 Task: Look for space in Monor, Hungary from 12th  August, 2023 to 15th August, 2023 for 3 adults in price range Rs.12000 to Rs.16000. Place can be entire place with 2 bedrooms having 3 beds and 1 bathroom. Property type can be house, flat, guest house. Booking option can be shelf check-in. Required host language is English.
Action: Mouse moved to (416, 84)
Screenshot: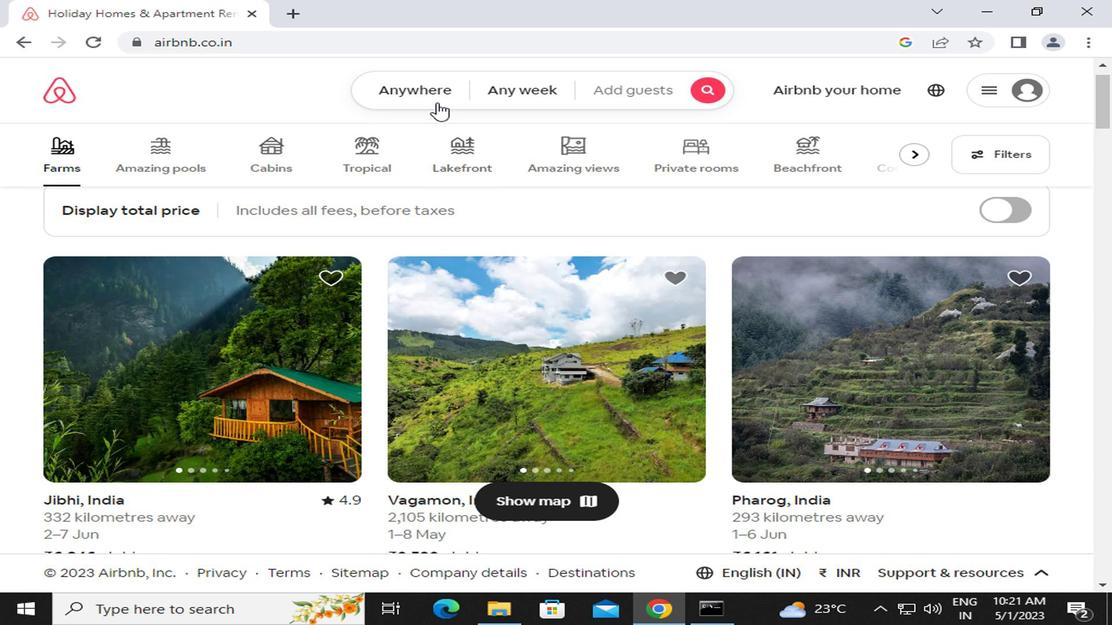 
Action: Mouse pressed left at (416, 84)
Screenshot: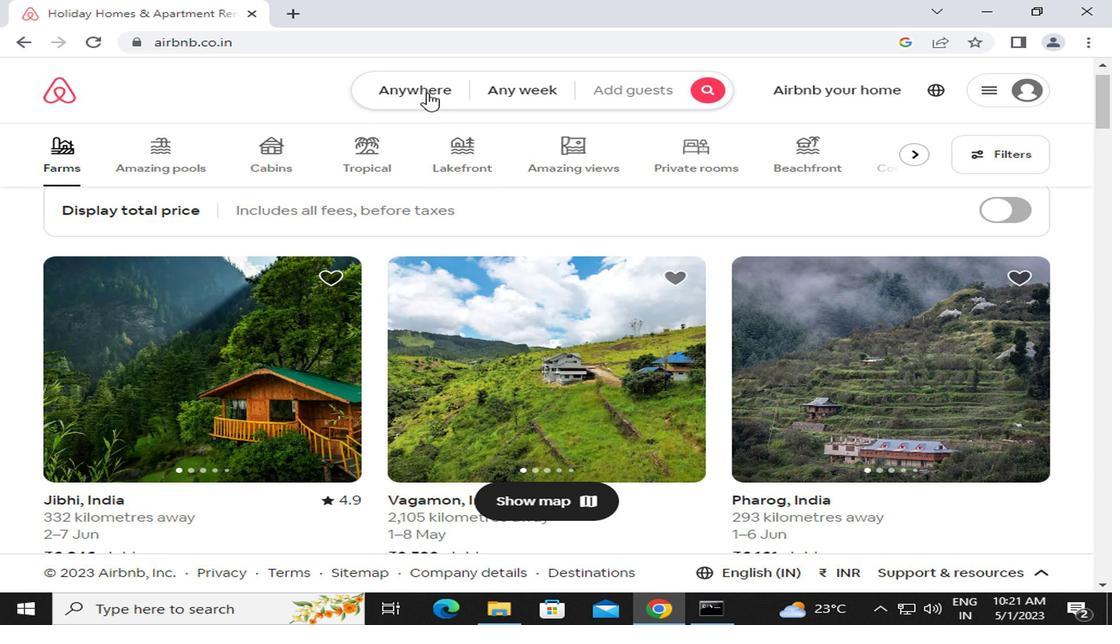 
Action: Mouse moved to (345, 143)
Screenshot: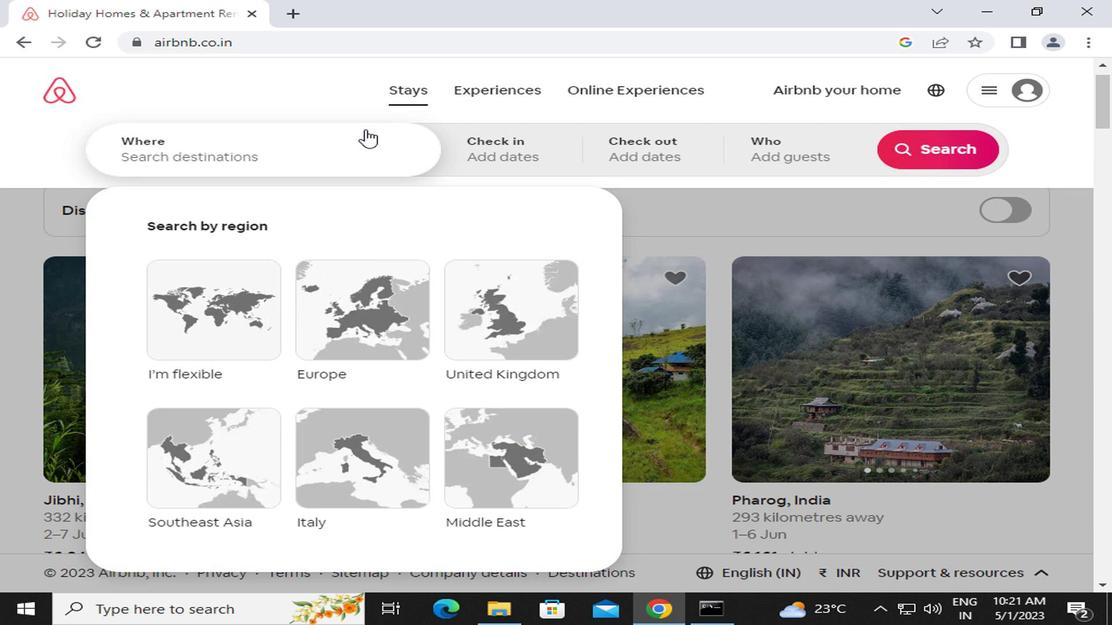 
Action: Mouse pressed left at (345, 143)
Screenshot: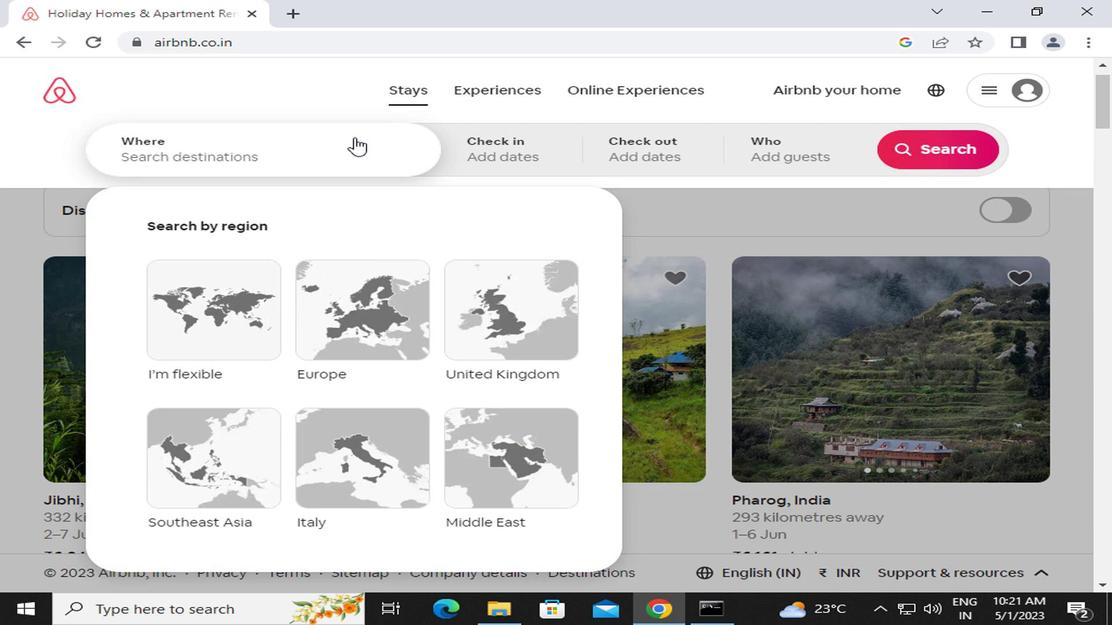 
Action: Key pressed <Key.caps_lock>m<Key.caps_lock>onor,<Key.space><Key.caps_lock>h<Key.caps_lock>ungary<Key.enter>
Screenshot: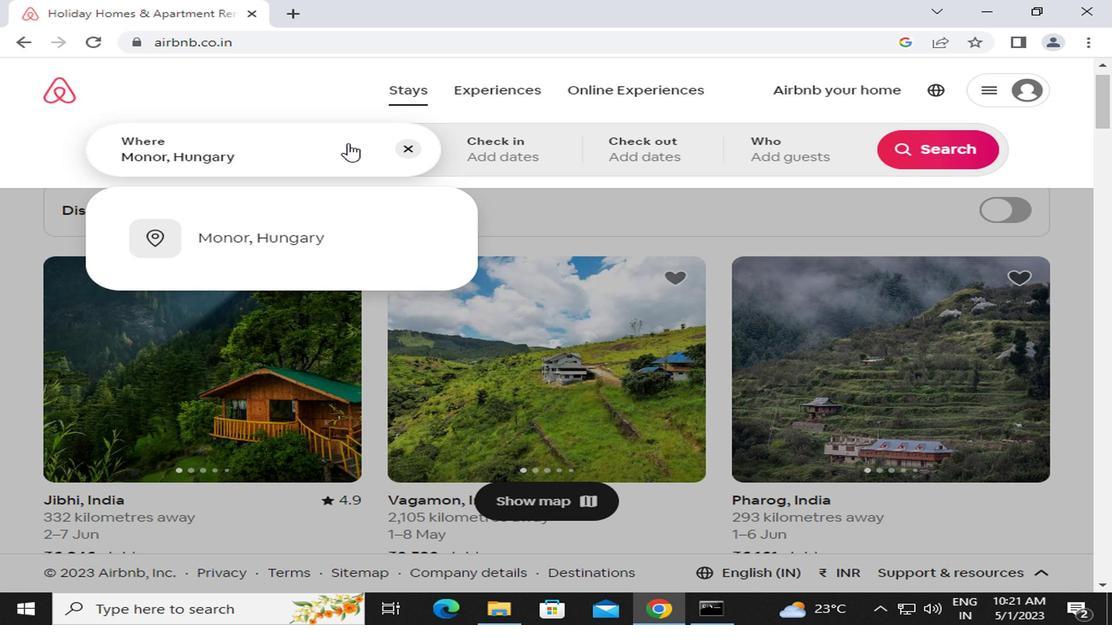 
Action: Mouse moved to (904, 288)
Screenshot: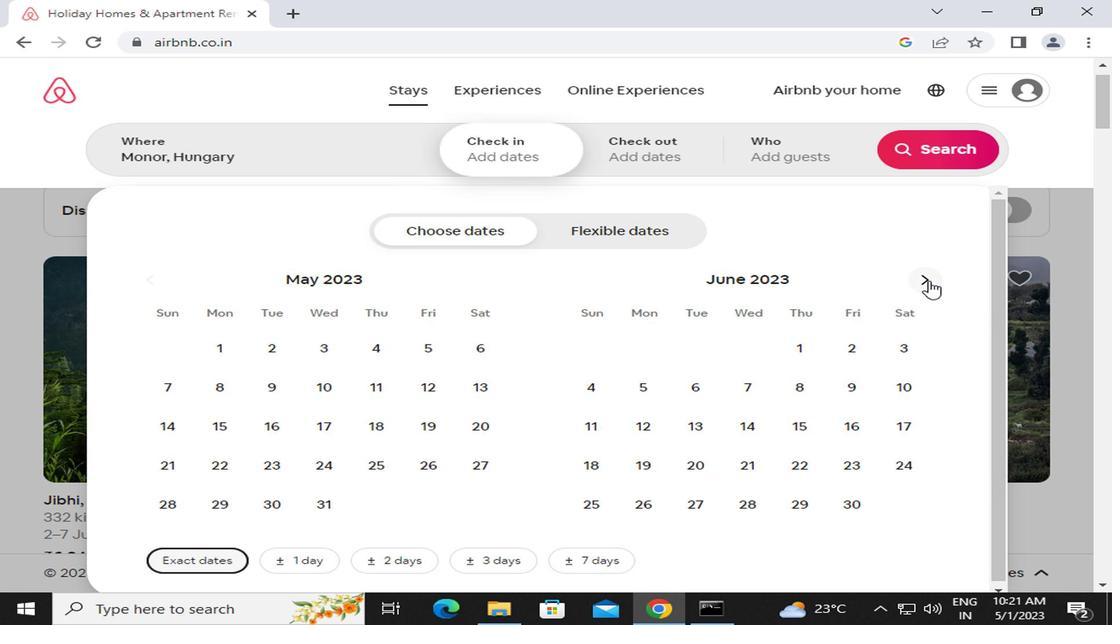 
Action: Mouse pressed left at (904, 288)
Screenshot: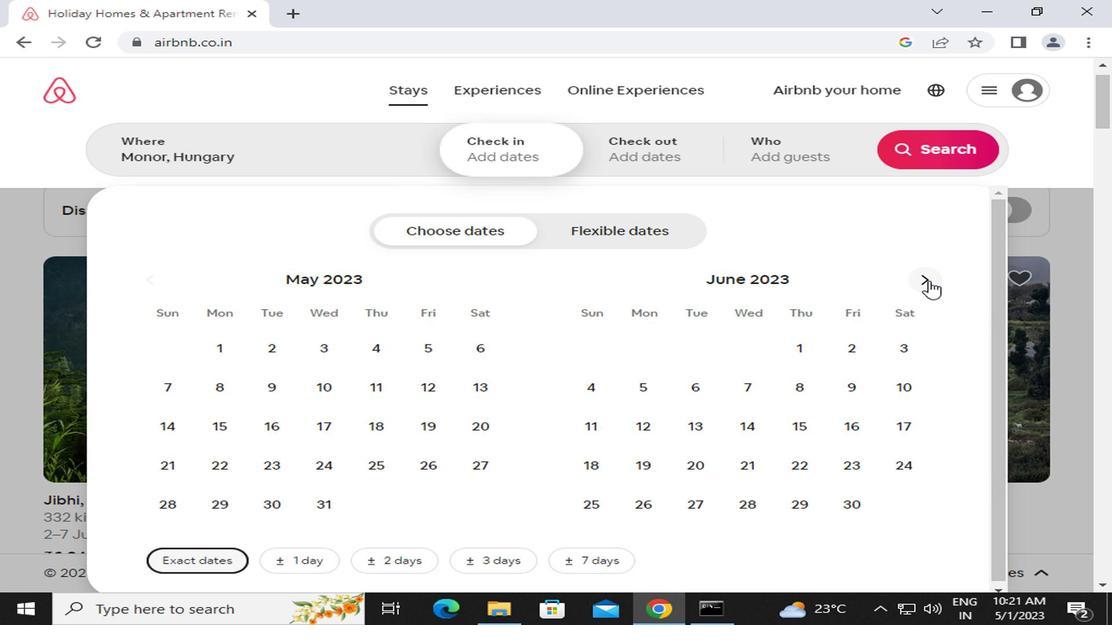 
Action: Mouse moved to (923, 281)
Screenshot: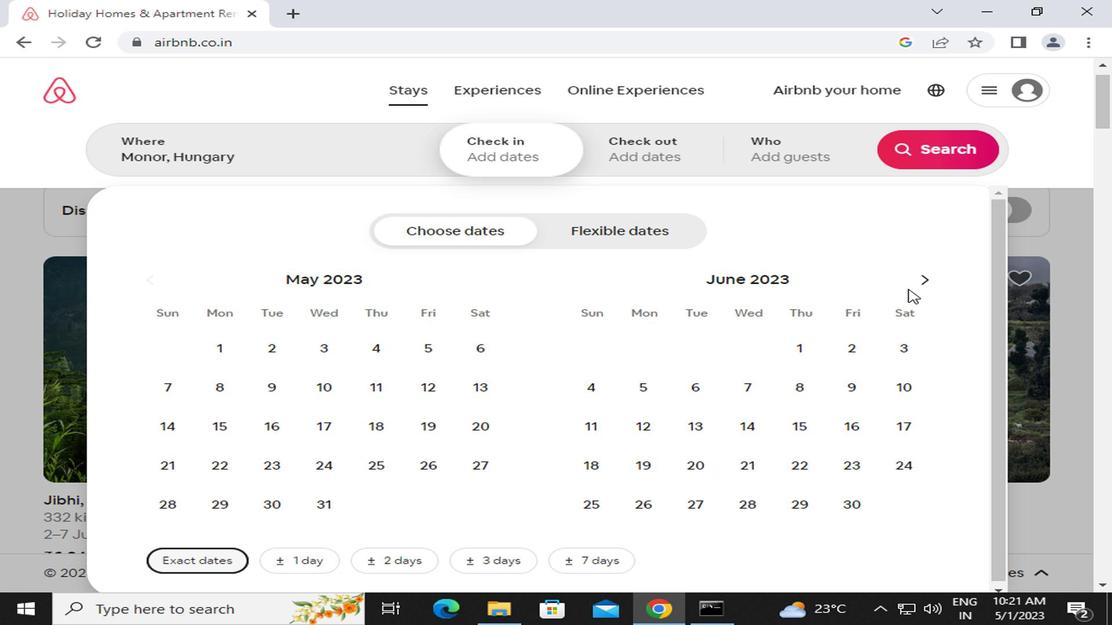 
Action: Mouse pressed left at (923, 281)
Screenshot: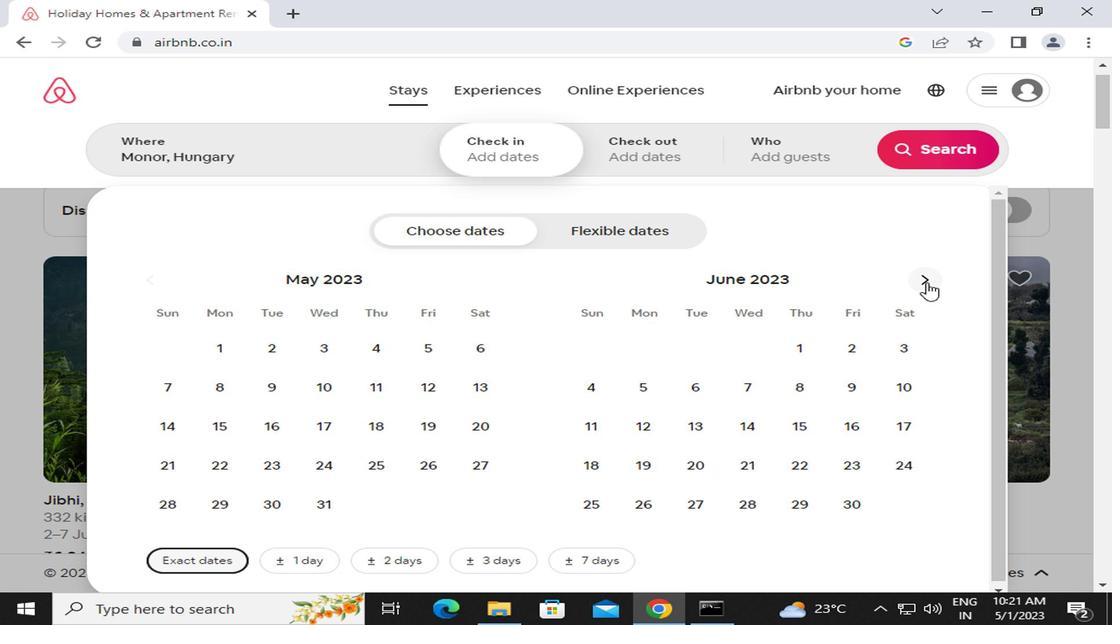 
Action: Mouse moved to (921, 282)
Screenshot: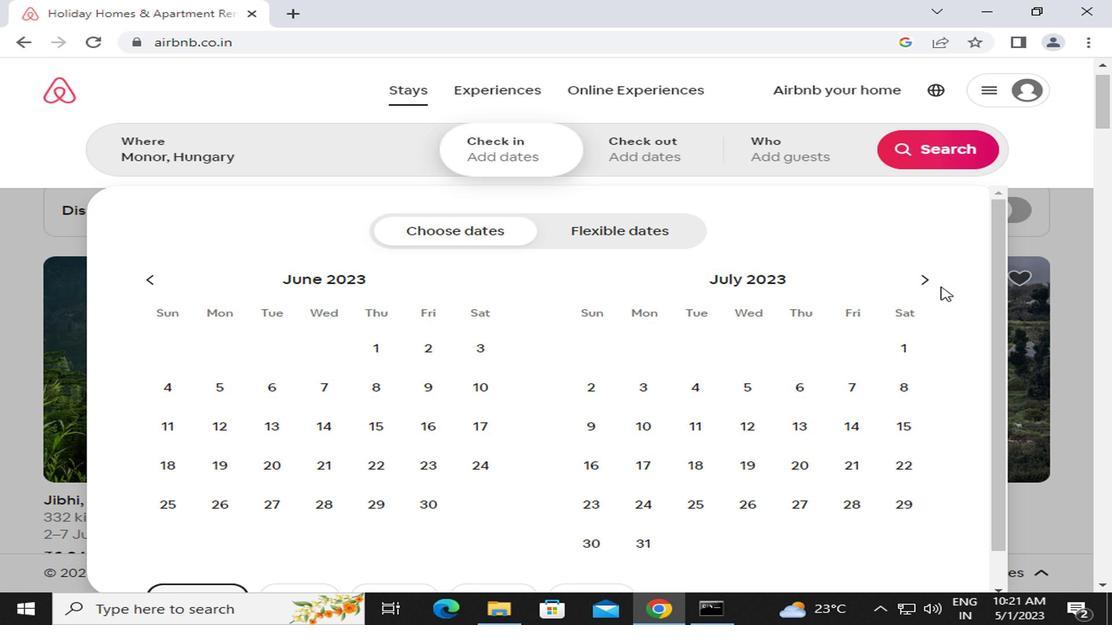 
Action: Mouse pressed left at (921, 282)
Screenshot: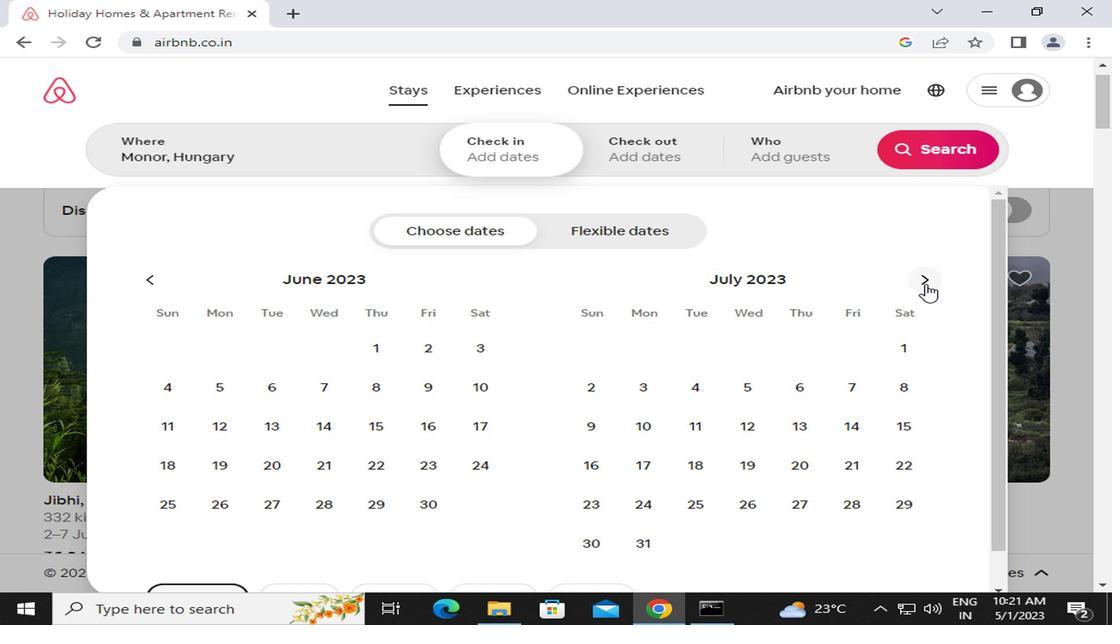 
Action: Mouse moved to (680, 420)
Screenshot: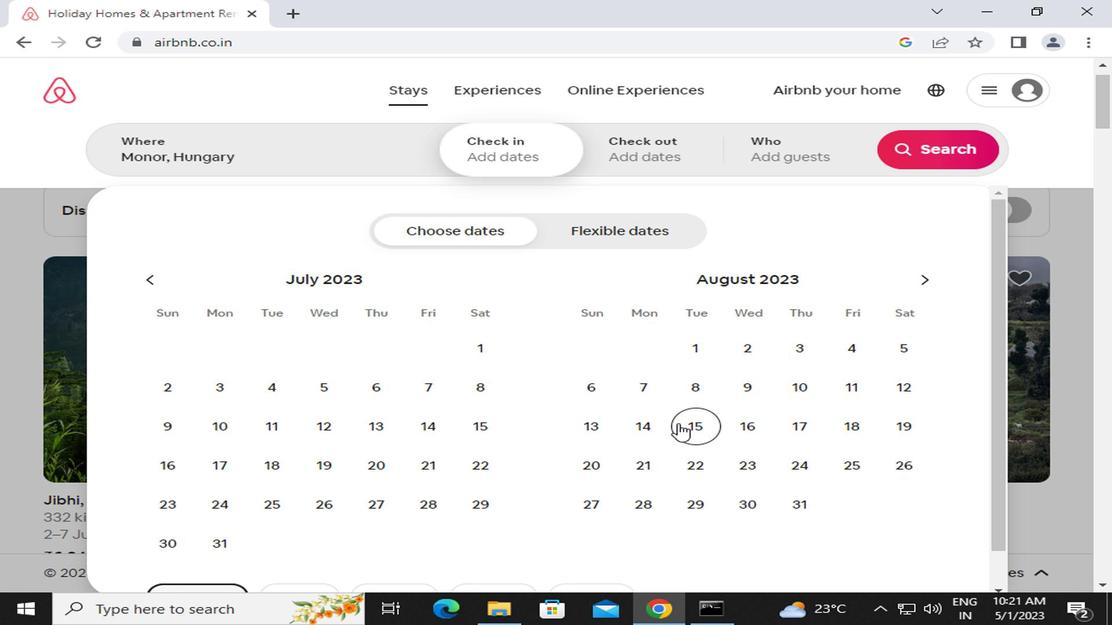 
Action: Mouse pressed left at (680, 420)
Screenshot: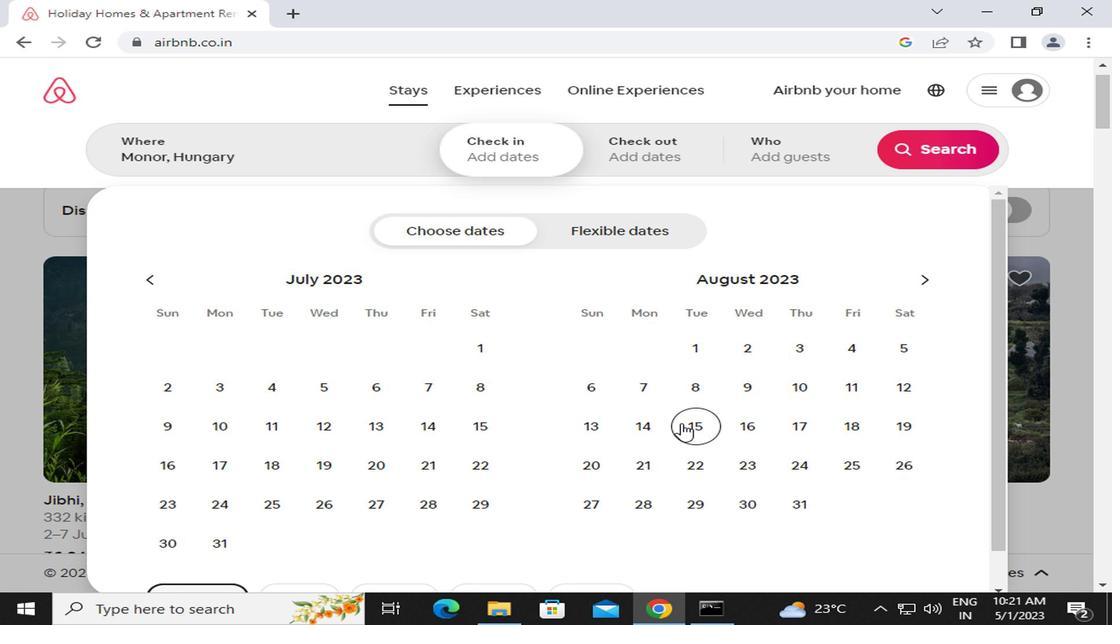 
Action: Mouse moved to (893, 375)
Screenshot: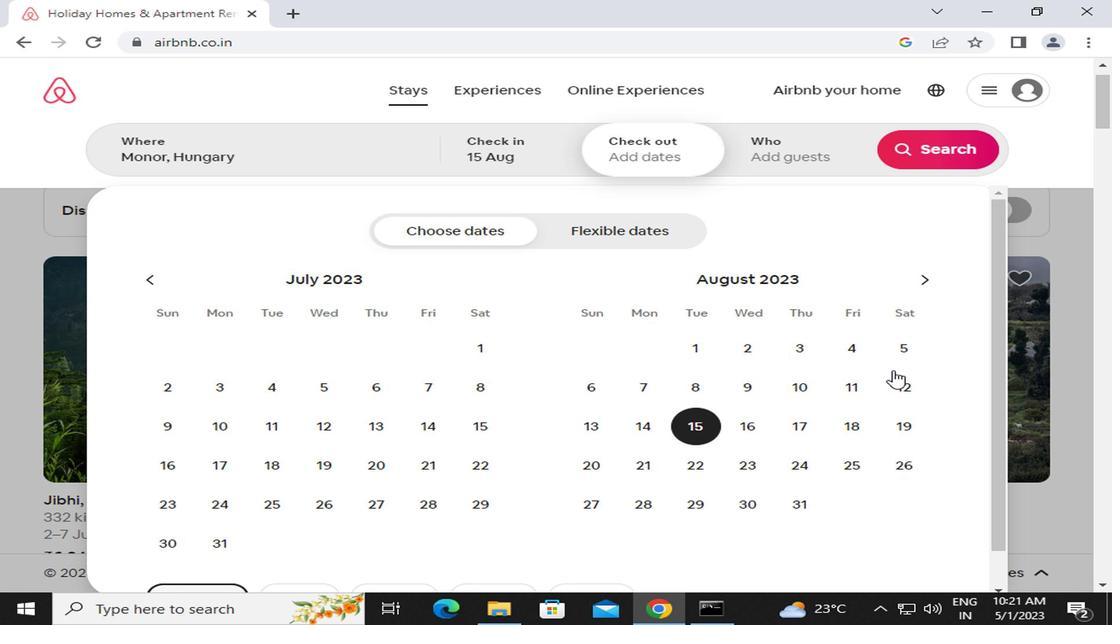 
Action: Mouse pressed left at (893, 375)
Screenshot: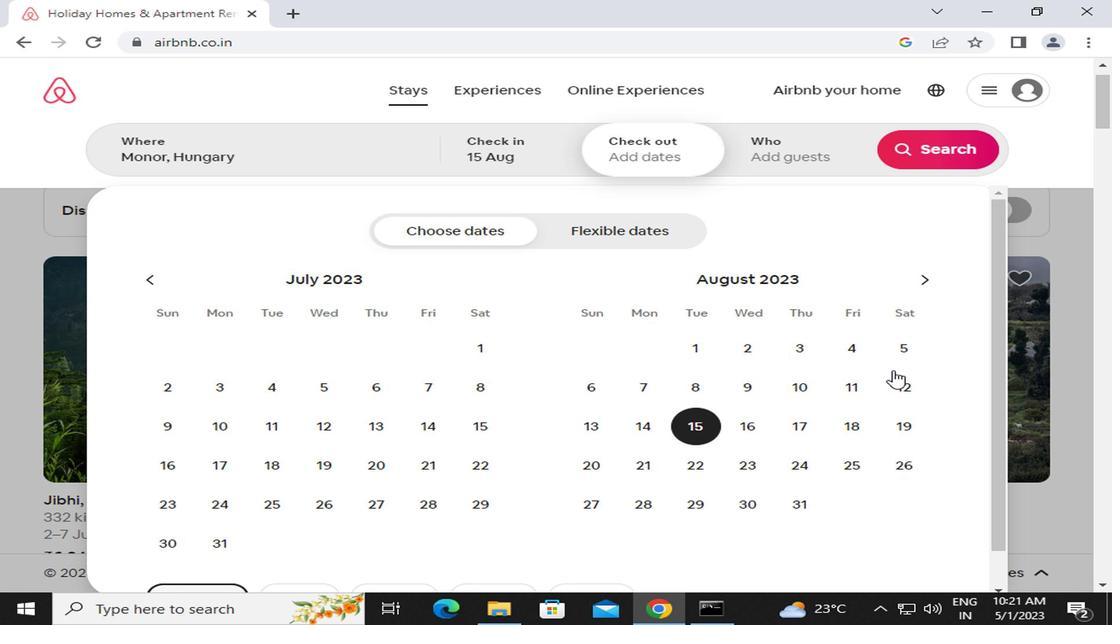 
Action: Mouse moved to (708, 416)
Screenshot: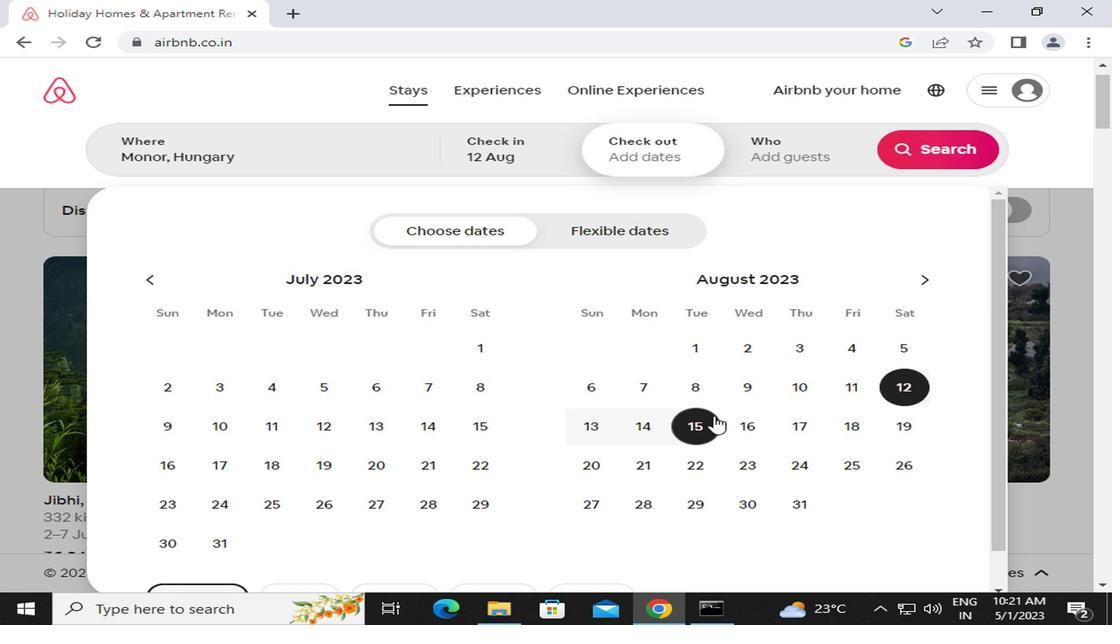 
Action: Mouse pressed left at (708, 416)
Screenshot: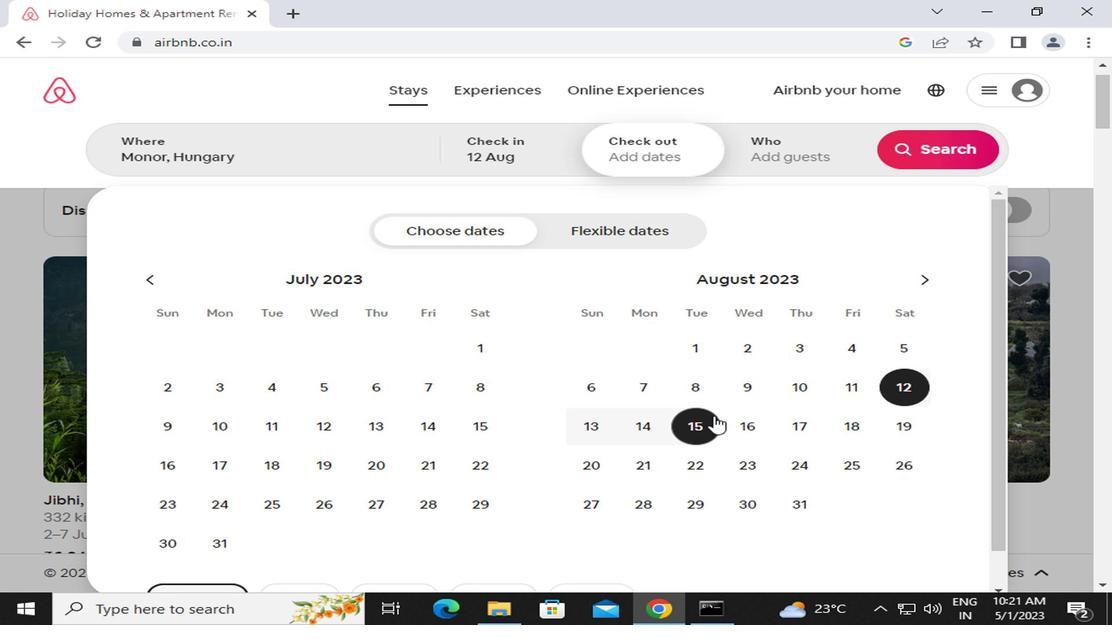 
Action: Mouse moved to (774, 145)
Screenshot: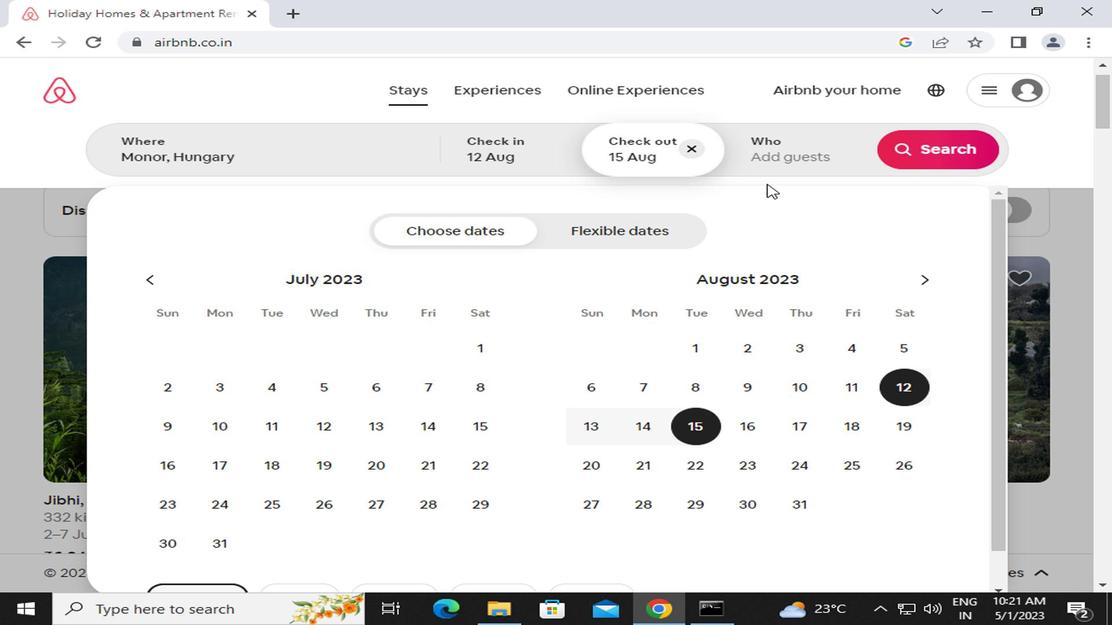 
Action: Mouse pressed left at (774, 145)
Screenshot: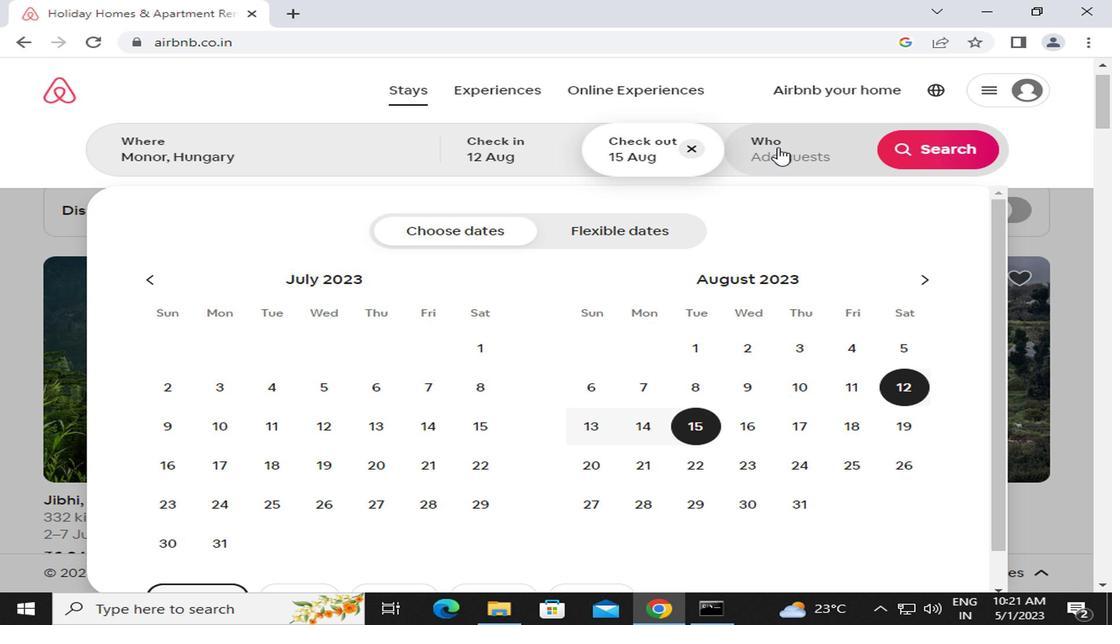 
Action: Mouse moved to (936, 239)
Screenshot: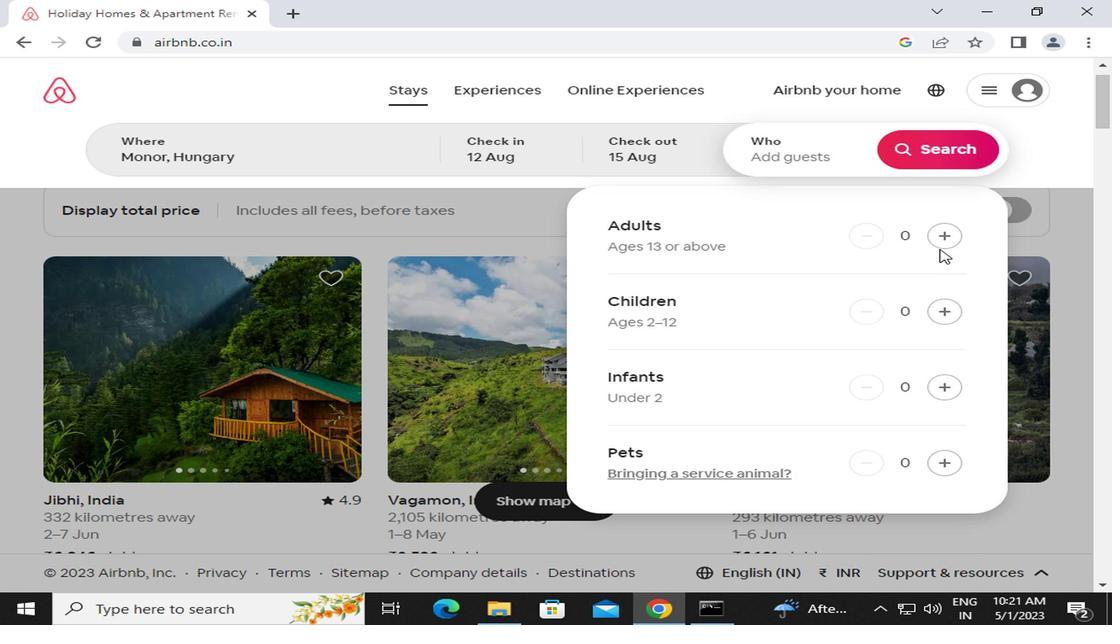 
Action: Mouse pressed left at (936, 239)
Screenshot: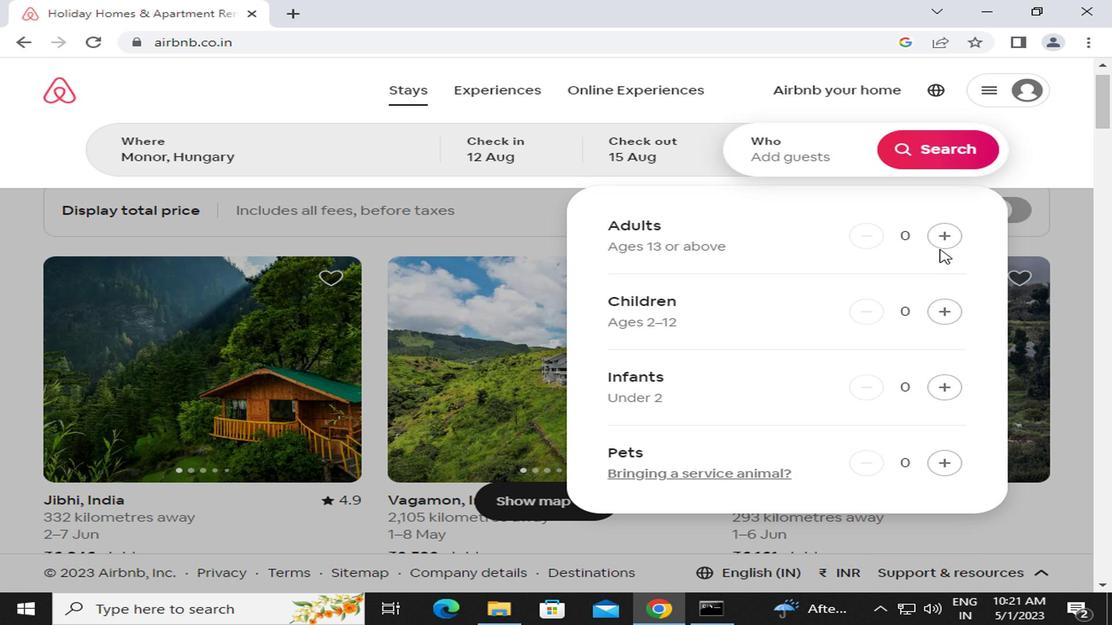 
Action: Mouse pressed left at (936, 239)
Screenshot: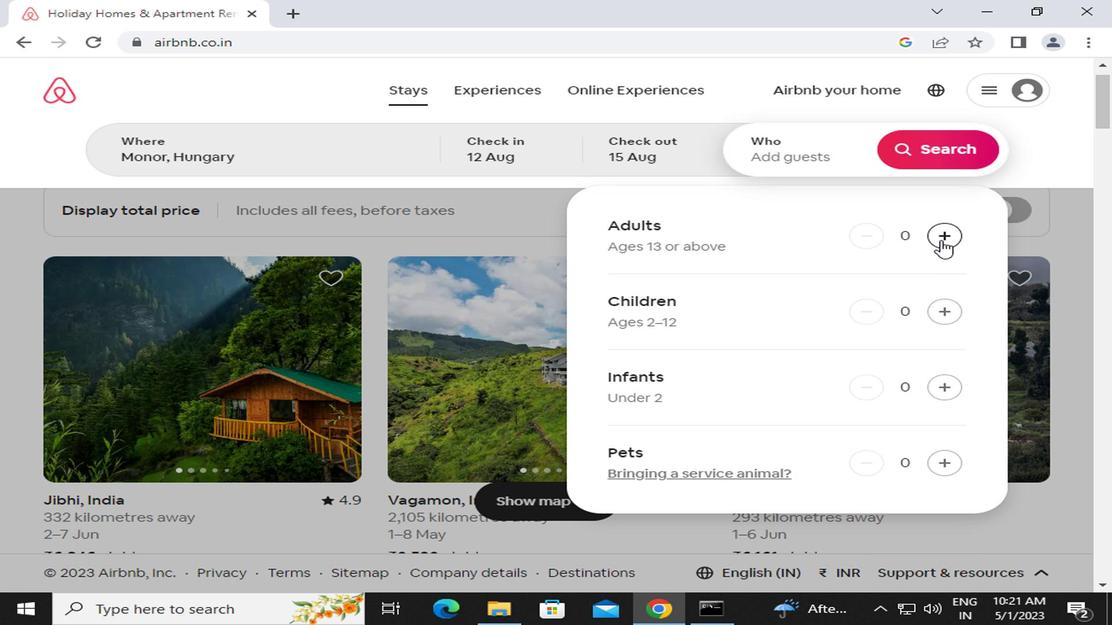 
Action: Mouse pressed left at (936, 239)
Screenshot: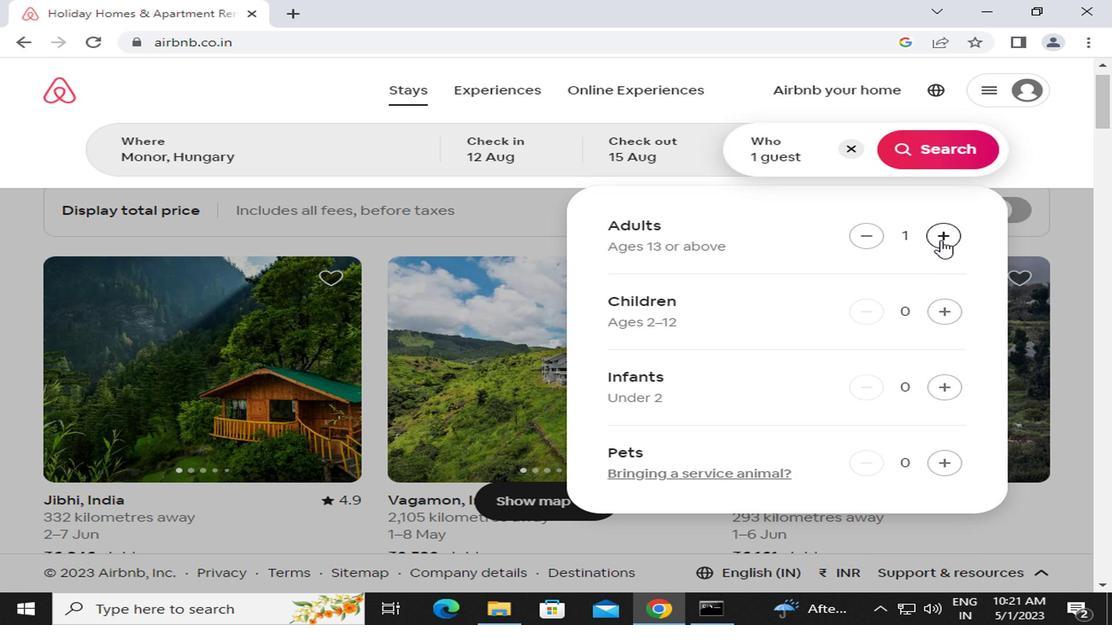 
Action: Mouse moved to (914, 149)
Screenshot: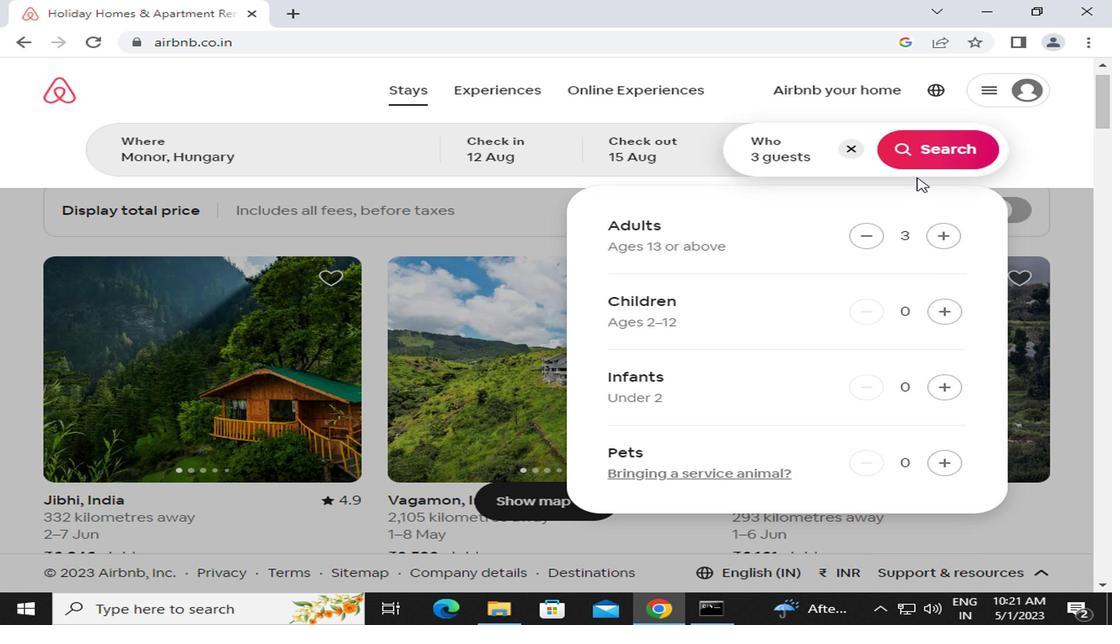 
Action: Mouse pressed left at (914, 149)
Screenshot: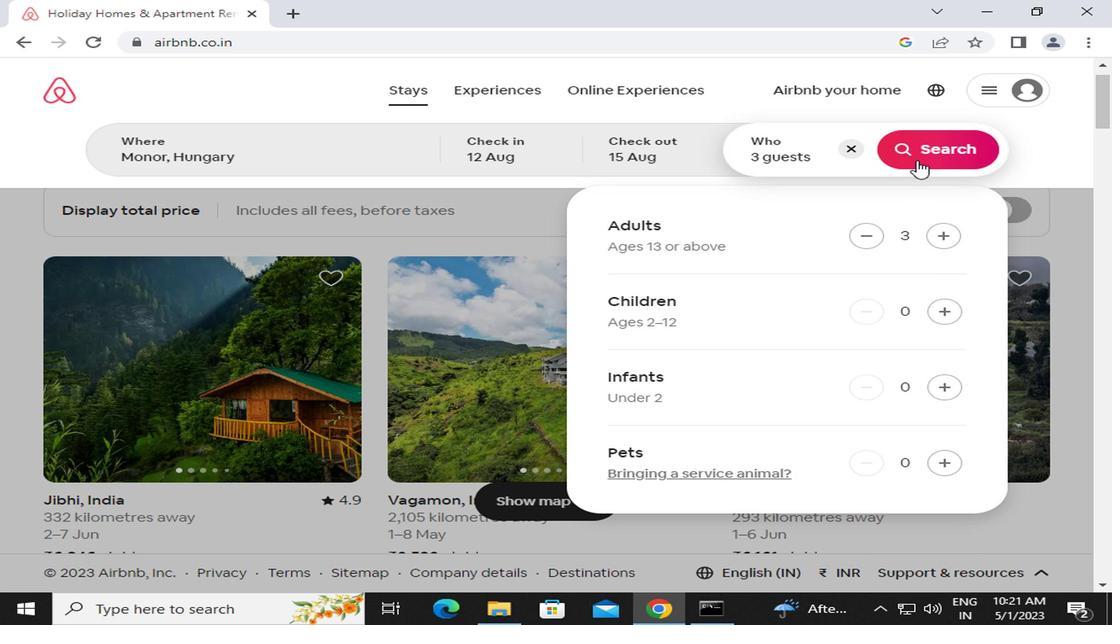 
Action: Mouse moved to (991, 158)
Screenshot: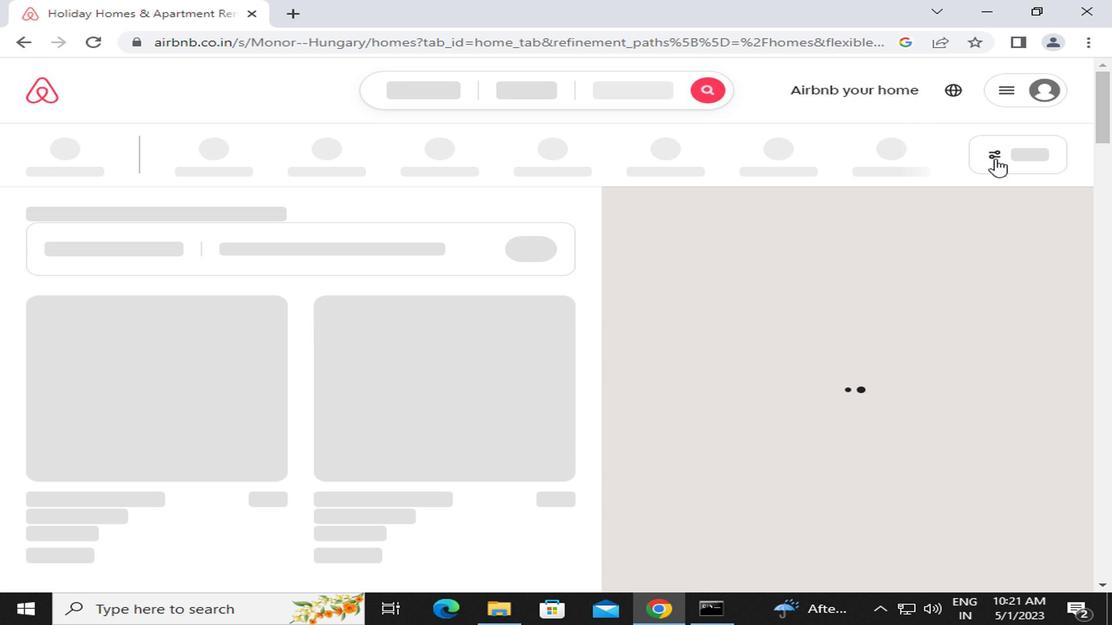 
Action: Mouse pressed left at (991, 158)
Screenshot: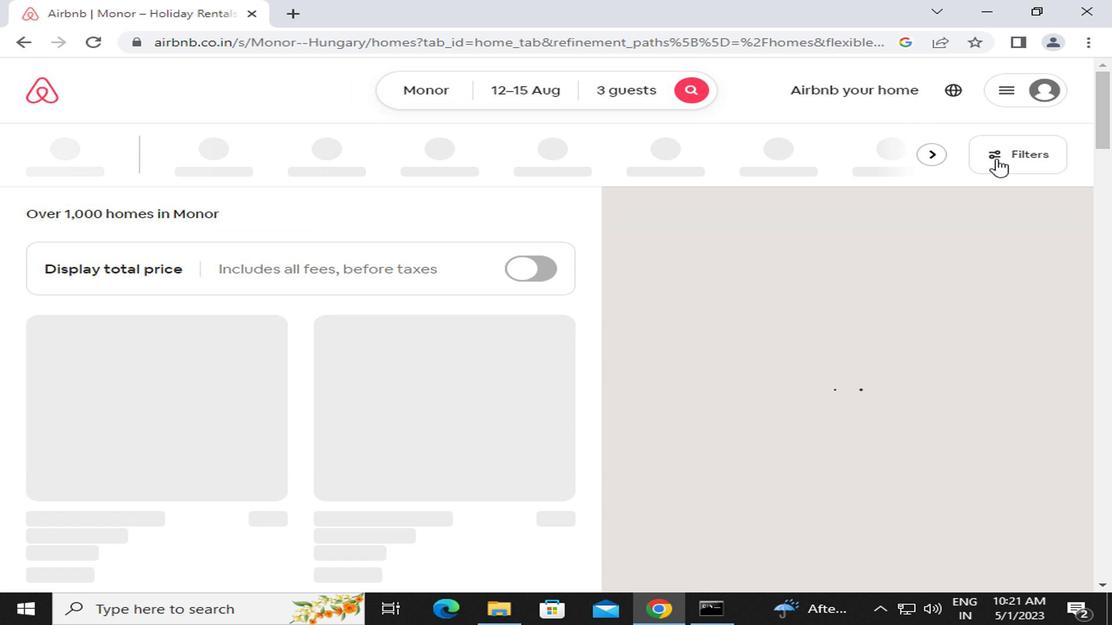 
Action: Mouse moved to (301, 381)
Screenshot: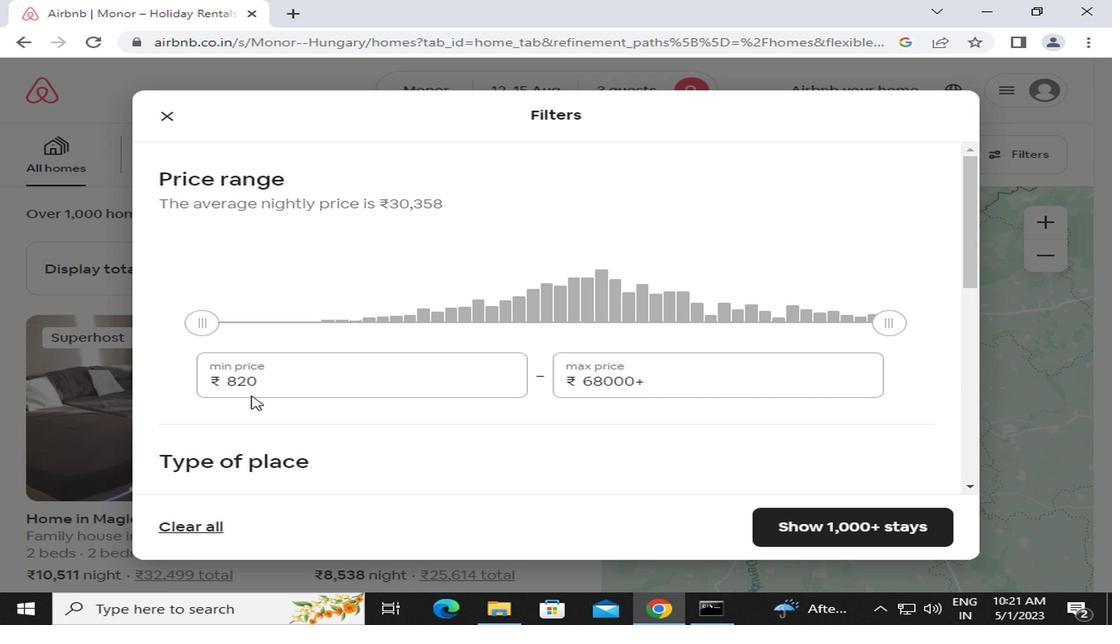 
Action: Mouse pressed left at (301, 381)
Screenshot: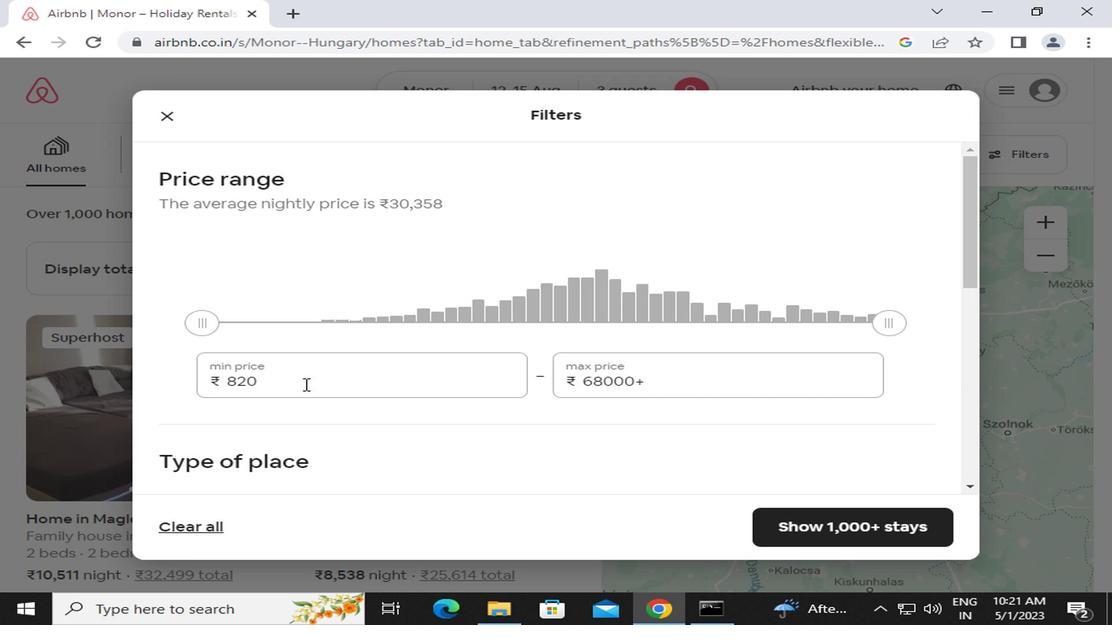 
Action: Mouse moved to (180, 377)
Screenshot: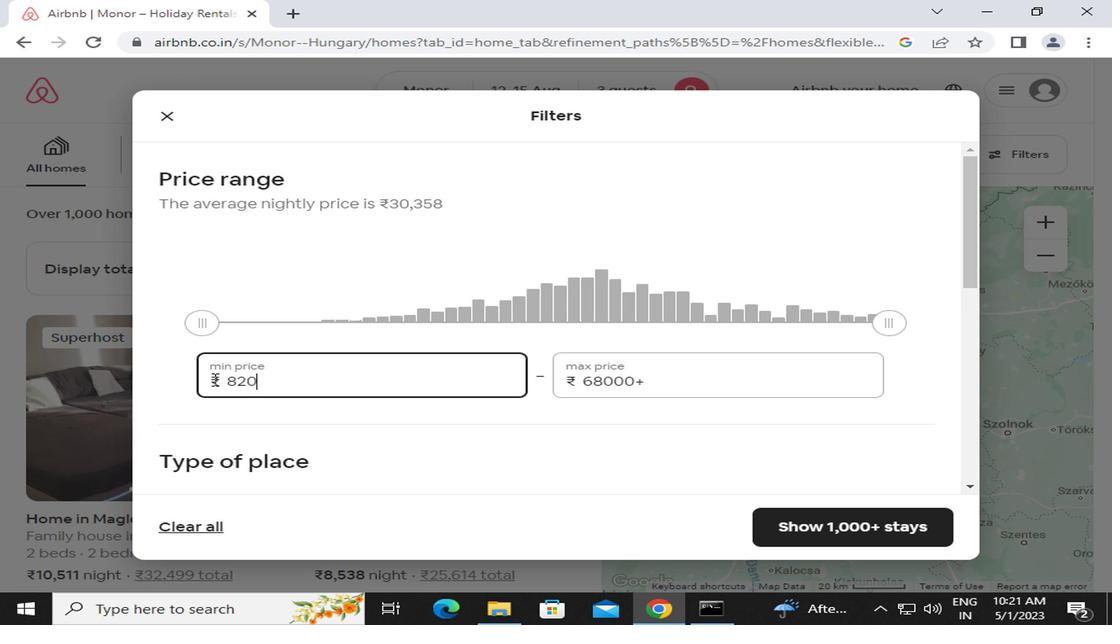 
Action: Key pressed 12000`<Key.tab><Key.backspace>16000
Screenshot: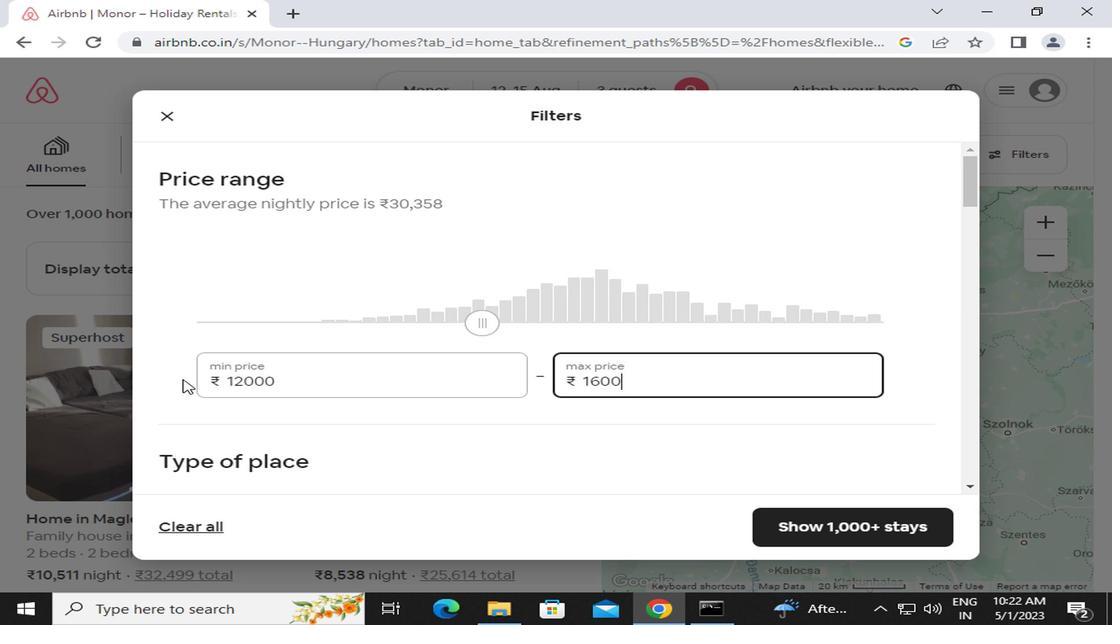
Action: Mouse moved to (392, 424)
Screenshot: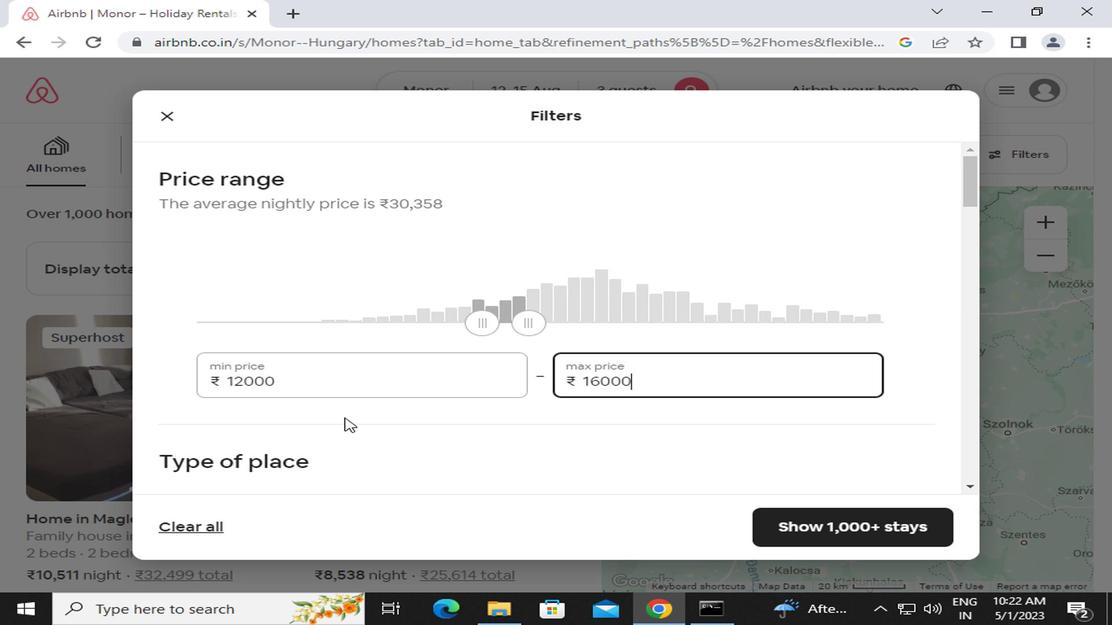
Action: Mouse pressed left at (392, 424)
Screenshot: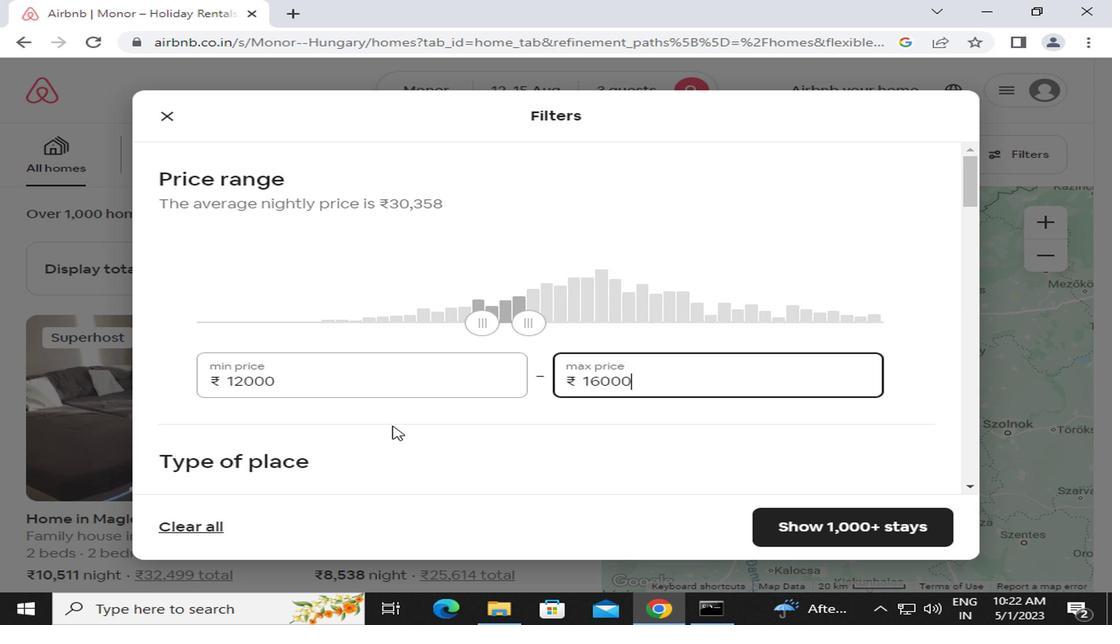
Action: Mouse moved to (392, 430)
Screenshot: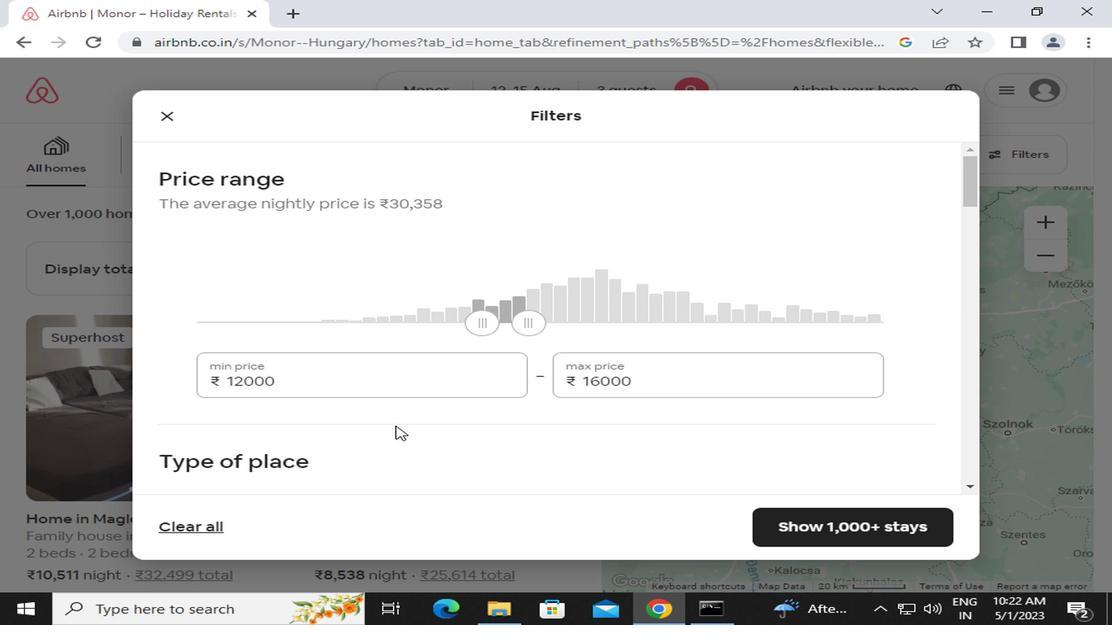 
Action: Mouse scrolled (392, 428) with delta (0, -1)
Screenshot: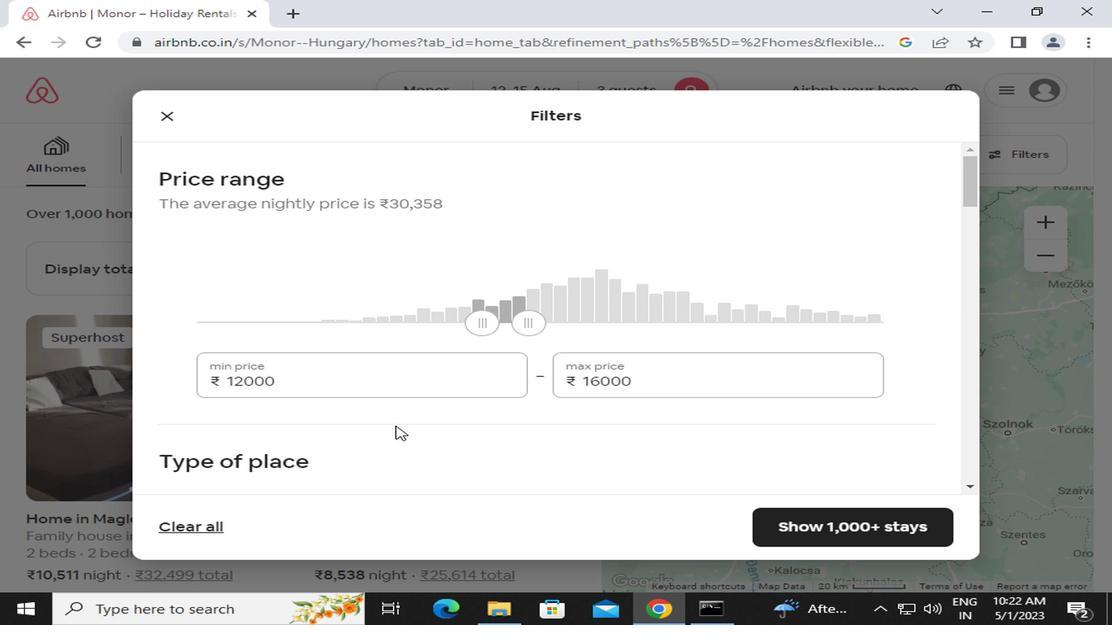 
Action: Mouse scrolled (392, 428) with delta (0, -1)
Screenshot: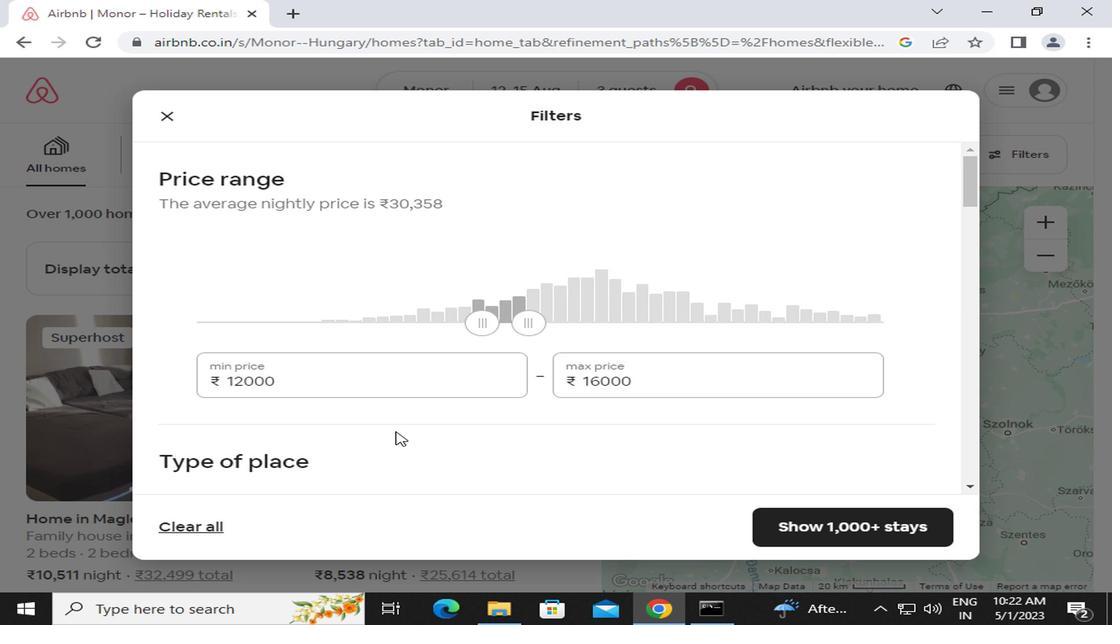 
Action: Mouse scrolled (392, 428) with delta (0, -1)
Screenshot: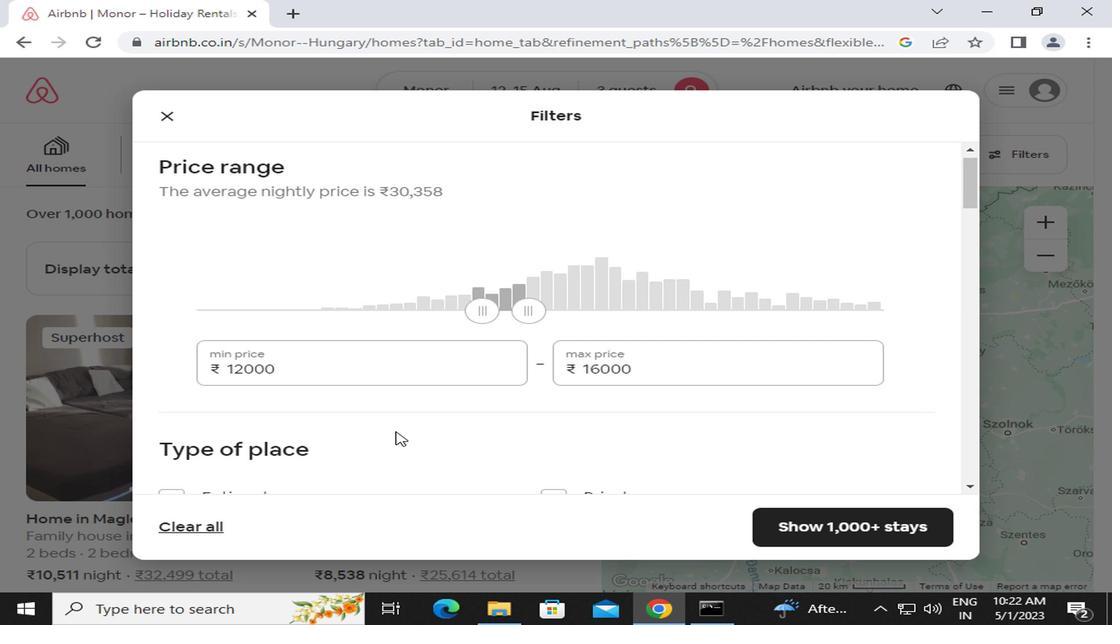 
Action: Mouse moved to (164, 272)
Screenshot: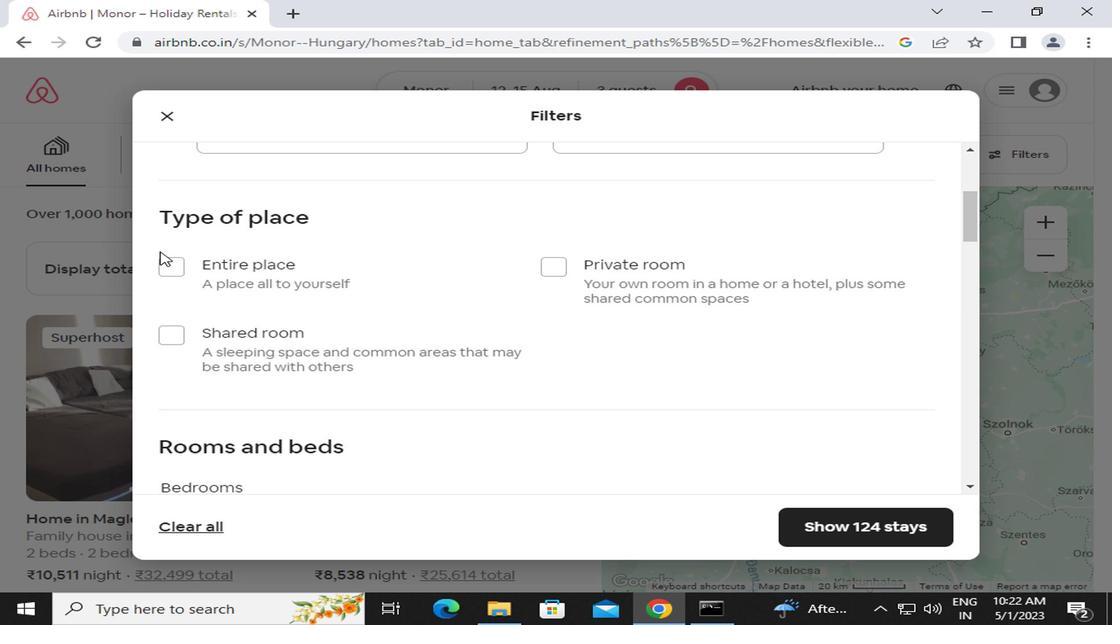
Action: Mouse pressed left at (164, 272)
Screenshot: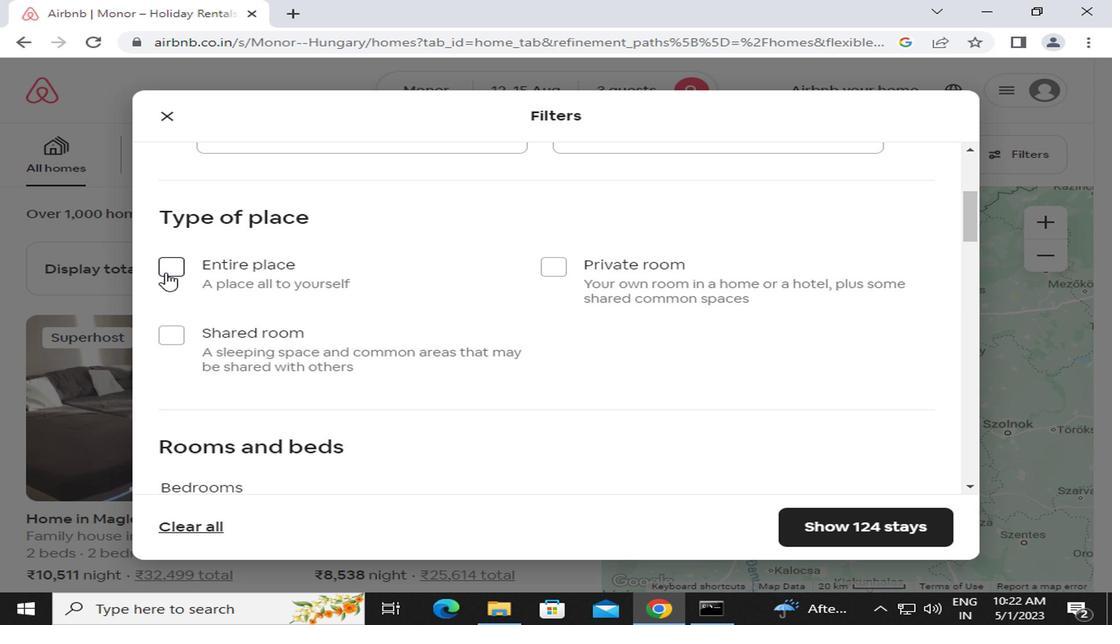 
Action: Mouse moved to (199, 282)
Screenshot: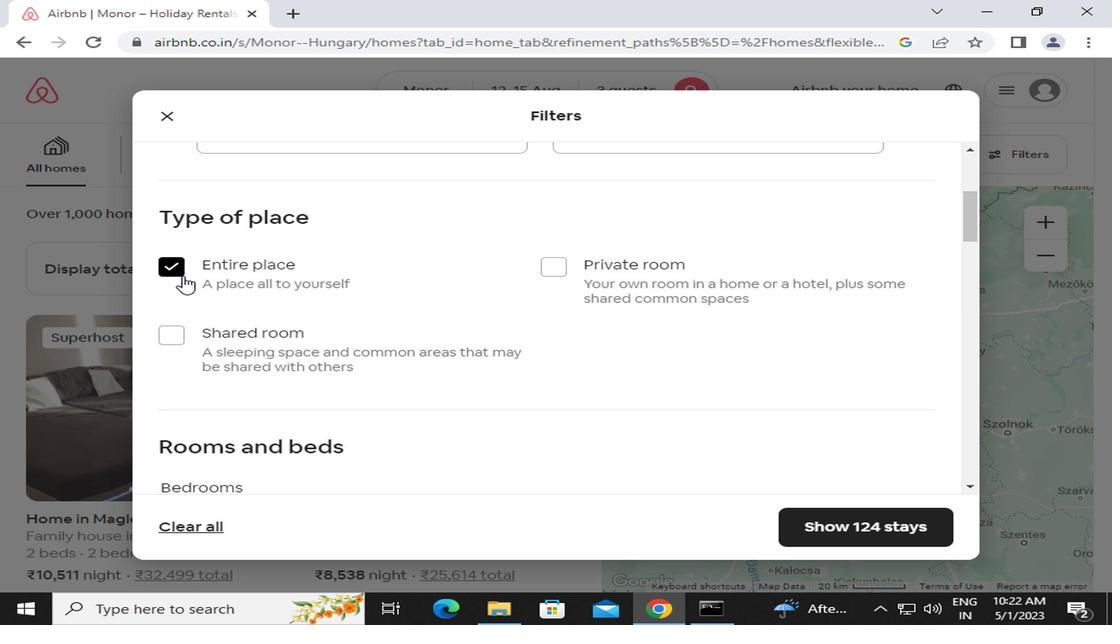 
Action: Mouse scrolled (199, 281) with delta (0, -1)
Screenshot: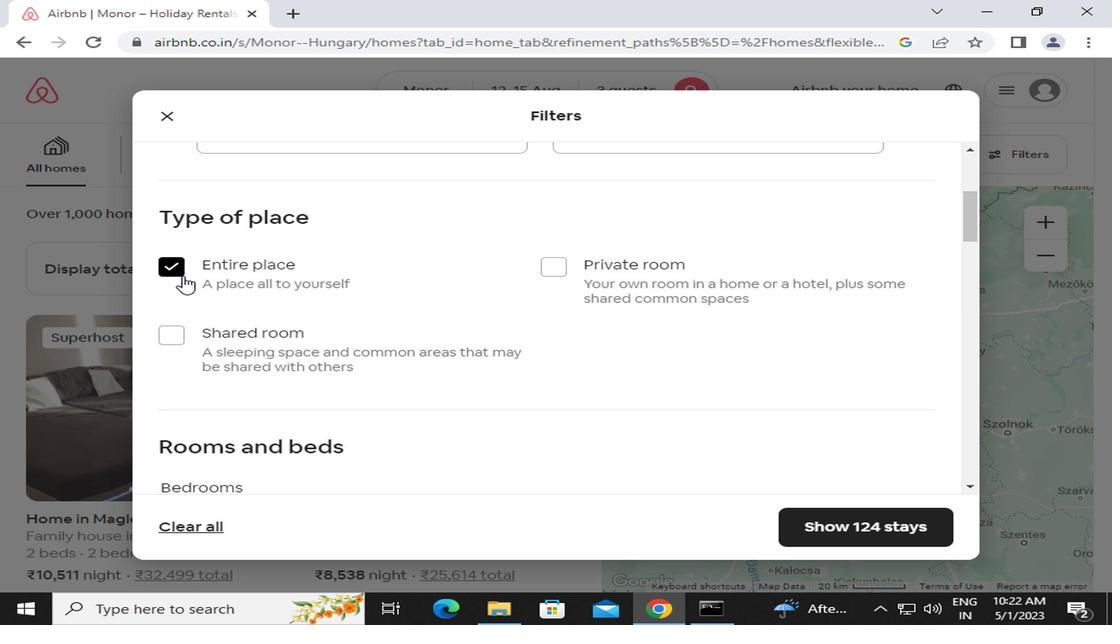 
Action: Mouse moved to (199, 283)
Screenshot: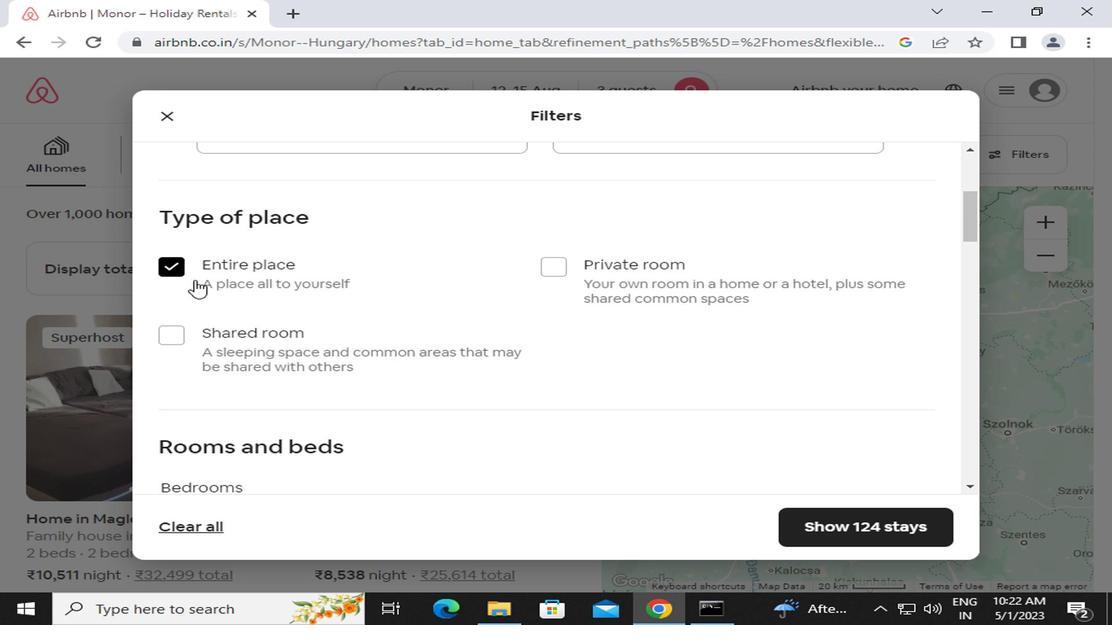 
Action: Mouse scrolled (199, 282) with delta (0, 0)
Screenshot: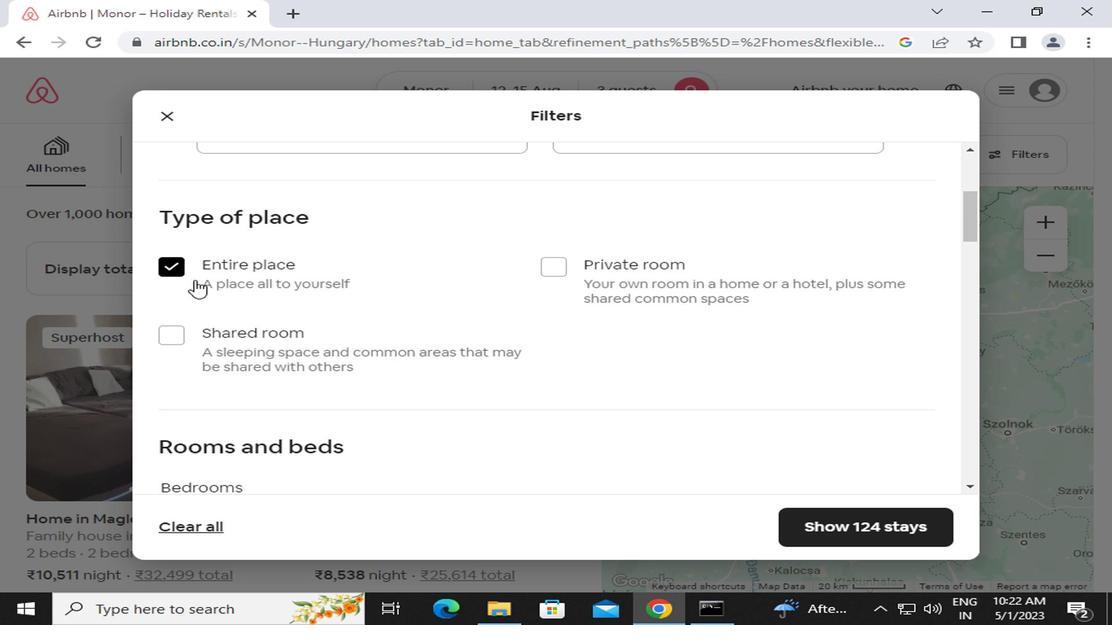 
Action: Mouse moved to (200, 283)
Screenshot: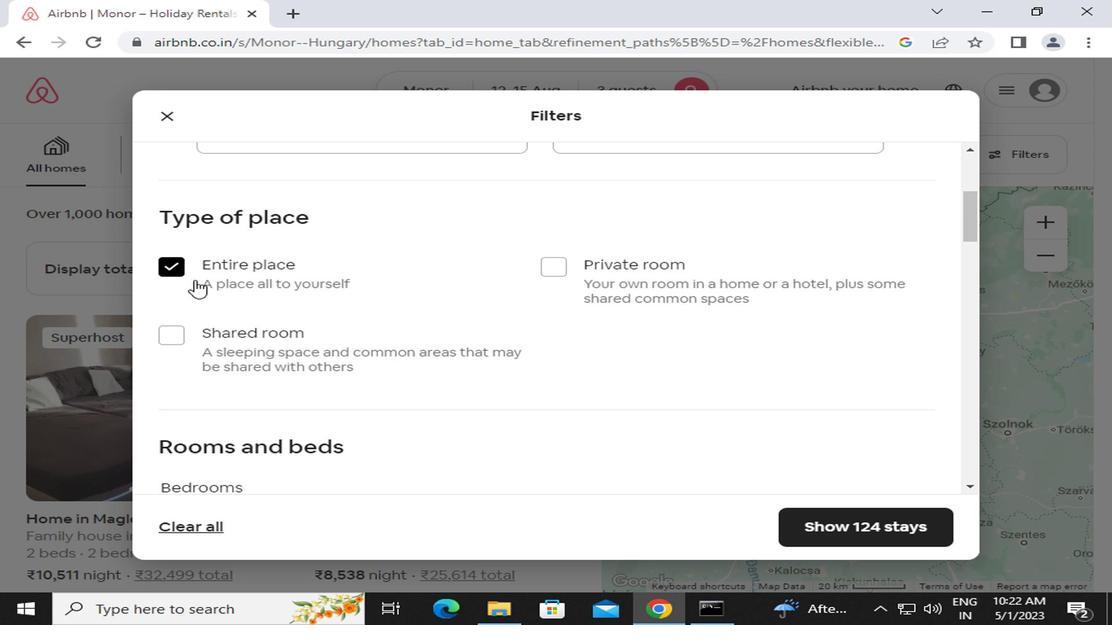 
Action: Mouse scrolled (200, 282) with delta (0, 0)
Screenshot: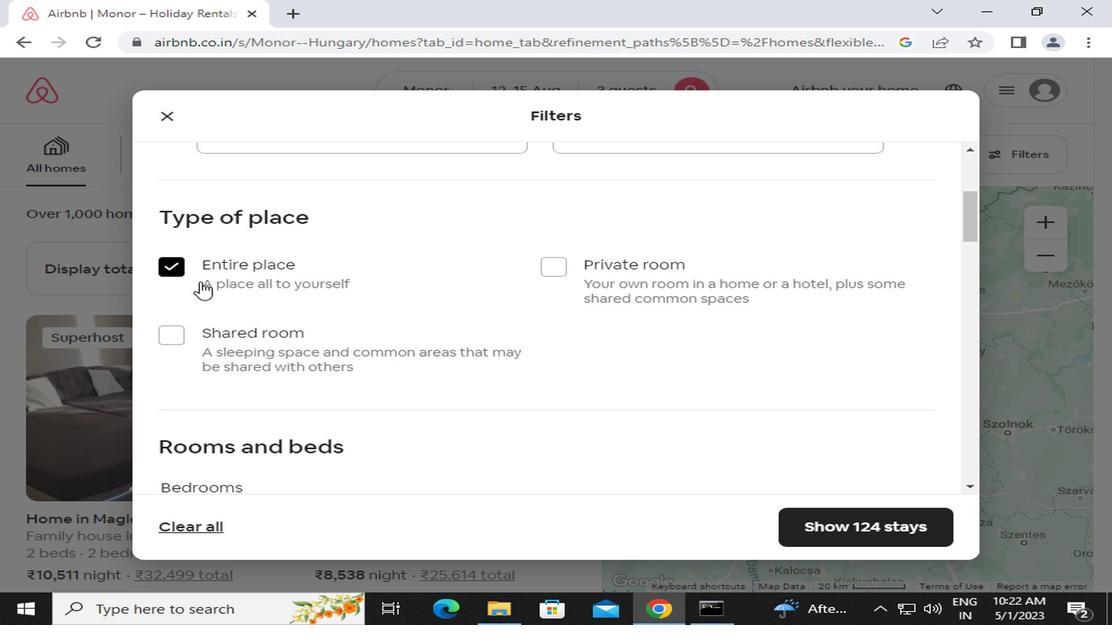 
Action: Mouse moved to (346, 277)
Screenshot: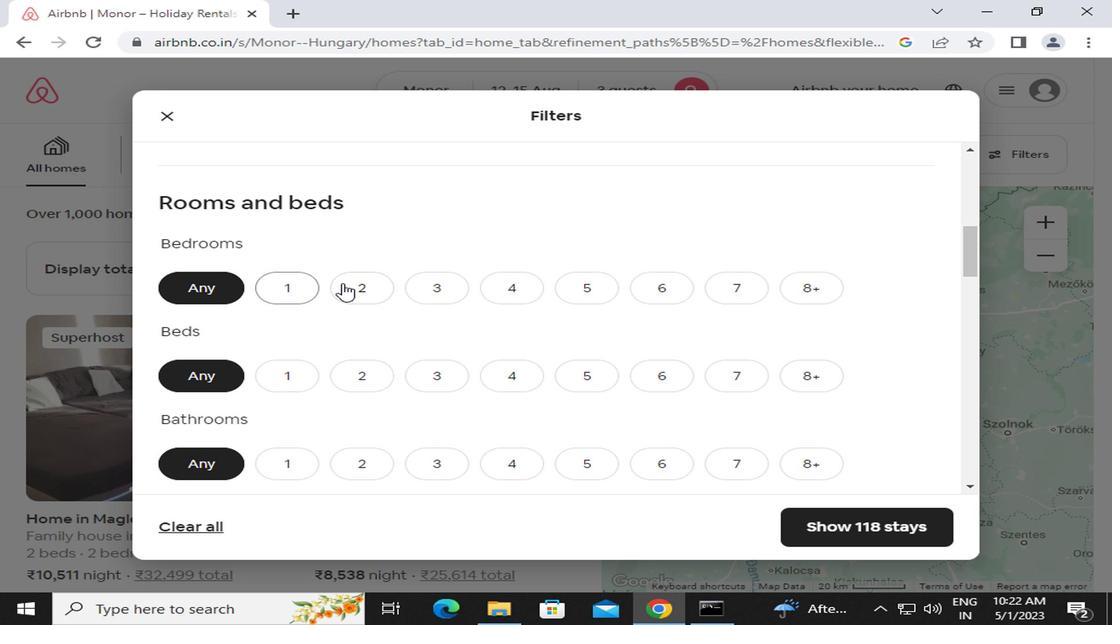 
Action: Mouse pressed left at (346, 277)
Screenshot: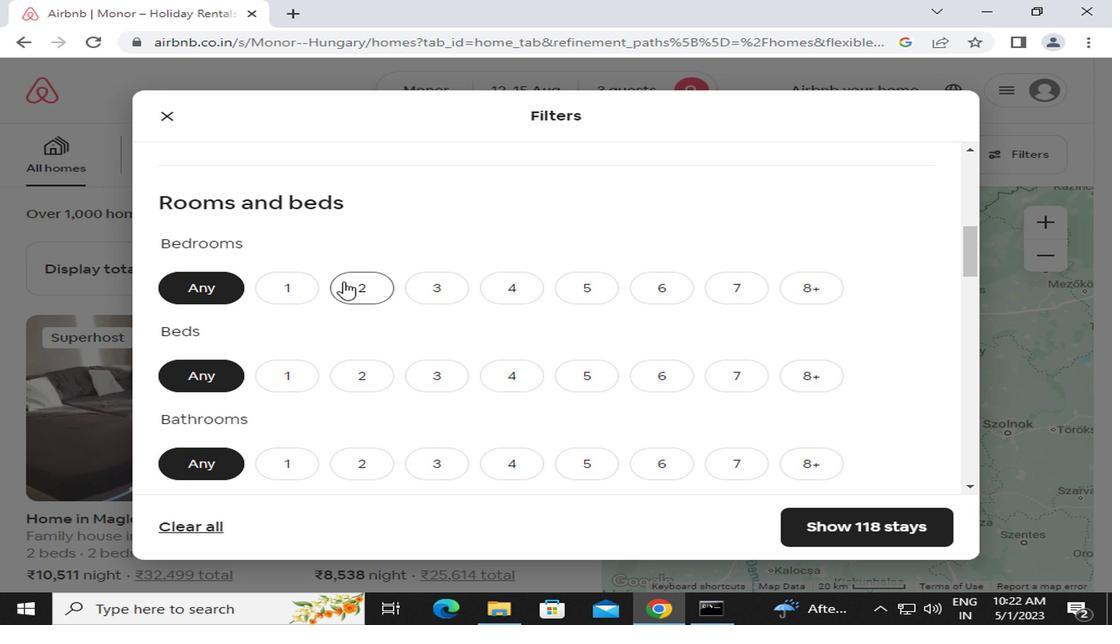 
Action: Mouse moved to (457, 367)
Screenshot: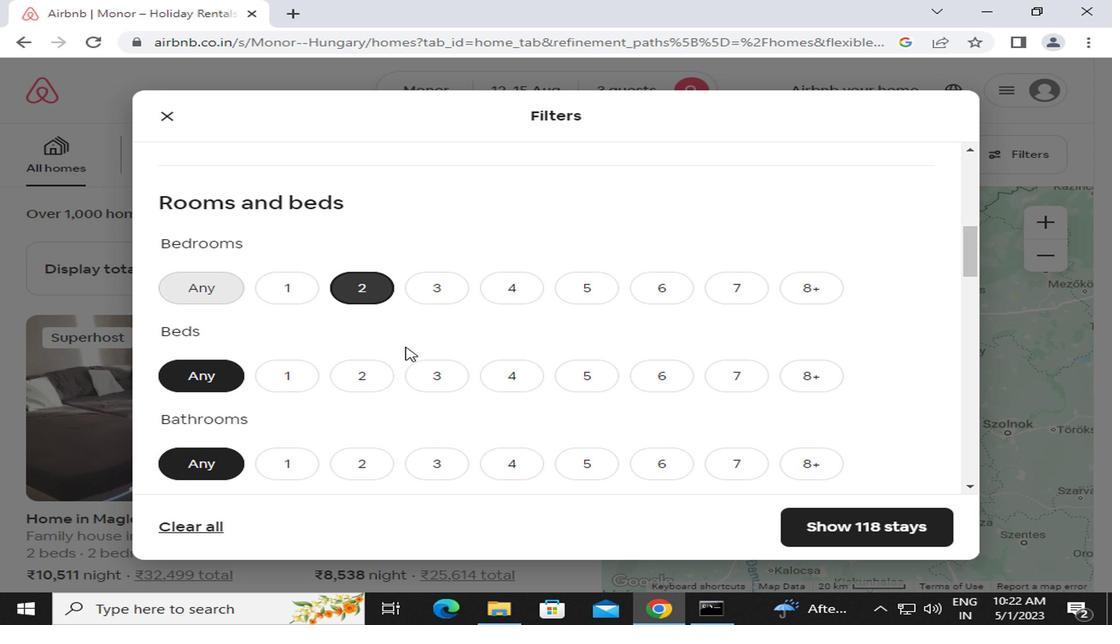 
Action: Mouse pressed left at (457, 367)
Screenshot: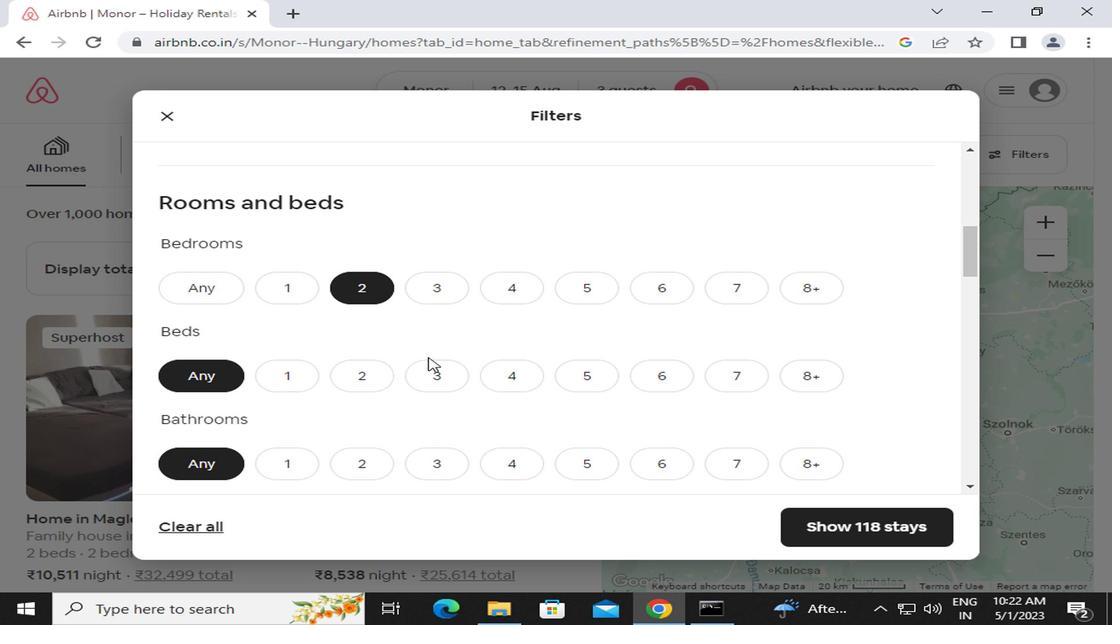 
Action: Mouse moved to (348, 454)
Screenshot: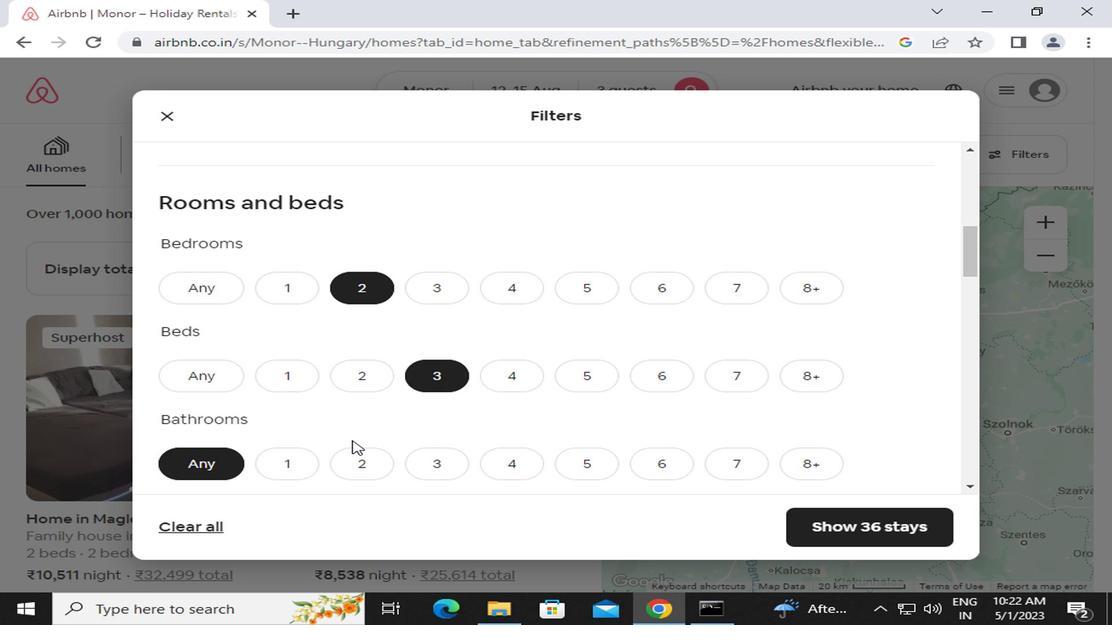 
Action: Mouse pressed left at (348, 454)
Screenshot: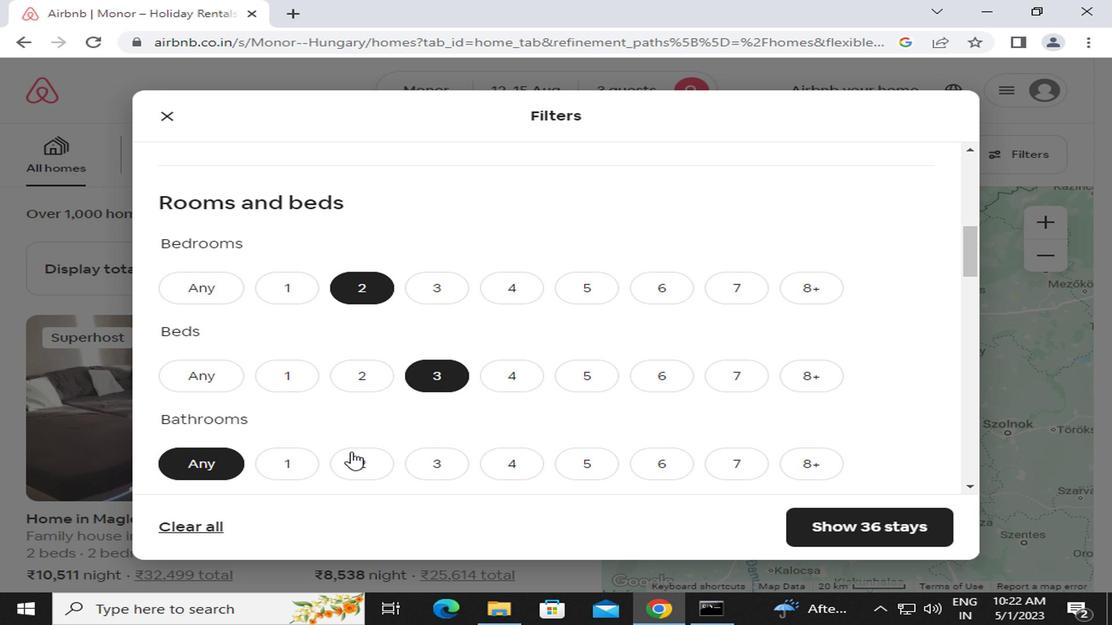 
Action: Mouse scrolled (348, 453) with delta (0, -1)
Screenshot: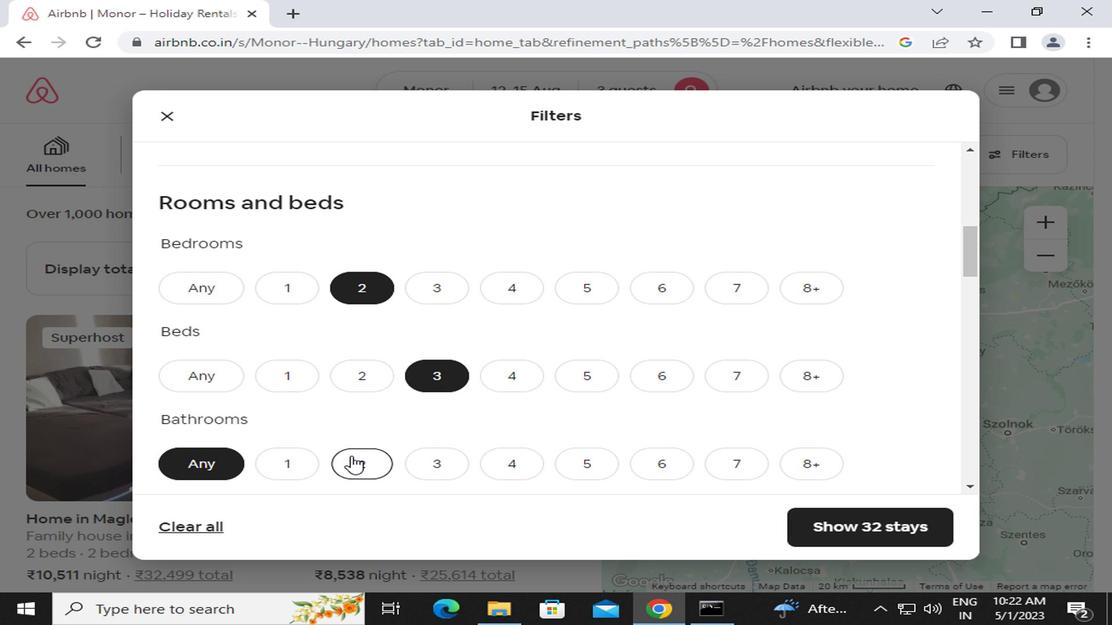 
Action: Mouse scrolled (348, 453) with delta (0, -1)
Screenshot: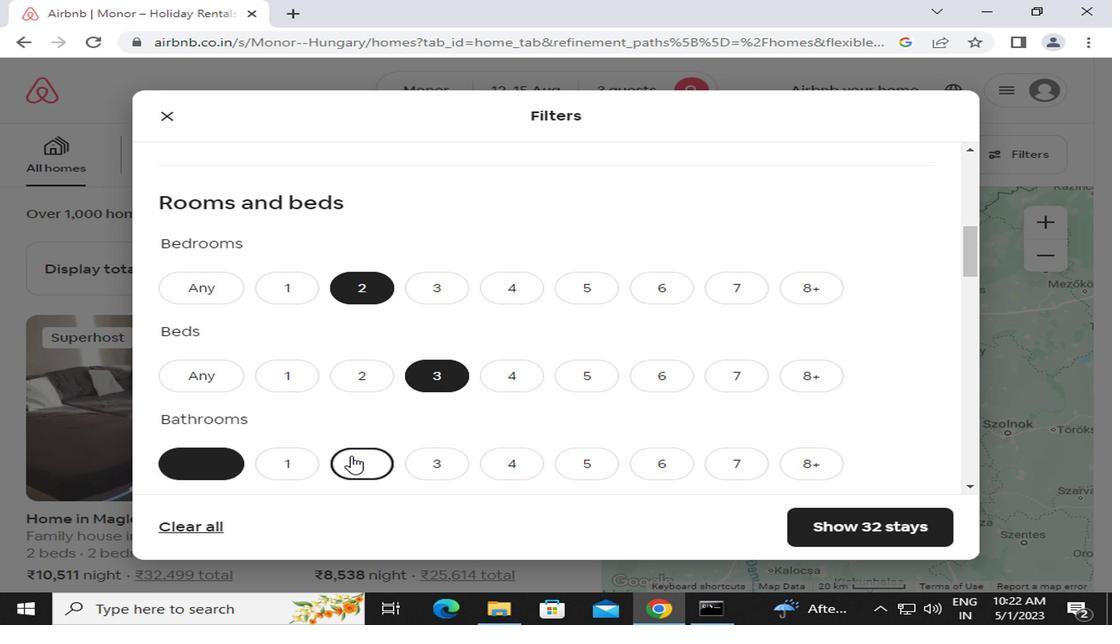 
Action: Mouse scrolled (348, 453) with delta (0, -1)
Screenshot: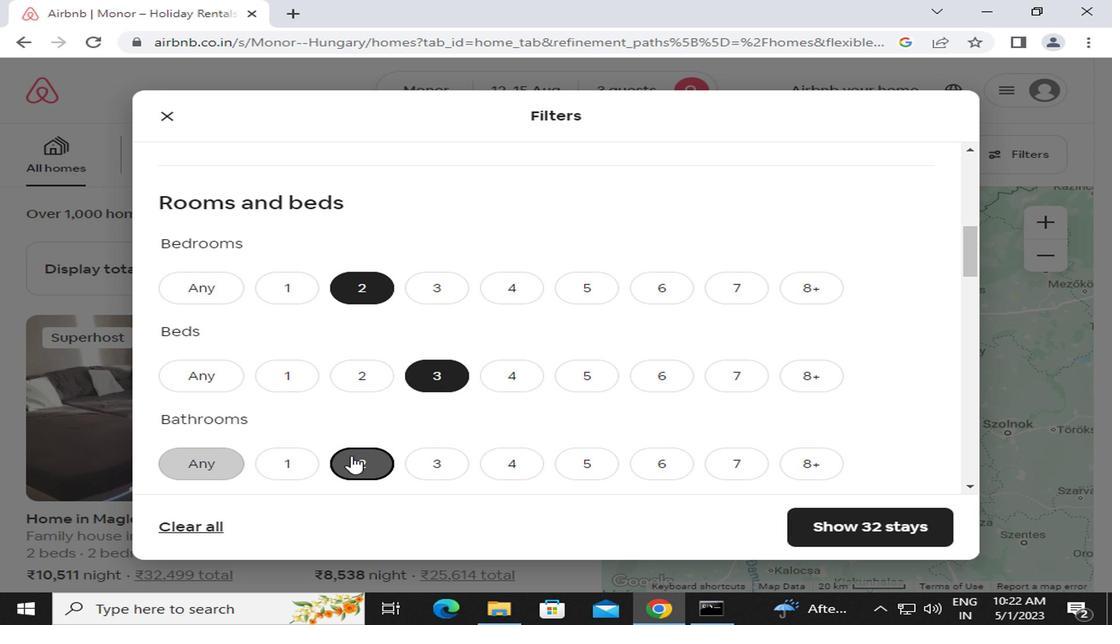 
Action: Mouse moved to (271, 393)
Screenshot: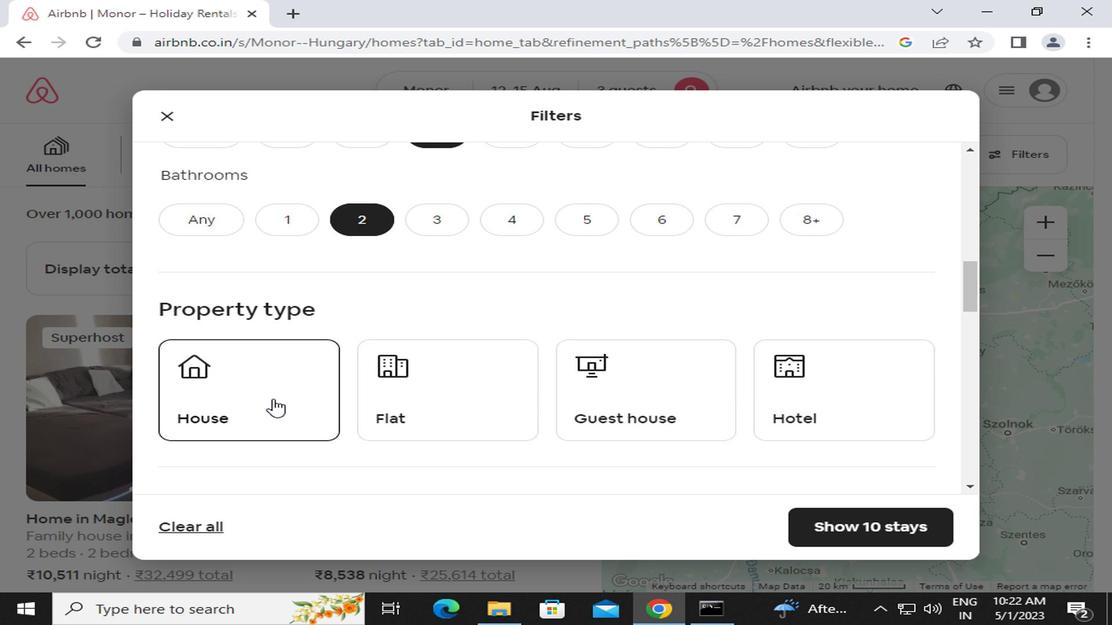 
Action: Mouse pressed left at (271, 393)
Screenshot: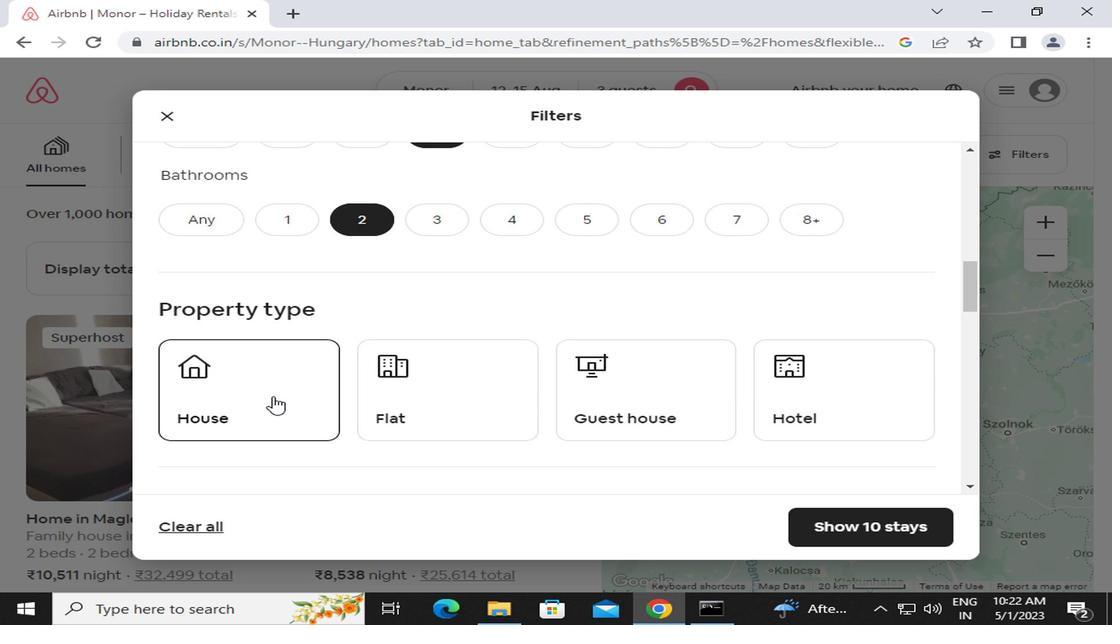 
Action: Mouse moved to (401, 390)
Screenshot: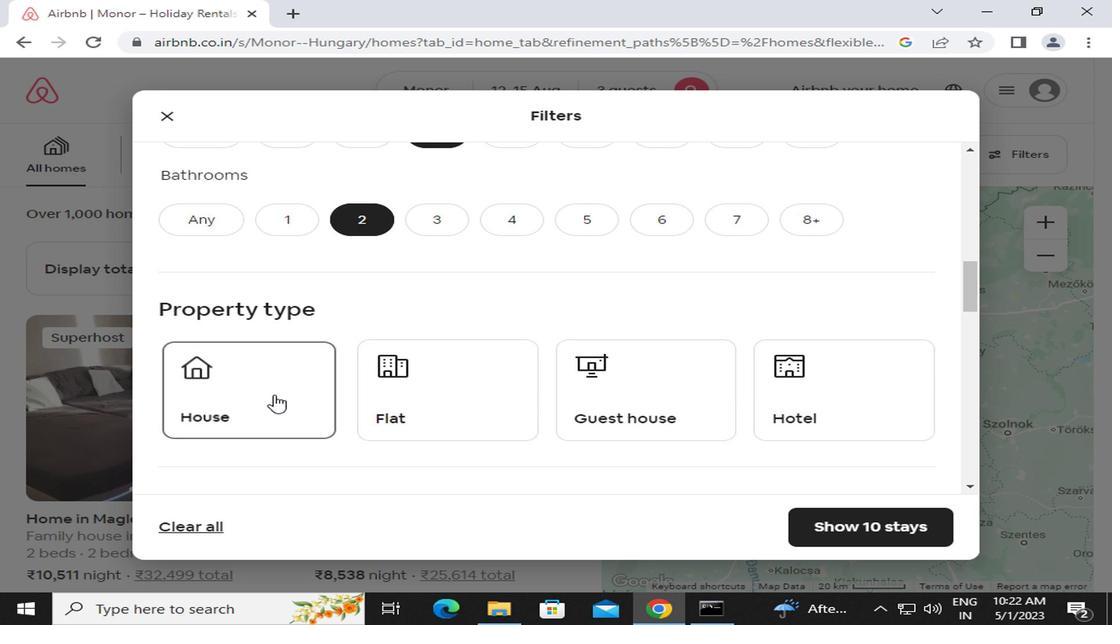 
Action: Mouse pressed left at (401, 390)
Screenshot: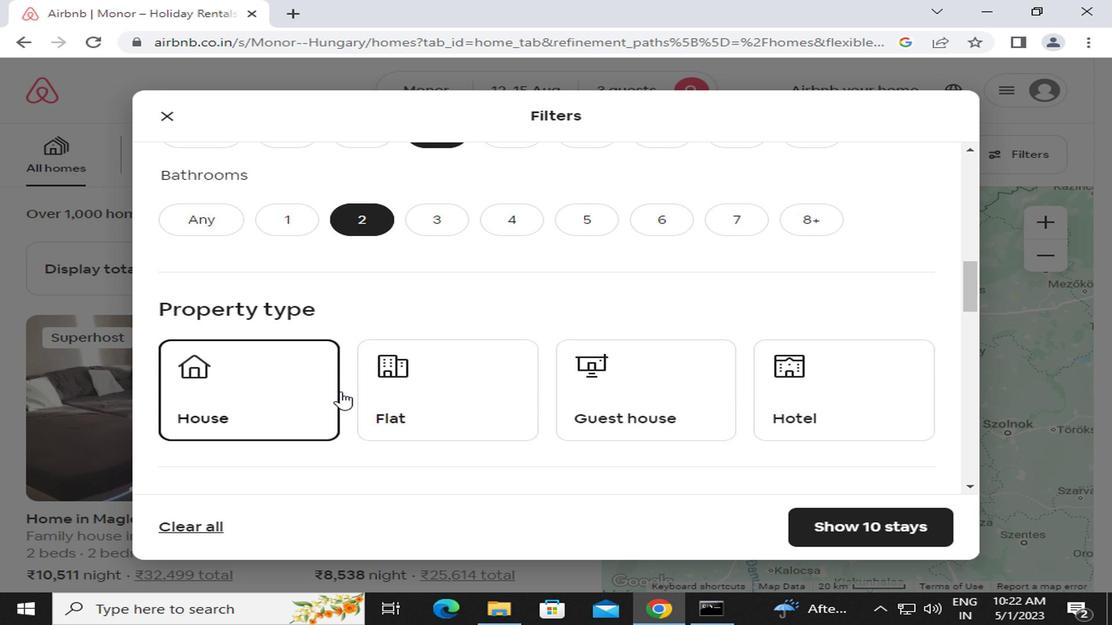 
Action: Mouse moved to (585, 388)
Screenshot: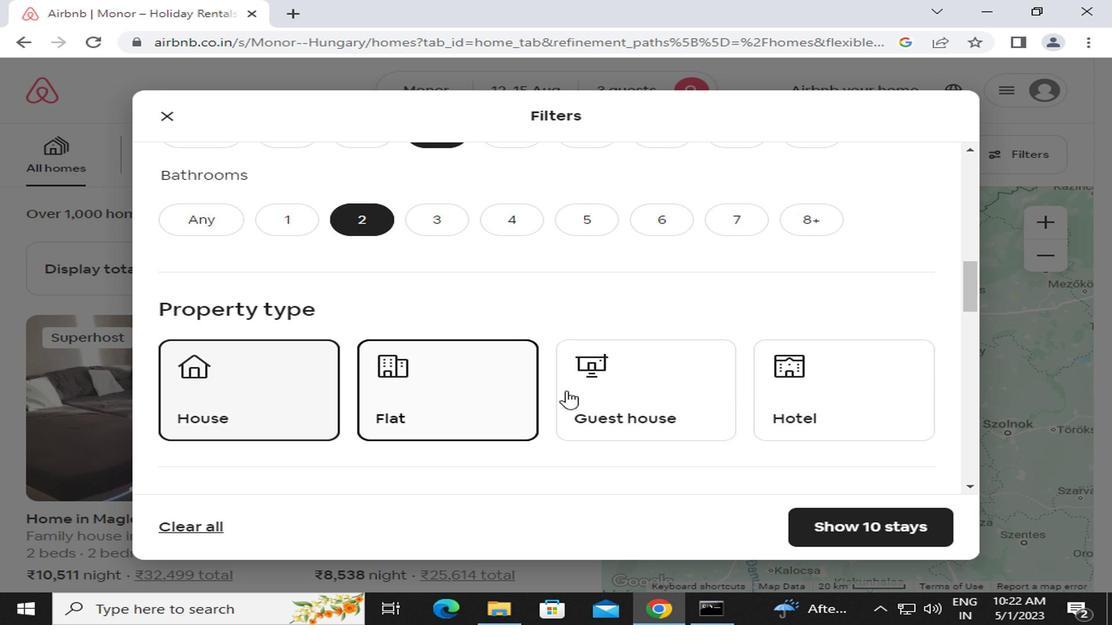 
Action: Mouse pressed left at (585, 388)
Screenshot: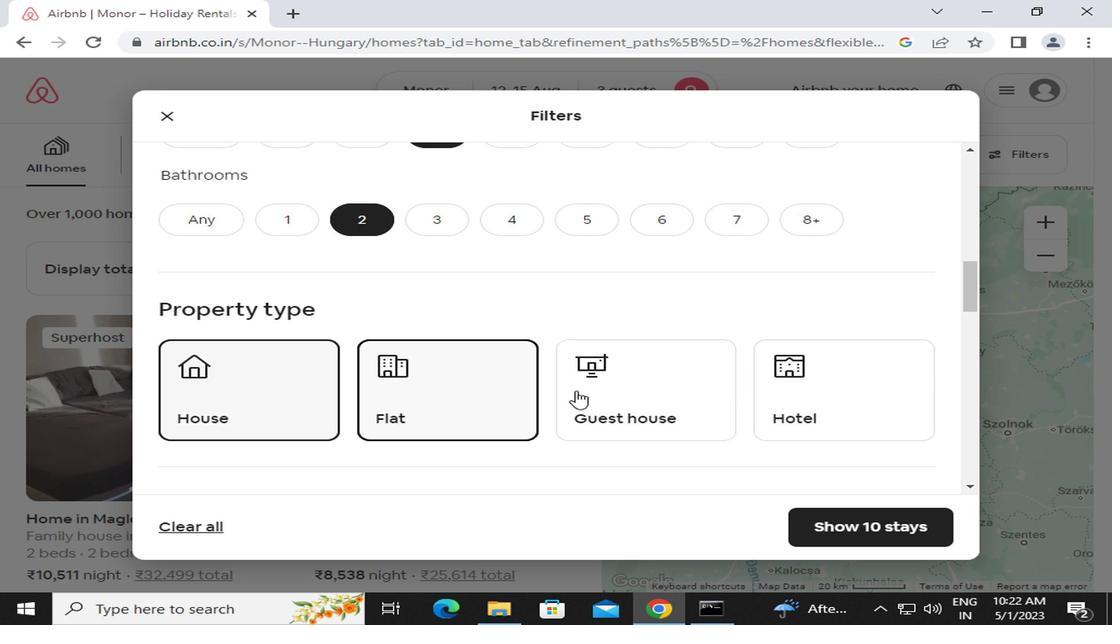 
Action: Mouse moved to (580, 410)
Screenshot: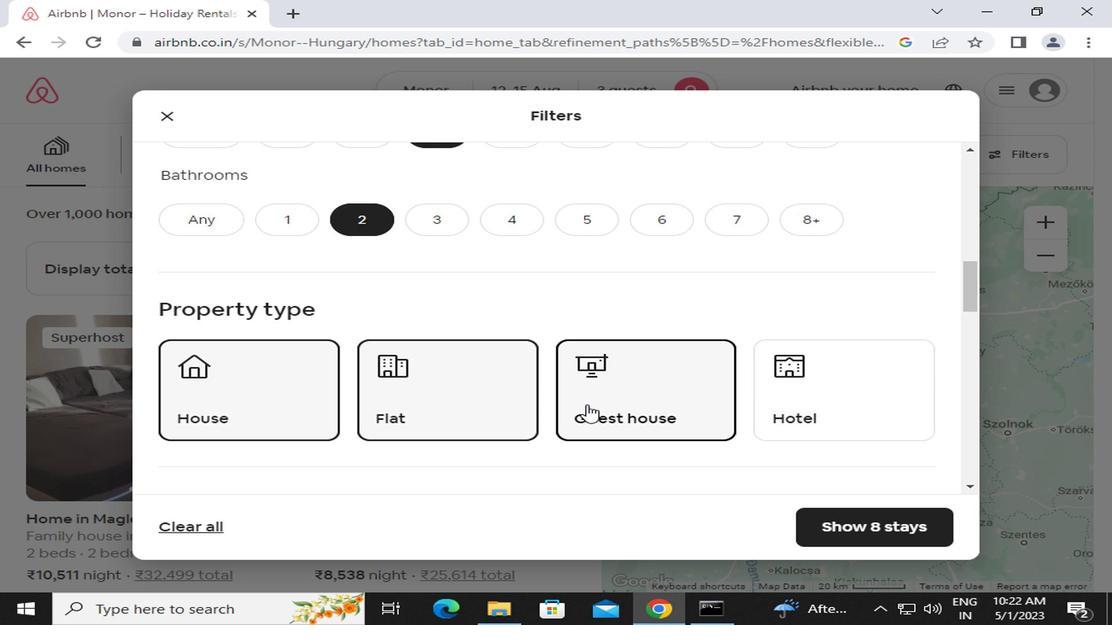
Action: Mouse scrolled (580, 409) with delta (0, 0)
Screenshot: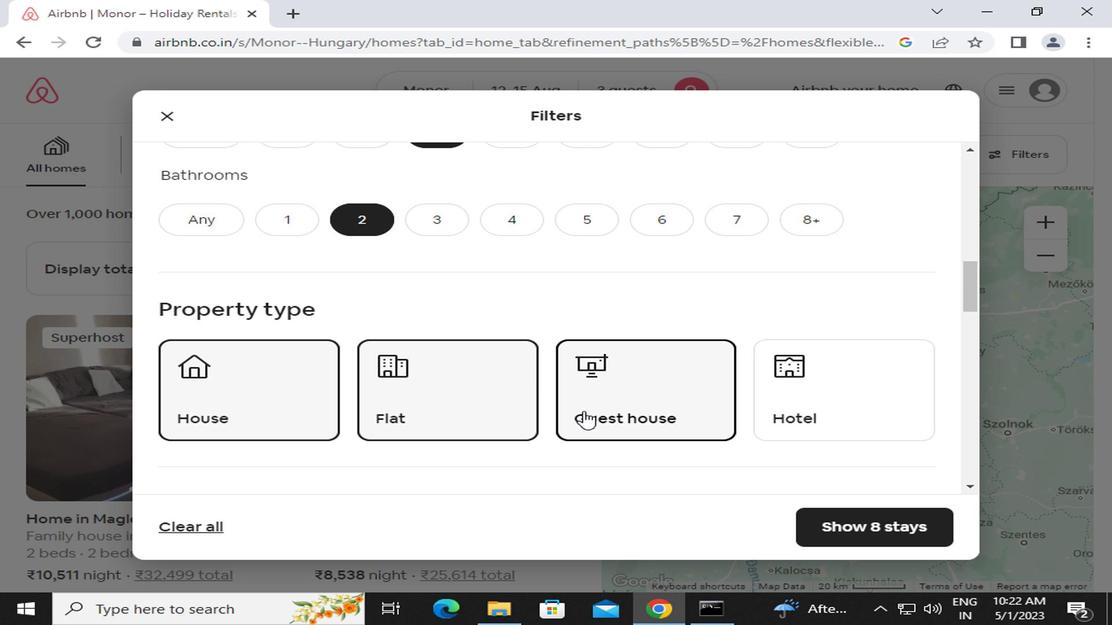 
Action: Mouse scrolled (580, 409) with delta (0, 0)
Screenshot: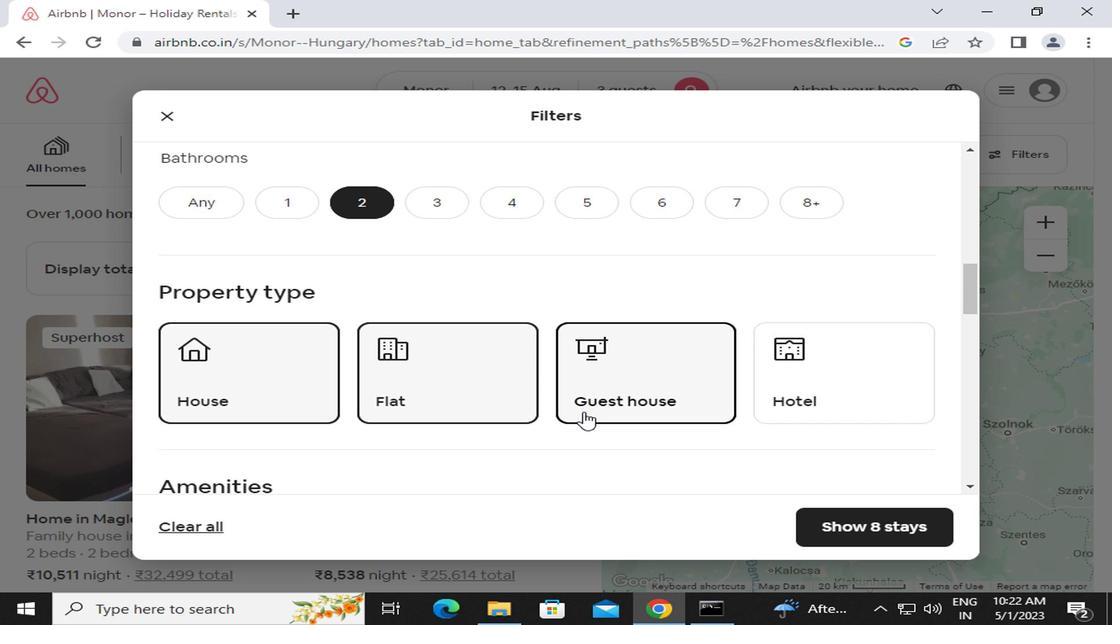 
Action: Mouse scrolled (580, 409) with delta (0, 0)
Screenshot: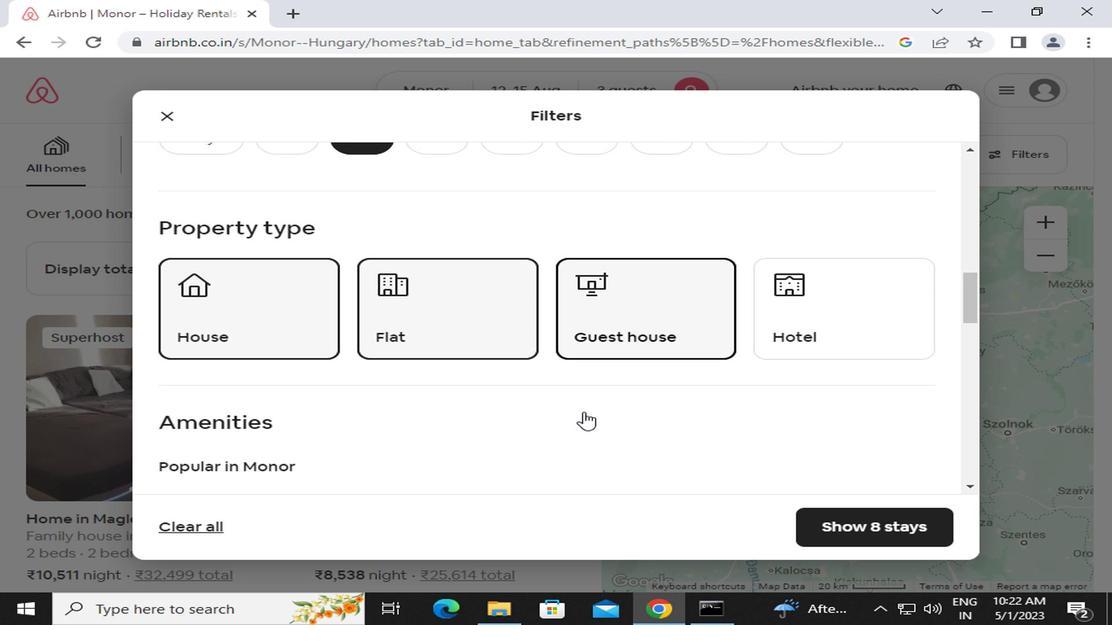 
Action: Mouse scrolled (580, 409) with delta (0, 0)
Screenshot: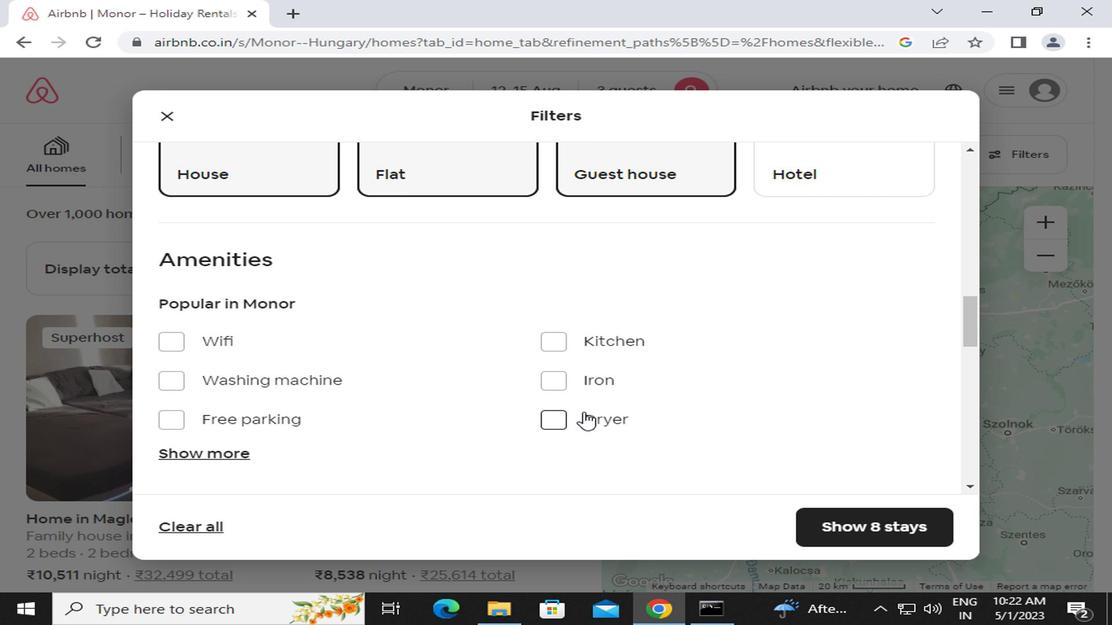
Action: Mouse scrolled (580, 409) with delta (0, 0)
Screenshot: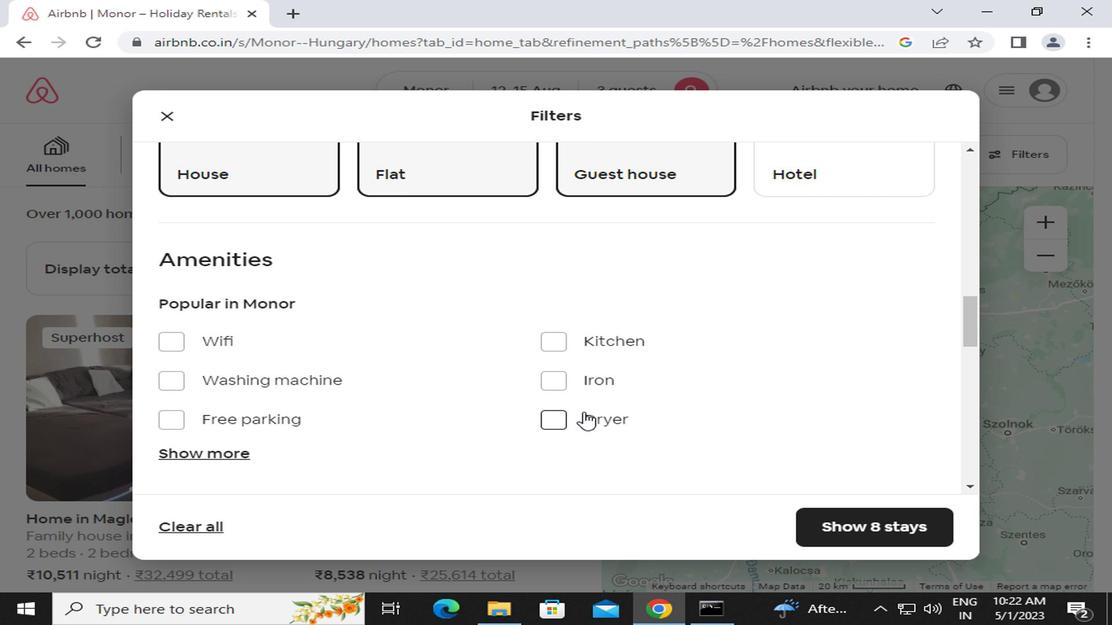 
Action: Mouse moved to (580, 410)
Screenshot: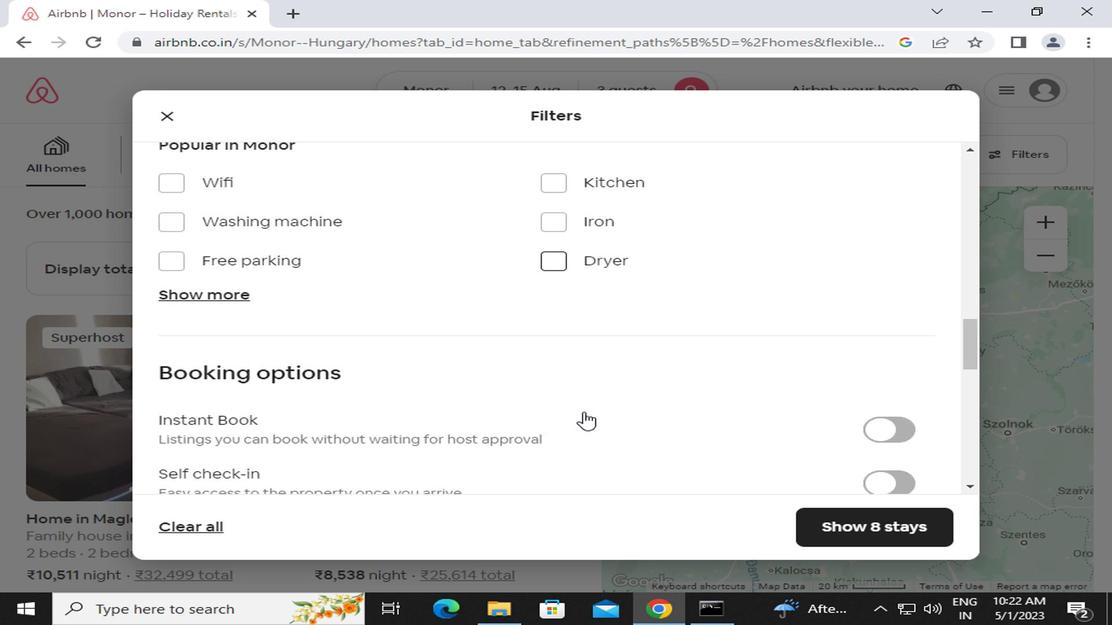 
Action: Mouse scrolled (580, 409) with delta (0, 0)
Screenshot: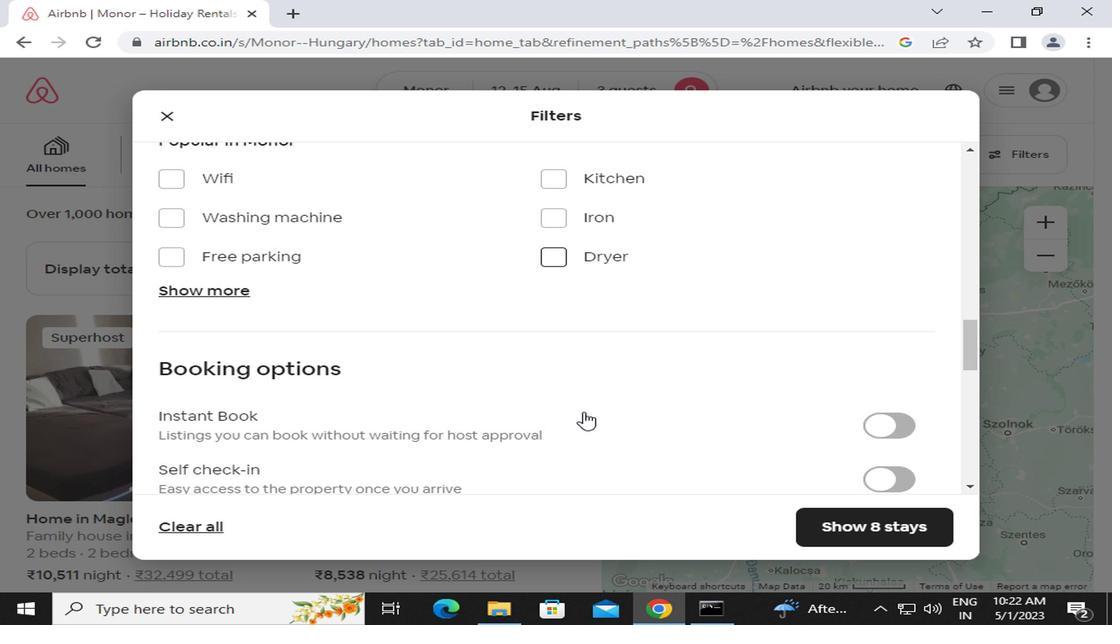 
Action: Mouse scrolled (580, 409) with delta (0, 0)
Screenshot: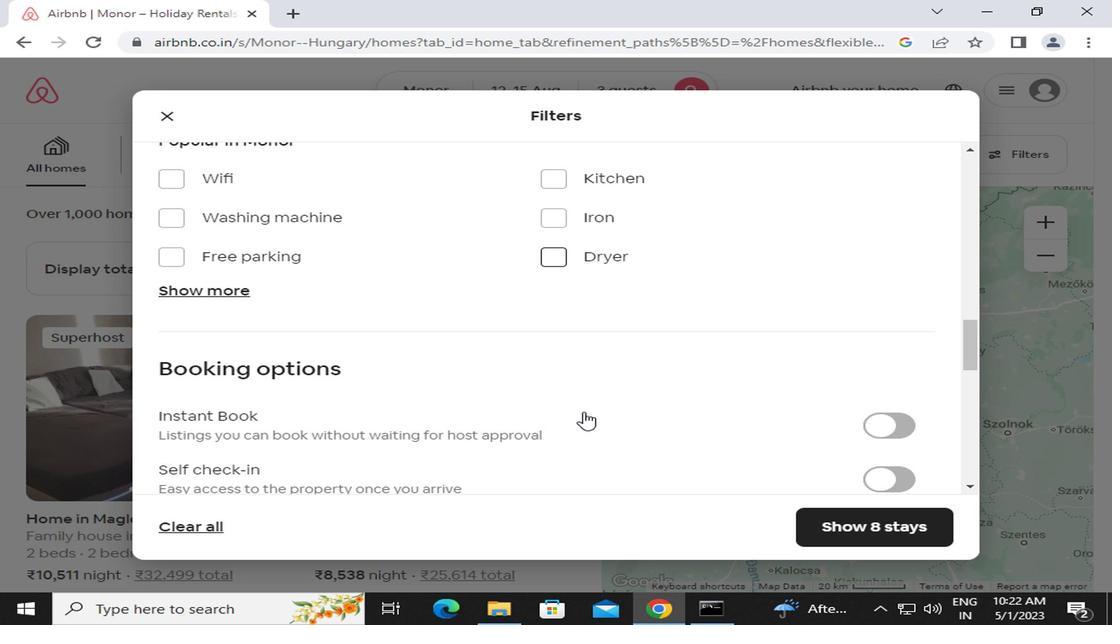 
Action: Mouse moved to (874, 319)
Screenshot: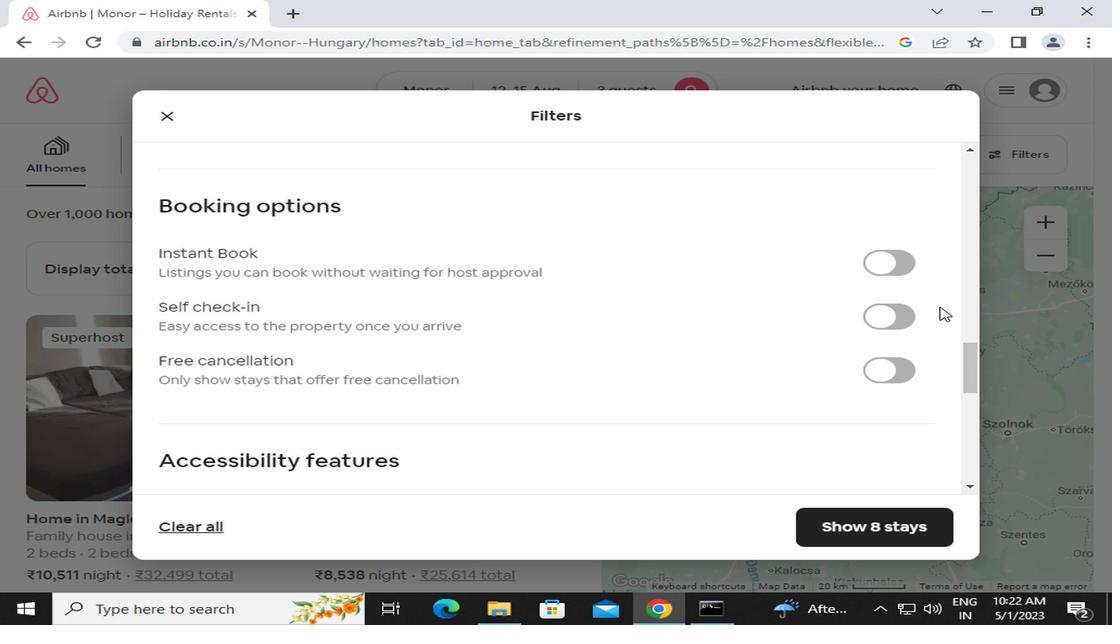 
Action: Mouse pressed left at (874, 319)
Screenshot: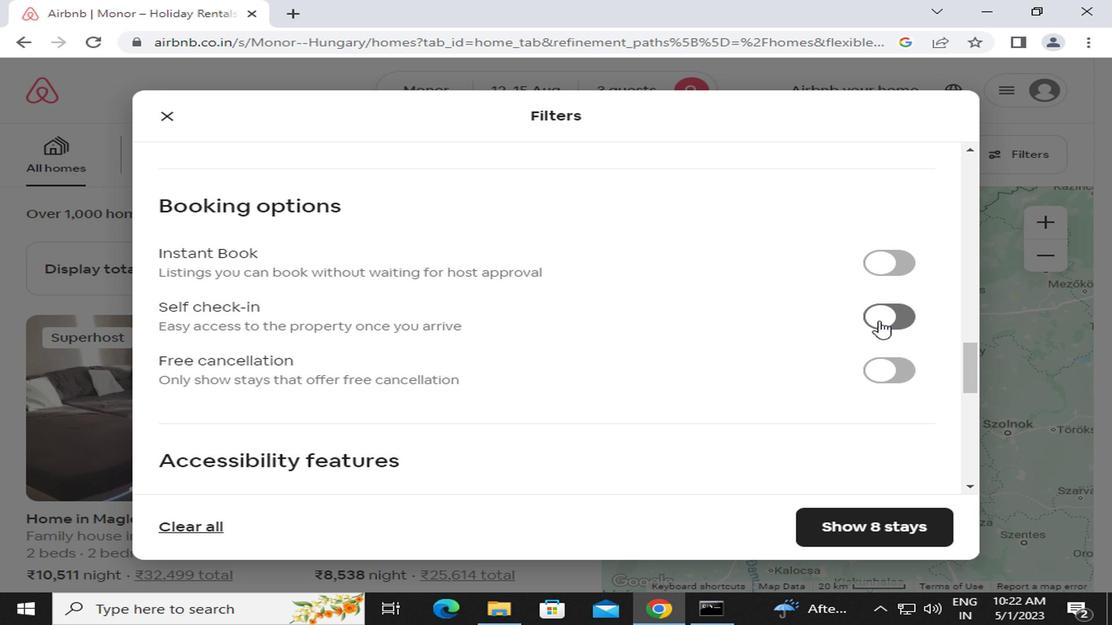 
Action: Mouse moved to (742, 352)
Screenshot: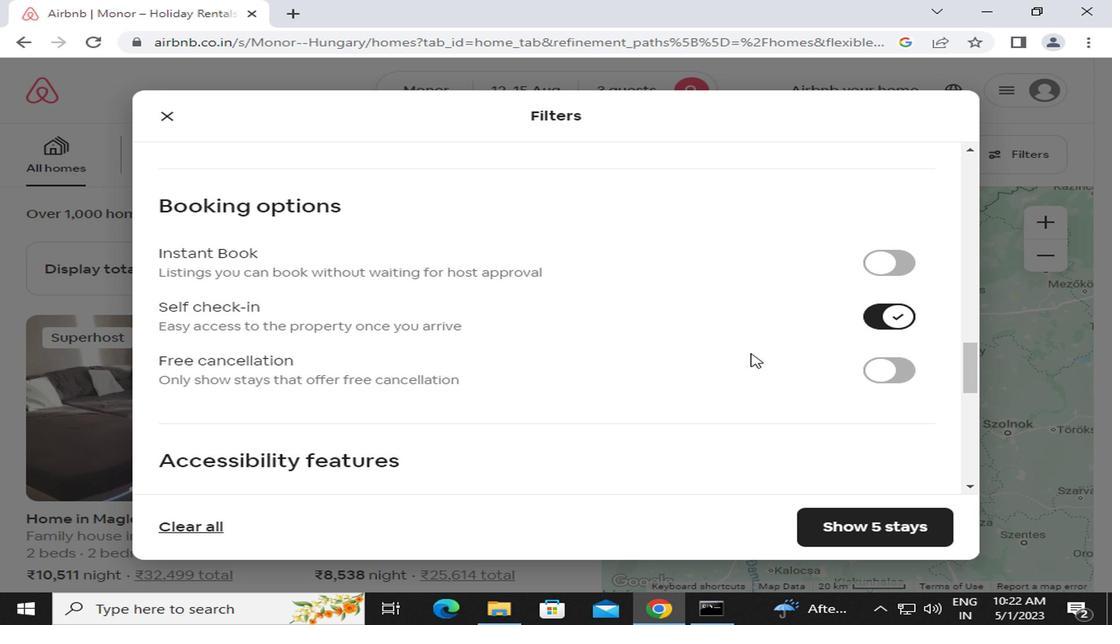 
Action: Mouse scrolled (742, 351) with delta (0, -1)
Screenshot: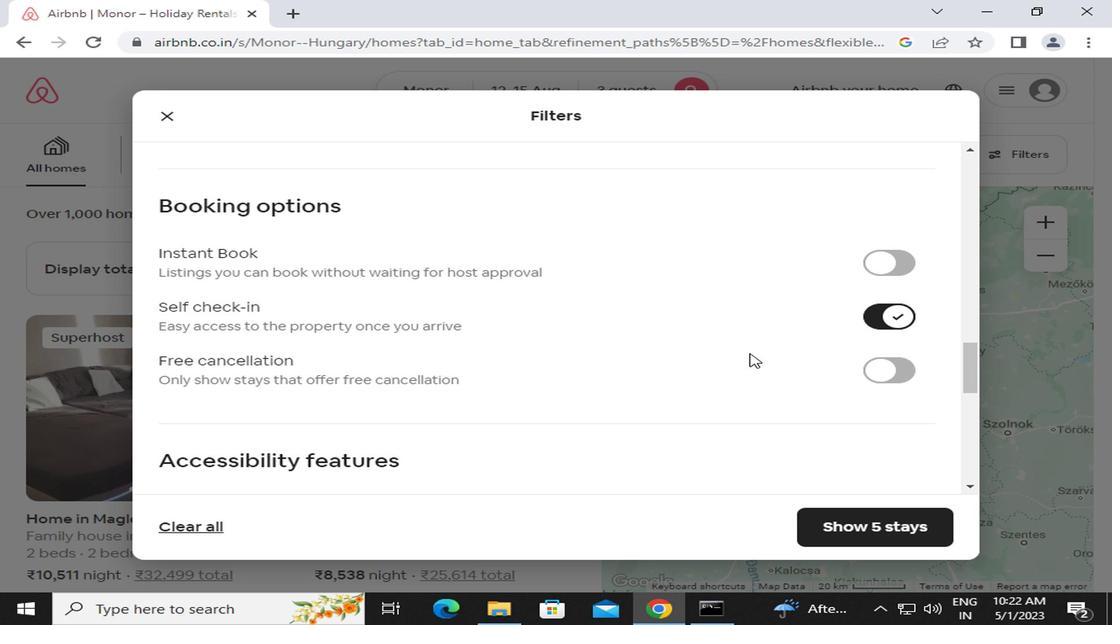 
Action: Mouse moved to (742, 352)
Screenshot: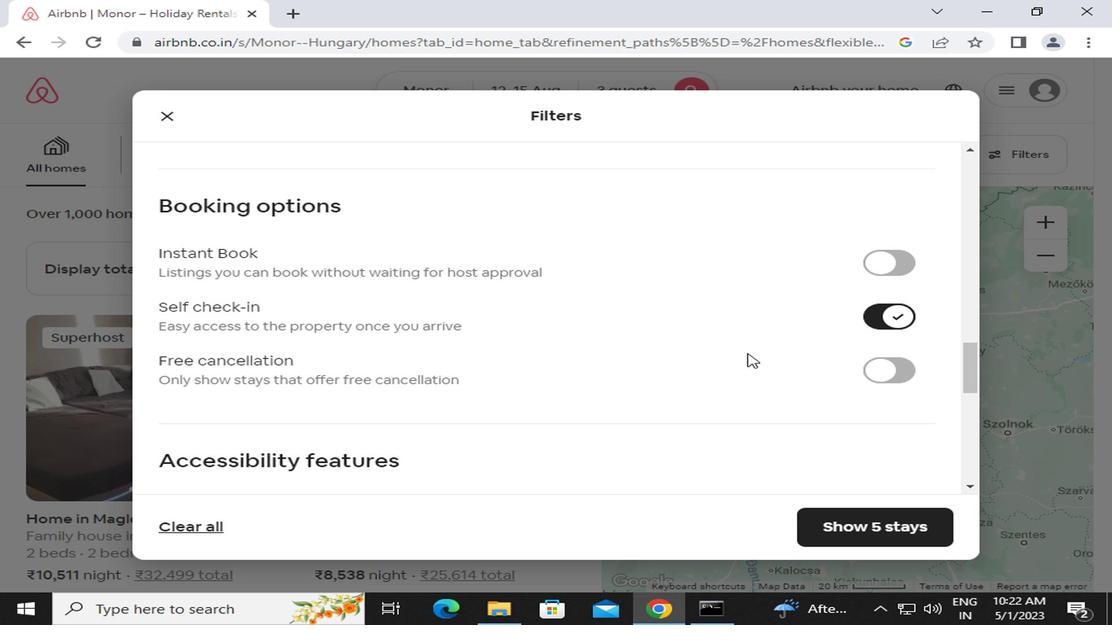 
Action: Mouse scrolled (742, 351) with delta (0, -1)
Screenshot: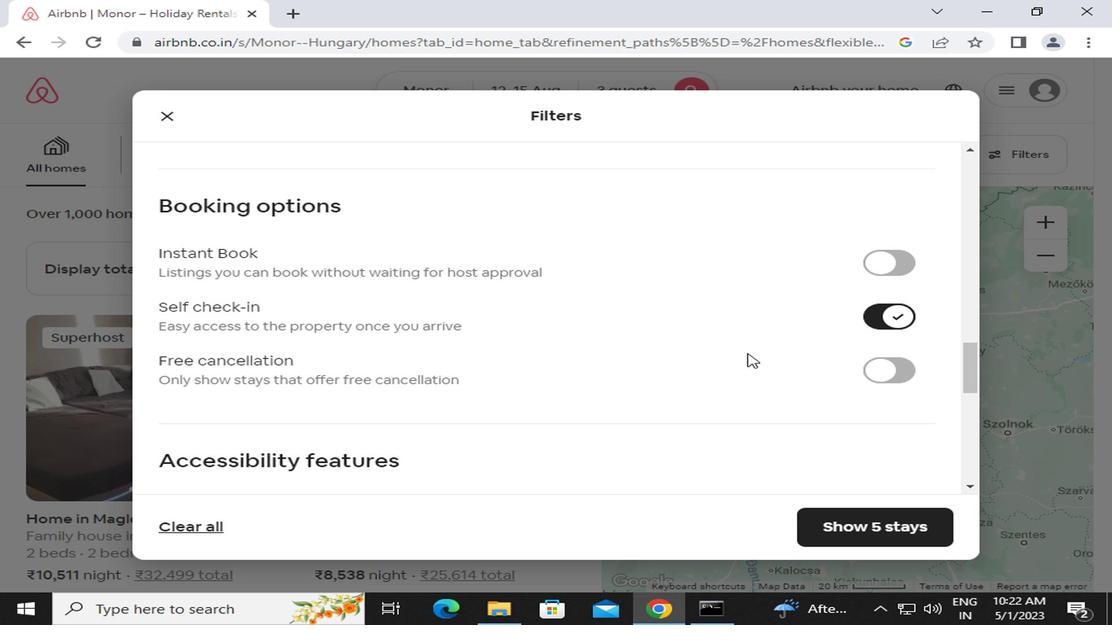 
Action: Mouse moved to (741, 352)
Screenshot: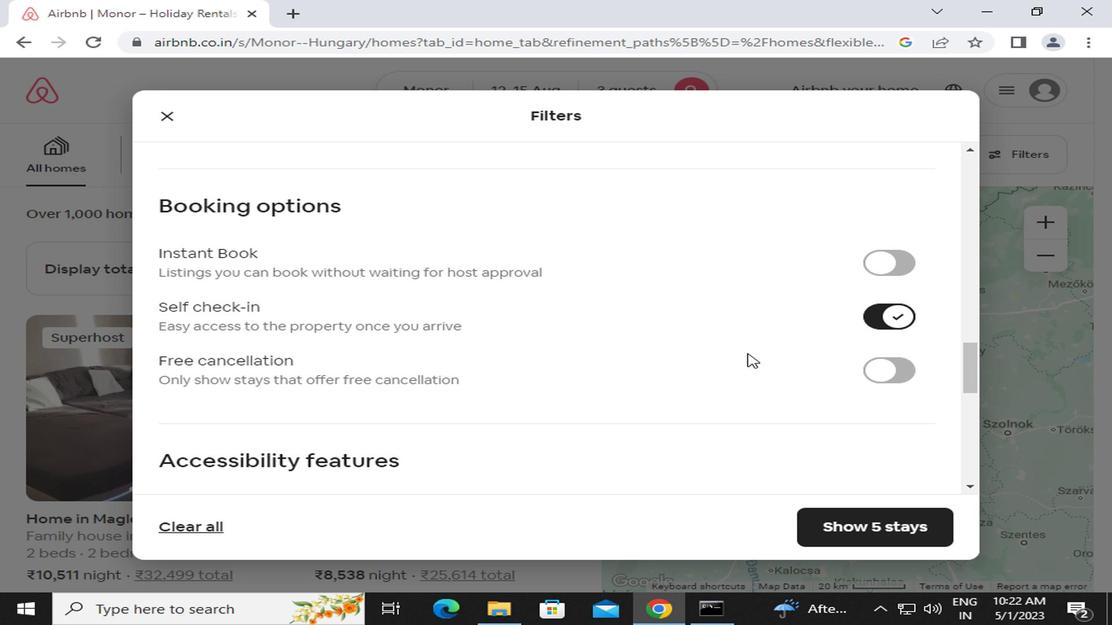 
Action: Mouse scrolled (741, 351) with delta (0, -1)
Screenshot: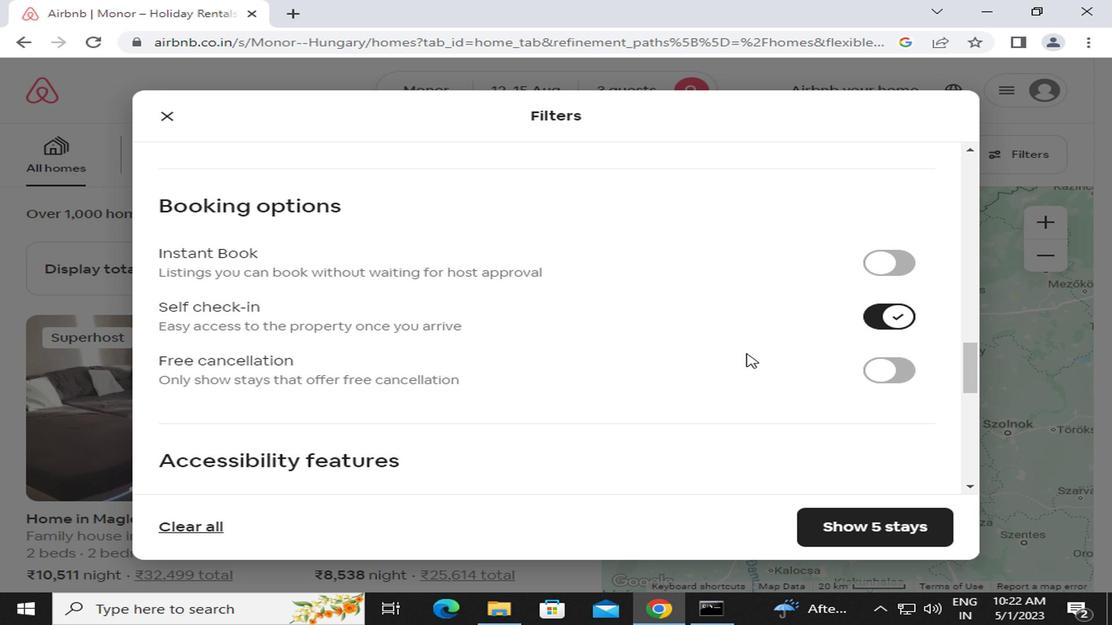 
Action: Mouse moved to (632, 365)
Screenshot: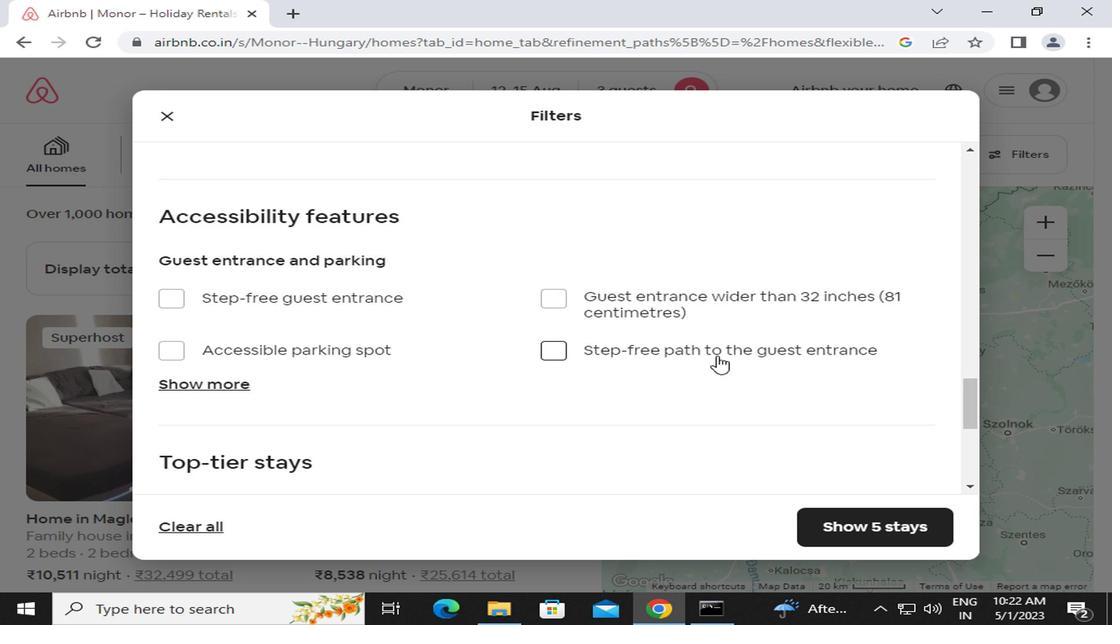 
Action: Mouse scrolled (632, 364) with delta (0, 0)
Screenshot: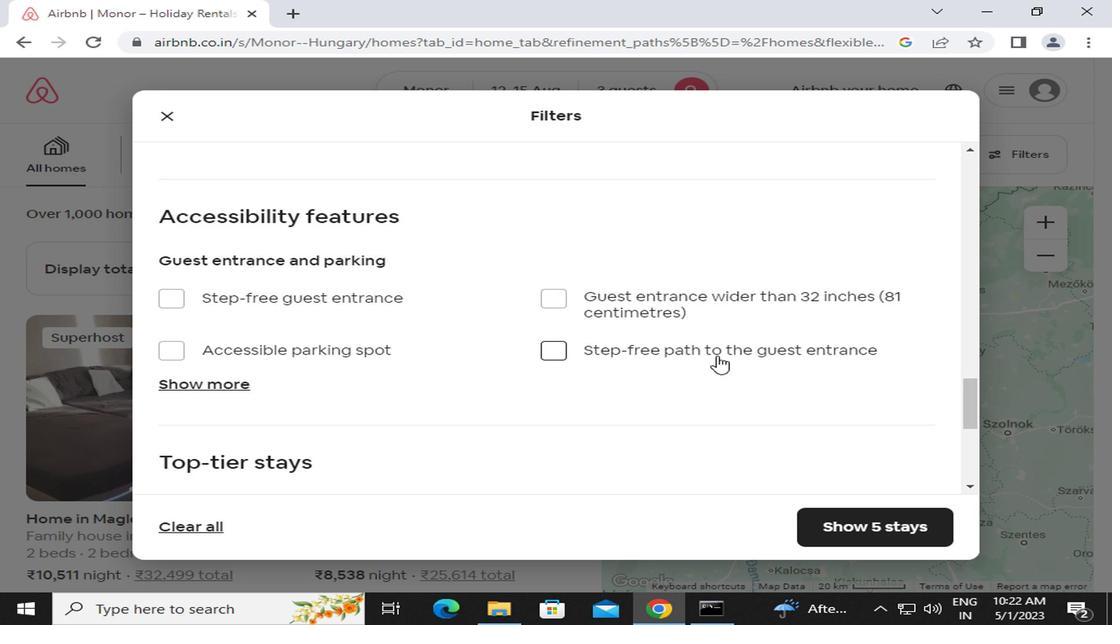 
Action: Mouse moved to (627, 365)
Screenshot: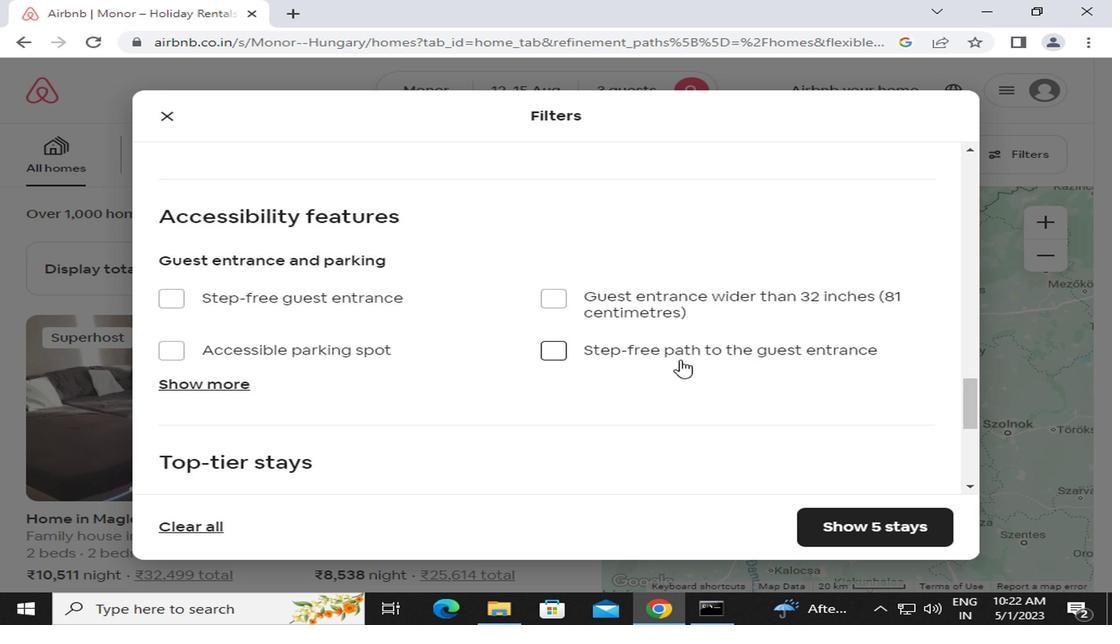 
Action: Mouse scrolled (627, 365) with delta (0, 0)
Screenshot: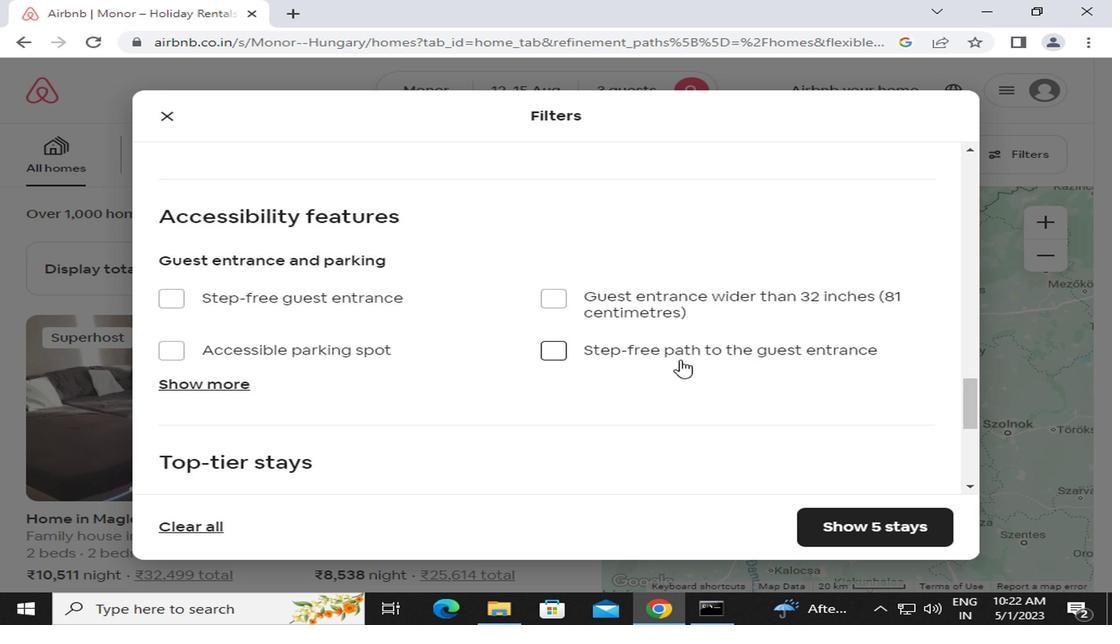 
Action: Mouse moved to (621, 366)
Screenshot: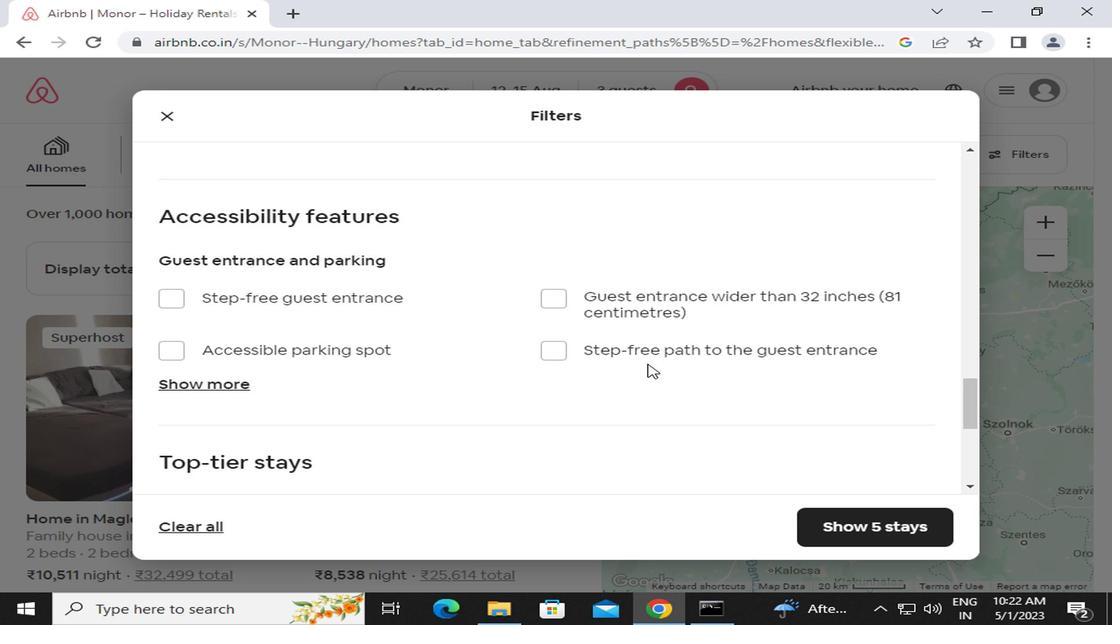 
Action: Mouse scrolled (621, 365) with delta (0, -1)
Screenshot: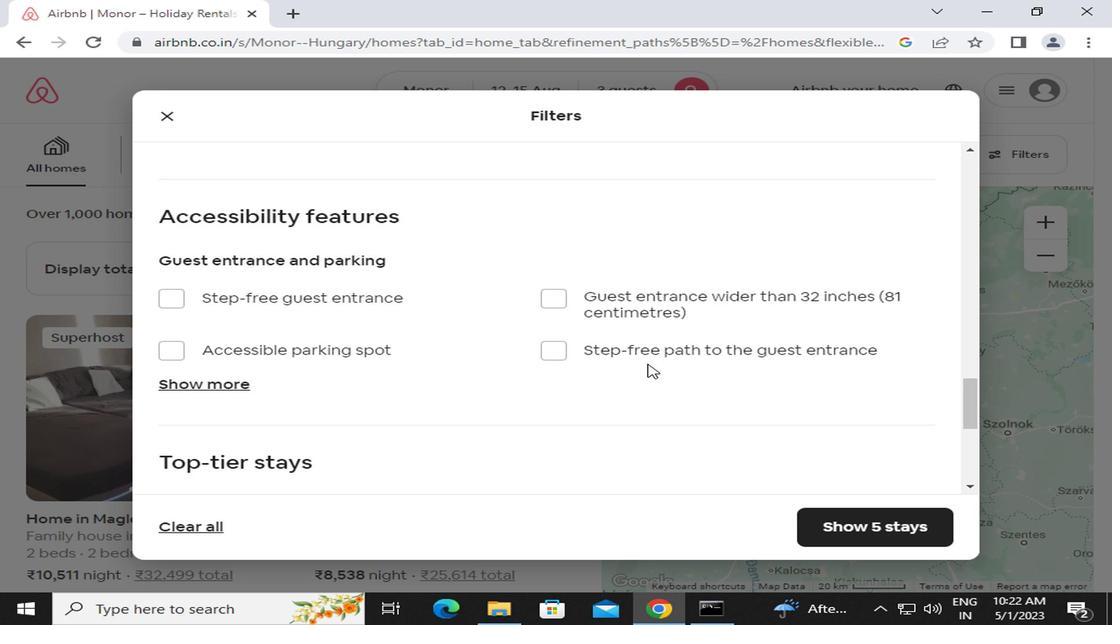 
Action: Mouse moved to (613, 368)
Screenshot: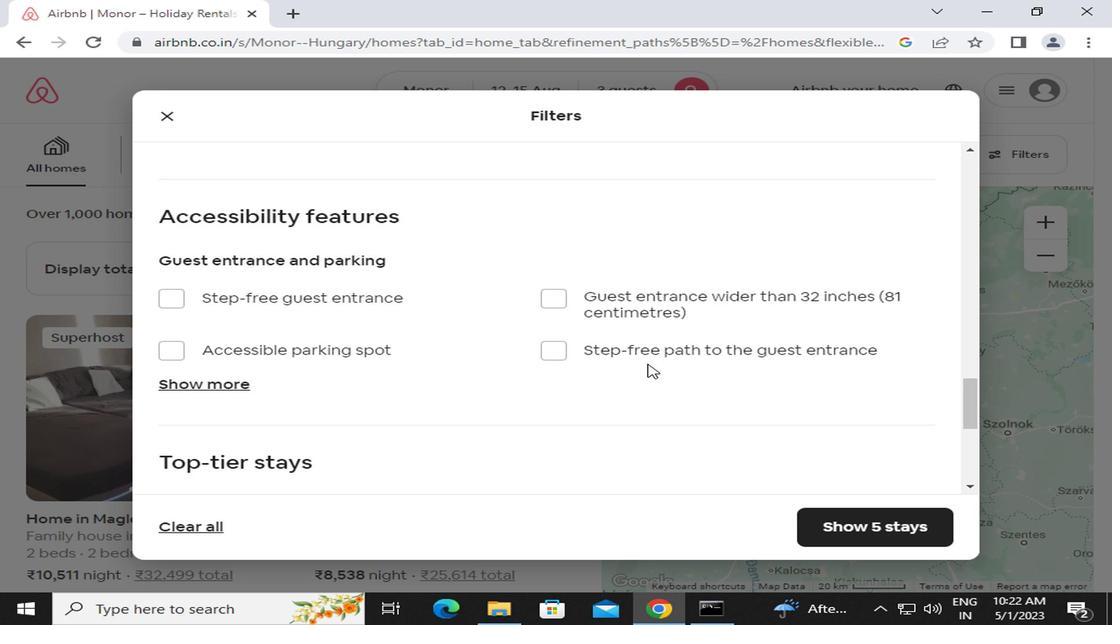 
Action: Mouse scrolled (613, 367) with delta (0, -1)
Screenshot: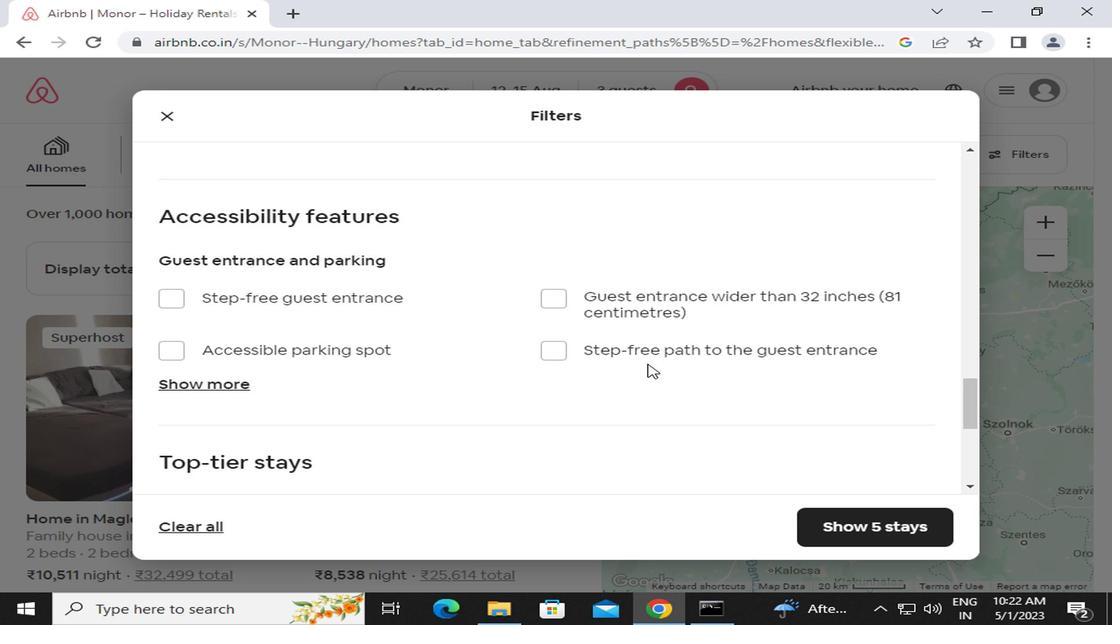 
Action: Mouse moved to (502, 403)
Screenshot: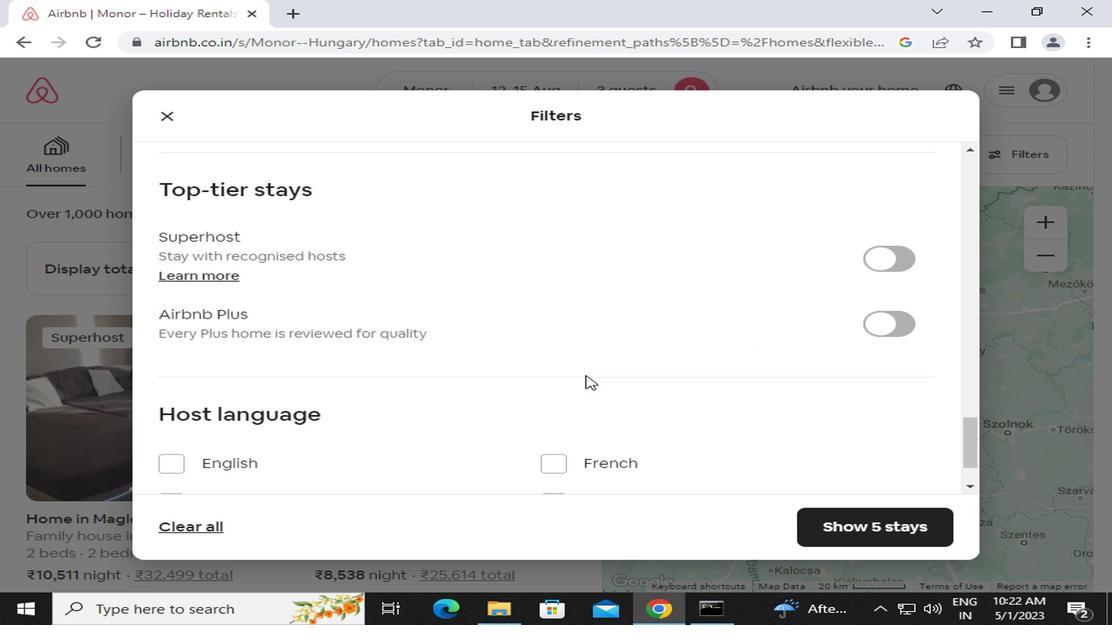 
Action: Mouse scrolled (502, 403) with delta (0, 0)
Screenshot: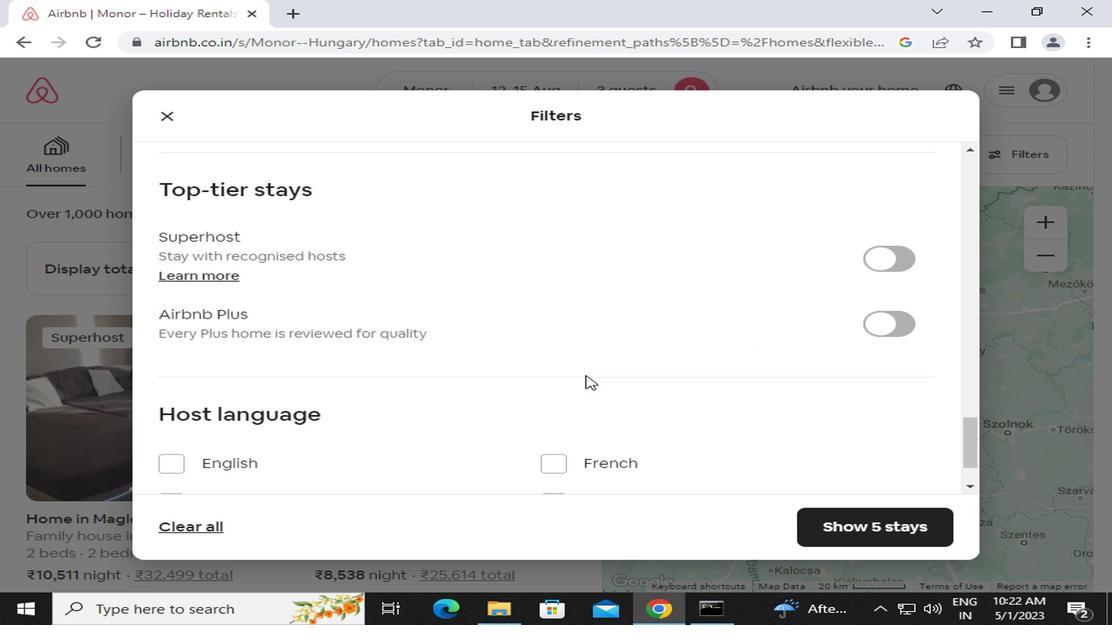 
Action: Mouse moved to (491, 407)
Screenshot: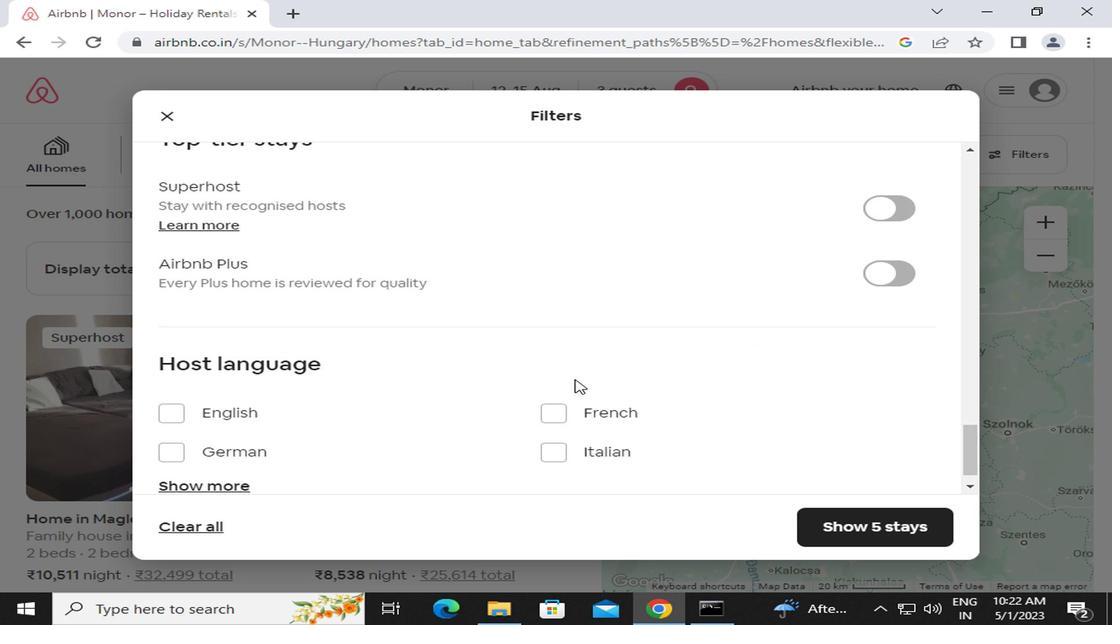 
Action: Mouse scrolled (491, 406) with delta (0, -1)
Screenshot: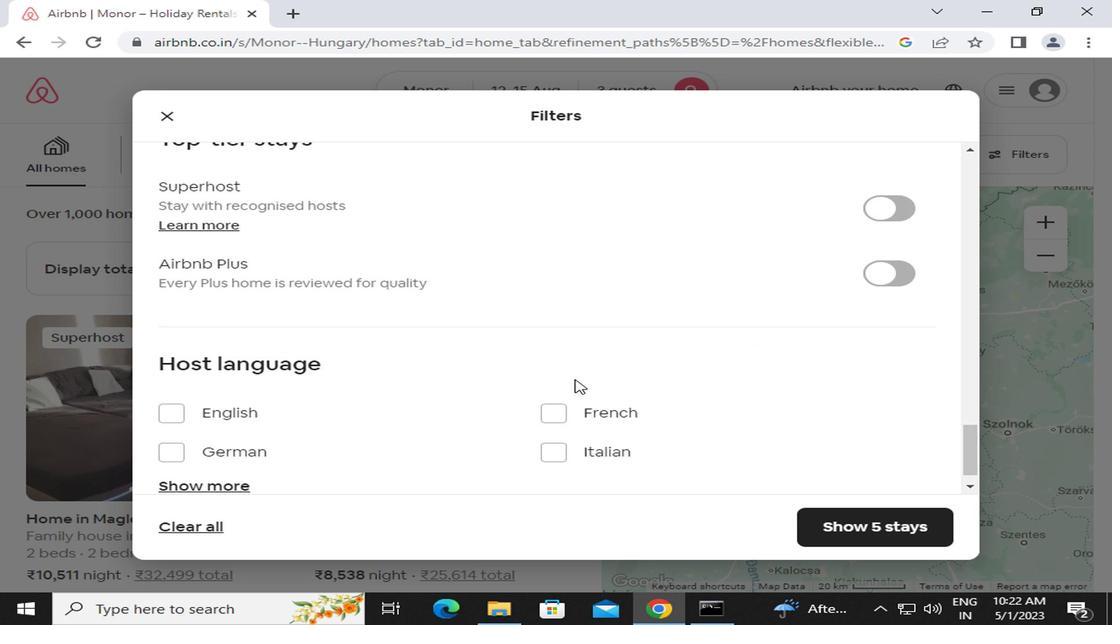 
Action: Mouse moved to (482, 408)
Screenshot: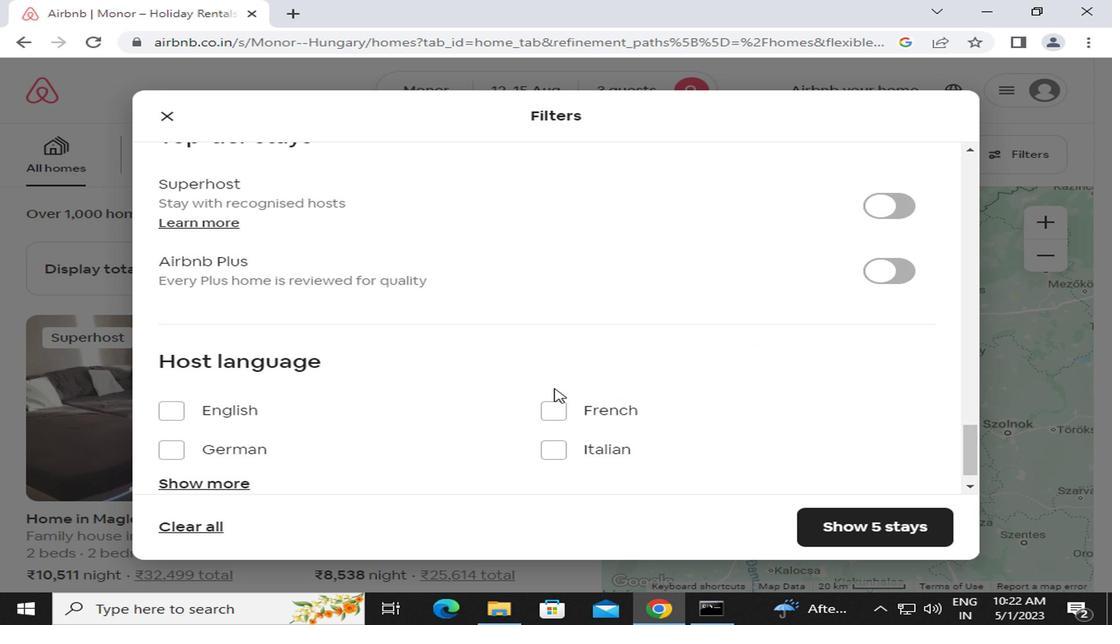 
Action: Mouse scrolled (482, 407) with delta (0, 0)
Screenshot: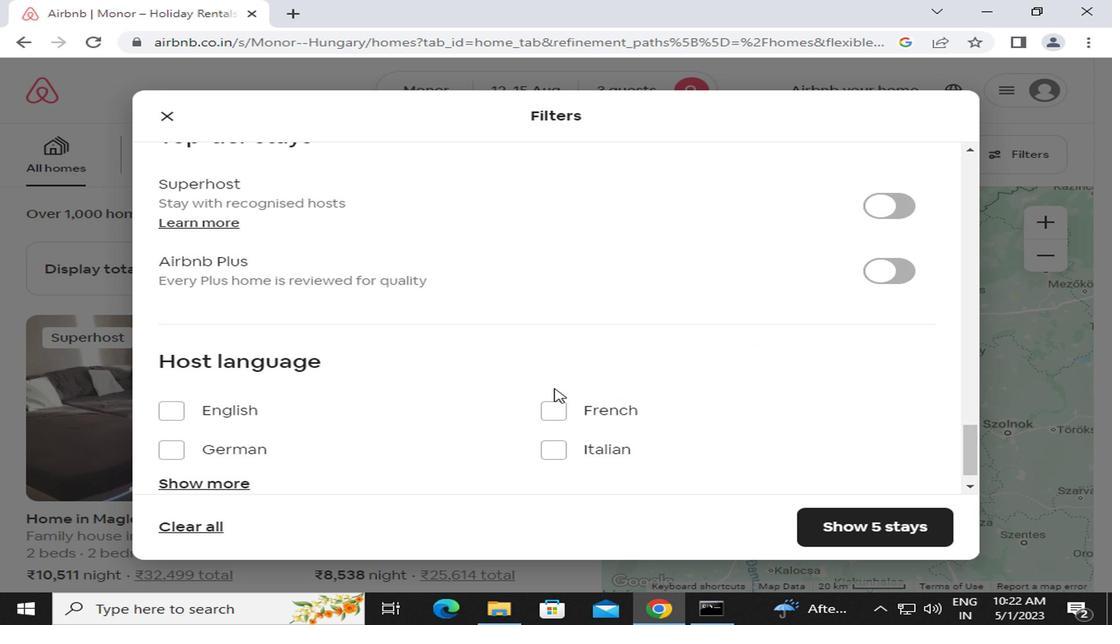 
Action: Mouse moved to (468, 409)
Screenshot: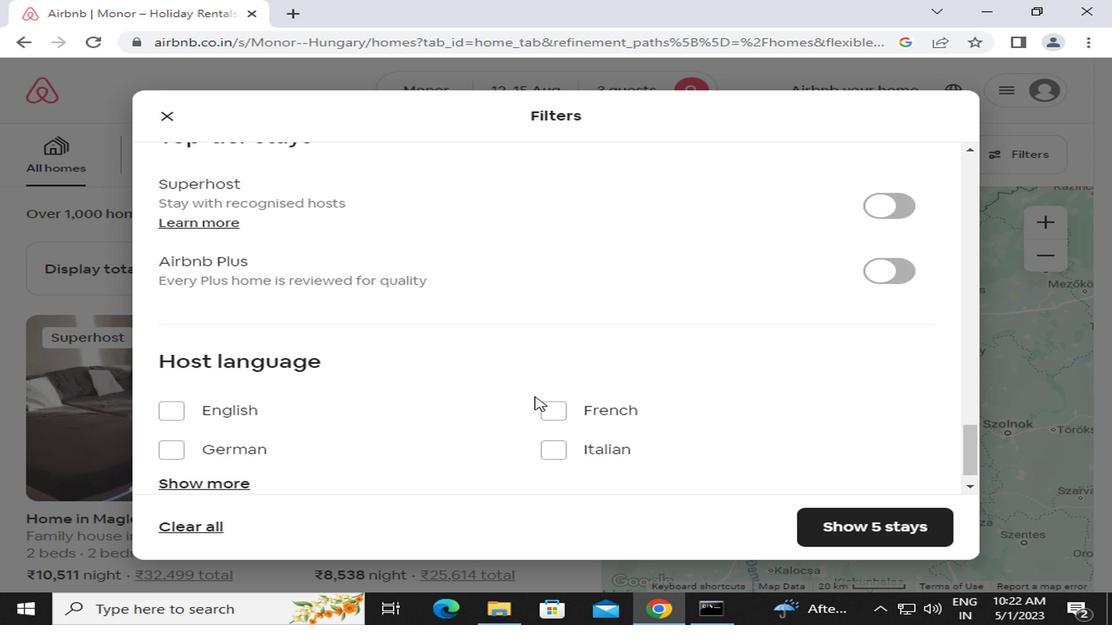
Action: Mouse scrolled (468, 408) with delta (0, -1)
Screenshot: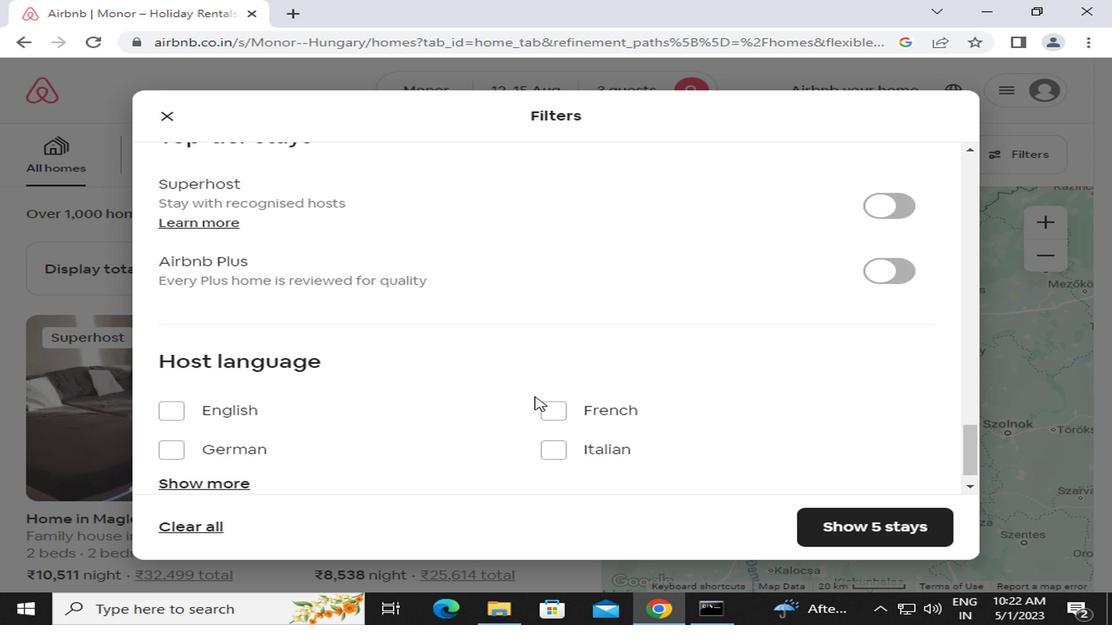 
Action: Mouse moved to (183, 369)
Screenshot: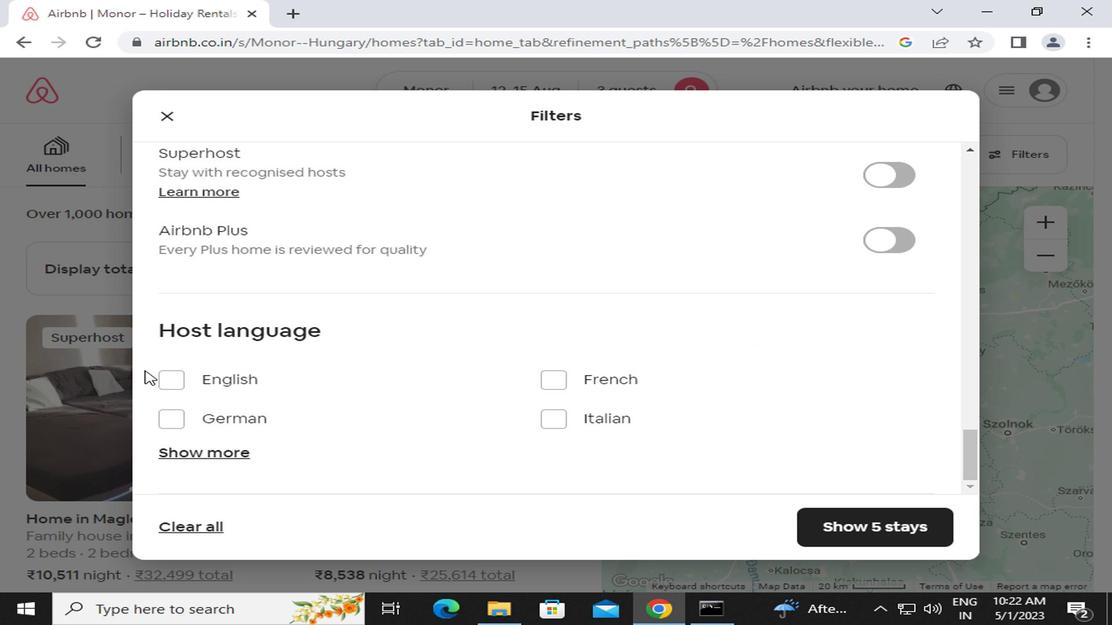 
Action: Mouse pressed left at (183, 369)
Screenshot: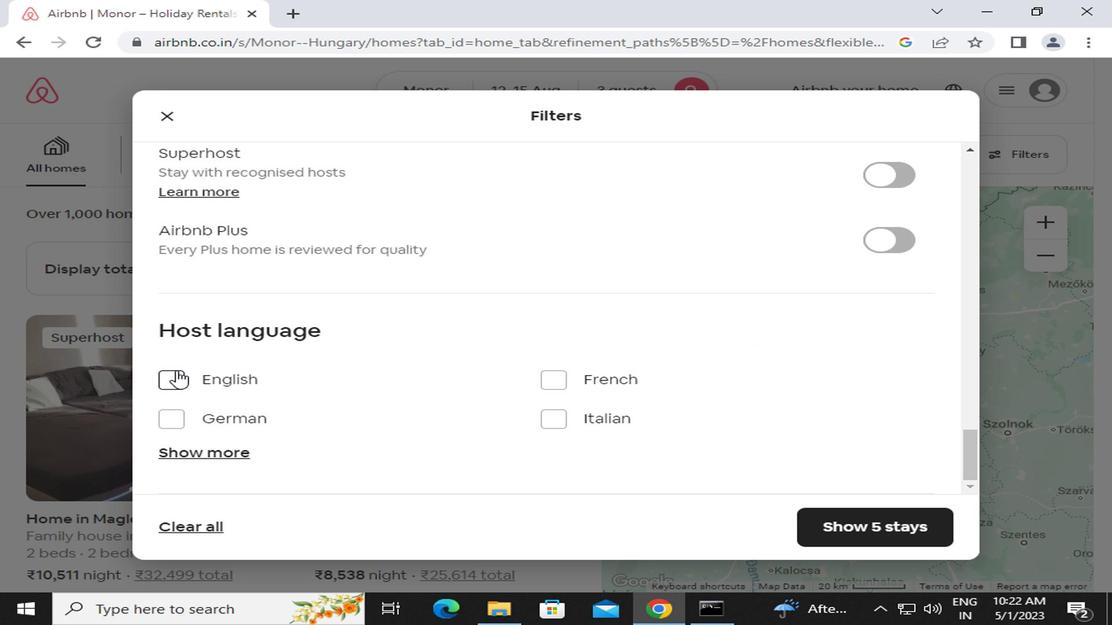 
Action: Mouse moved to (874, 527)
Screenshot: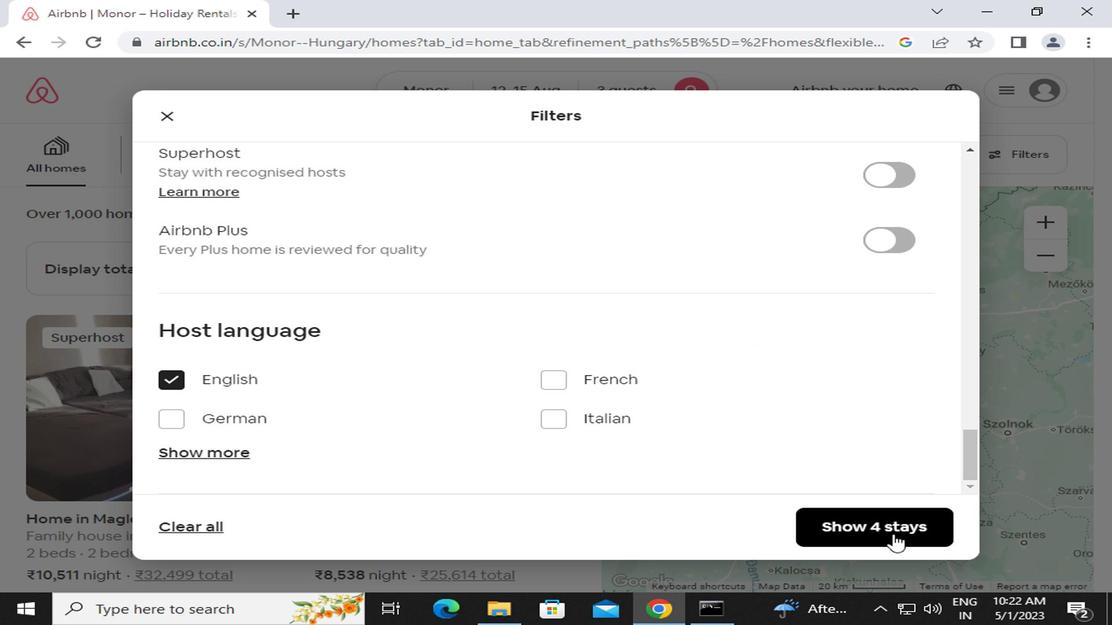 
Action: Mouse pressed left at (874, 527)
Screenshot: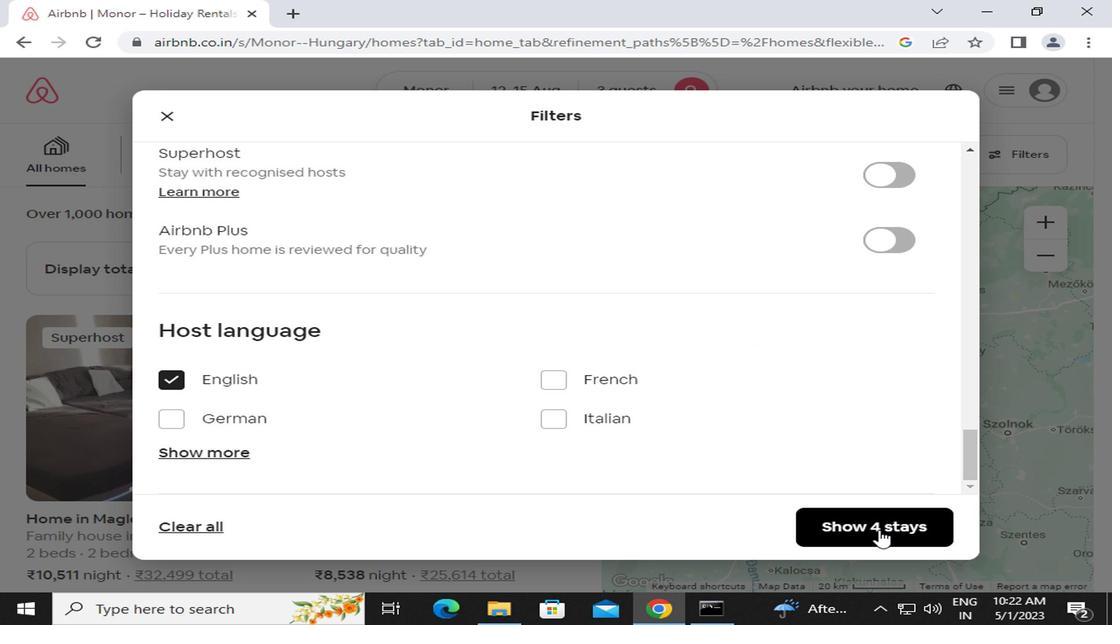 
Action: Mouse moved to (873, 526)
Screenshot: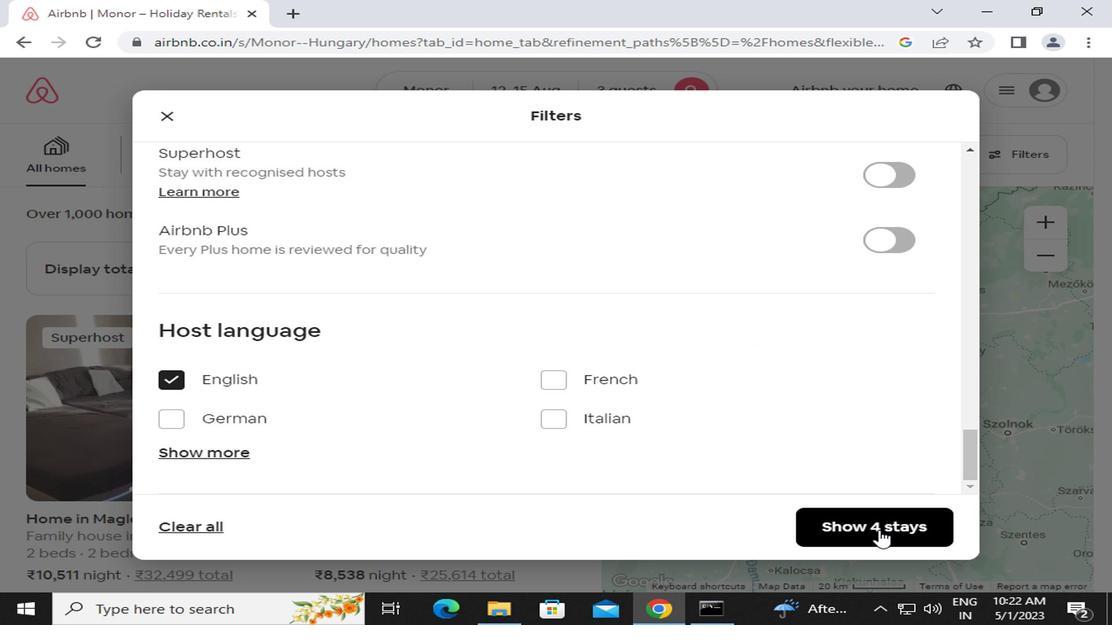 
